 Task: Look for space in Hobart, United States from 8th August, 2023 to 15th August, 2023 for 9 adults in price range Rs.10000 to Rs.14000. Place can be shared room with 5 bedrooms having 9 beds and 5 bathrooms. Property type can be house, flat, guest house. Amenities needed are: wifi, TV, free parkinig on premises, gym, breakfast. Booking option can be shelf check-in. Required host language is English.
Action: Mouse moved to (554, 121)
Screenshot: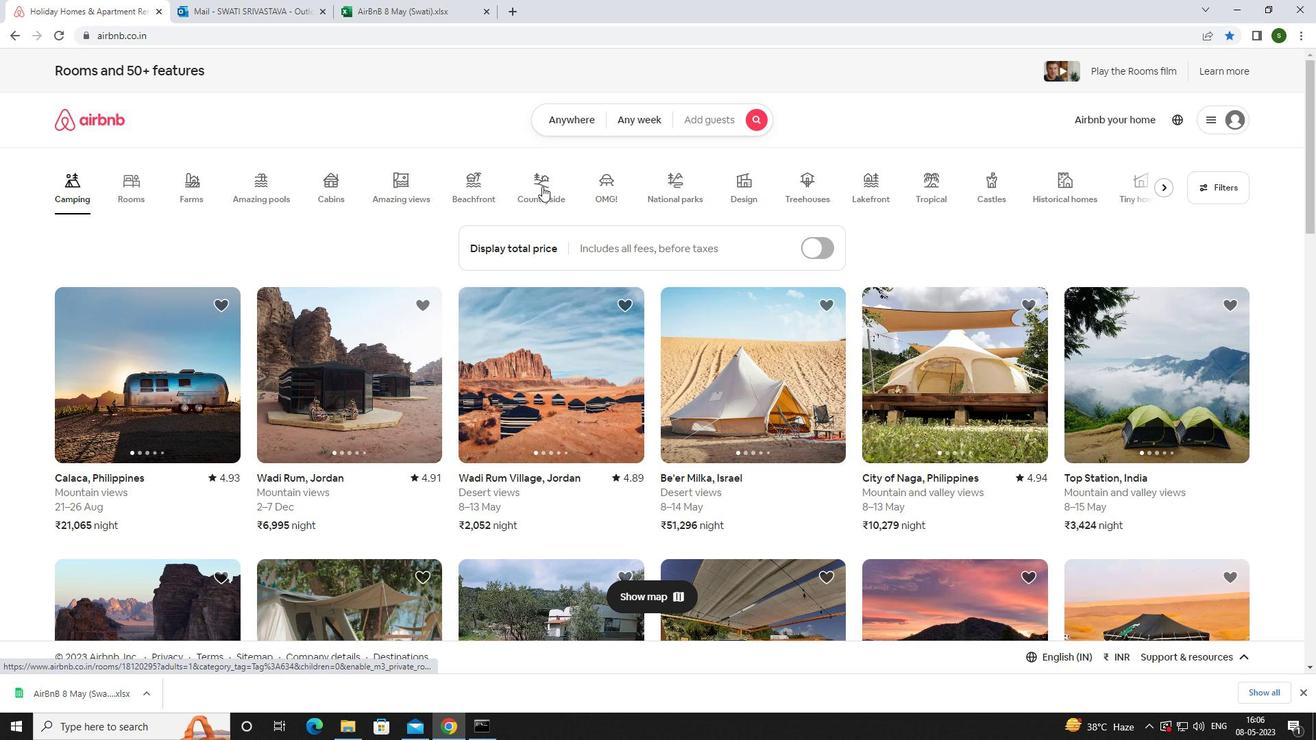 
Action: Mouse pressed left at (554, 121)
Screenshot: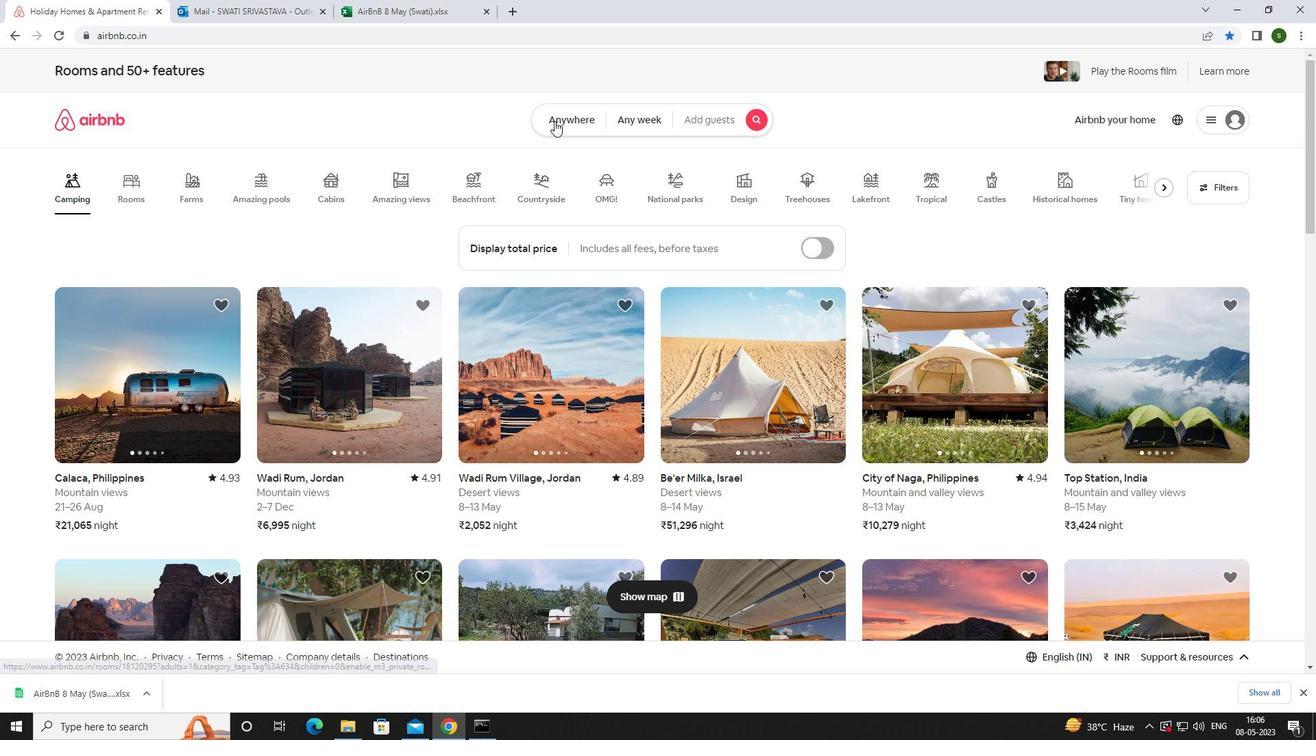 
Action: Mouse moved to (457, 173)
Screenshot: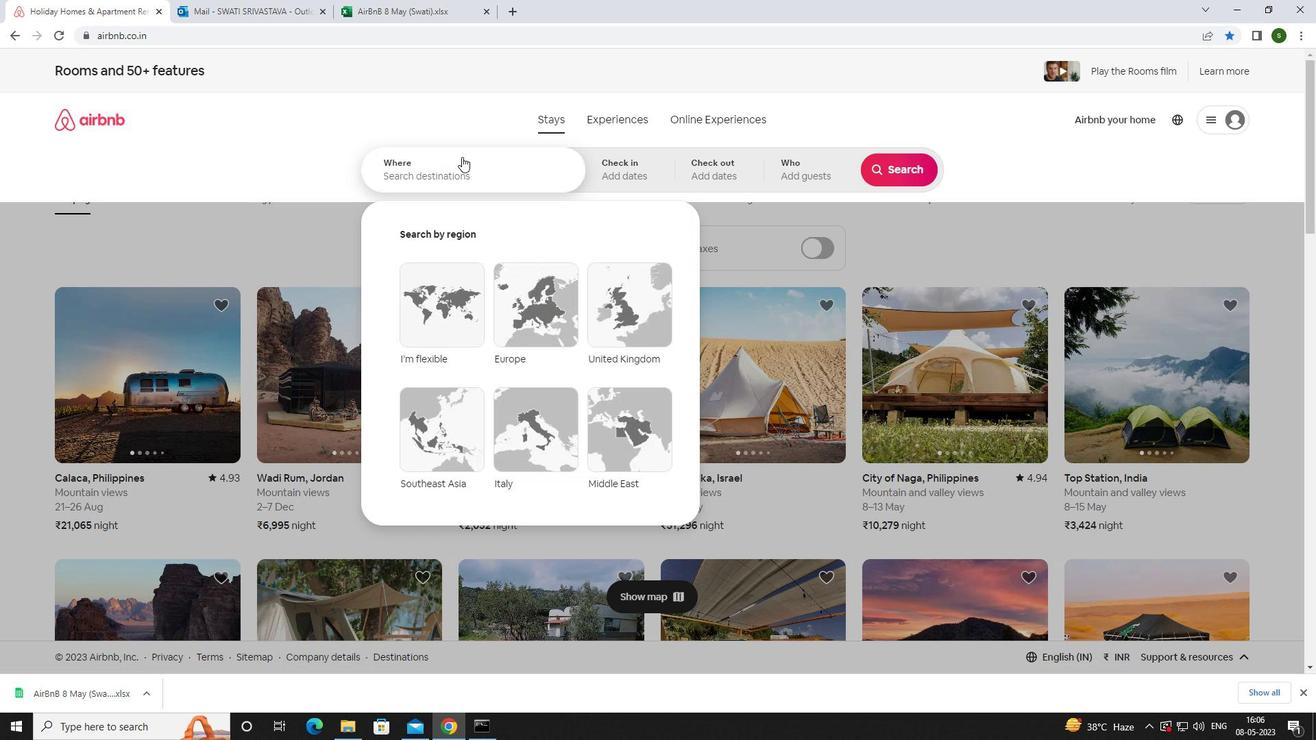 
Action: Mouse pressed left at (457, 173)
Screenshot: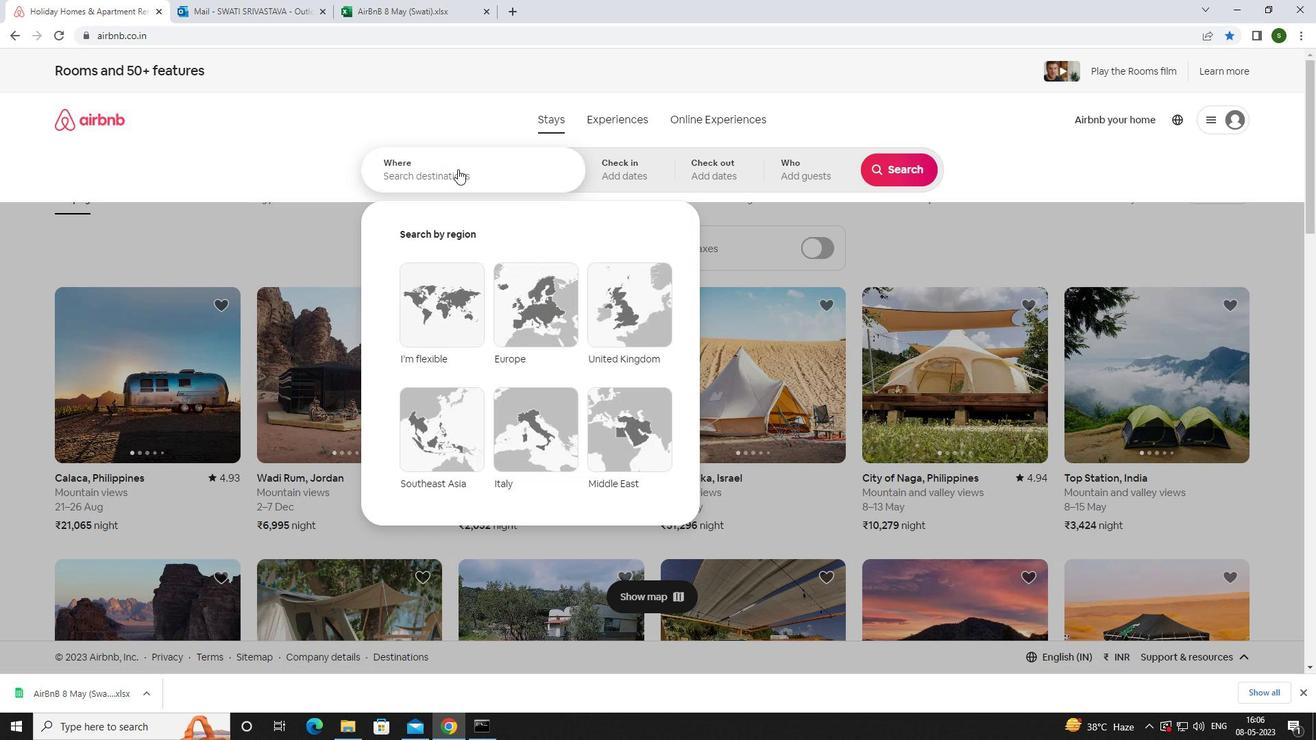 
Action: Mouse moved to (458, 173)
Screenshot: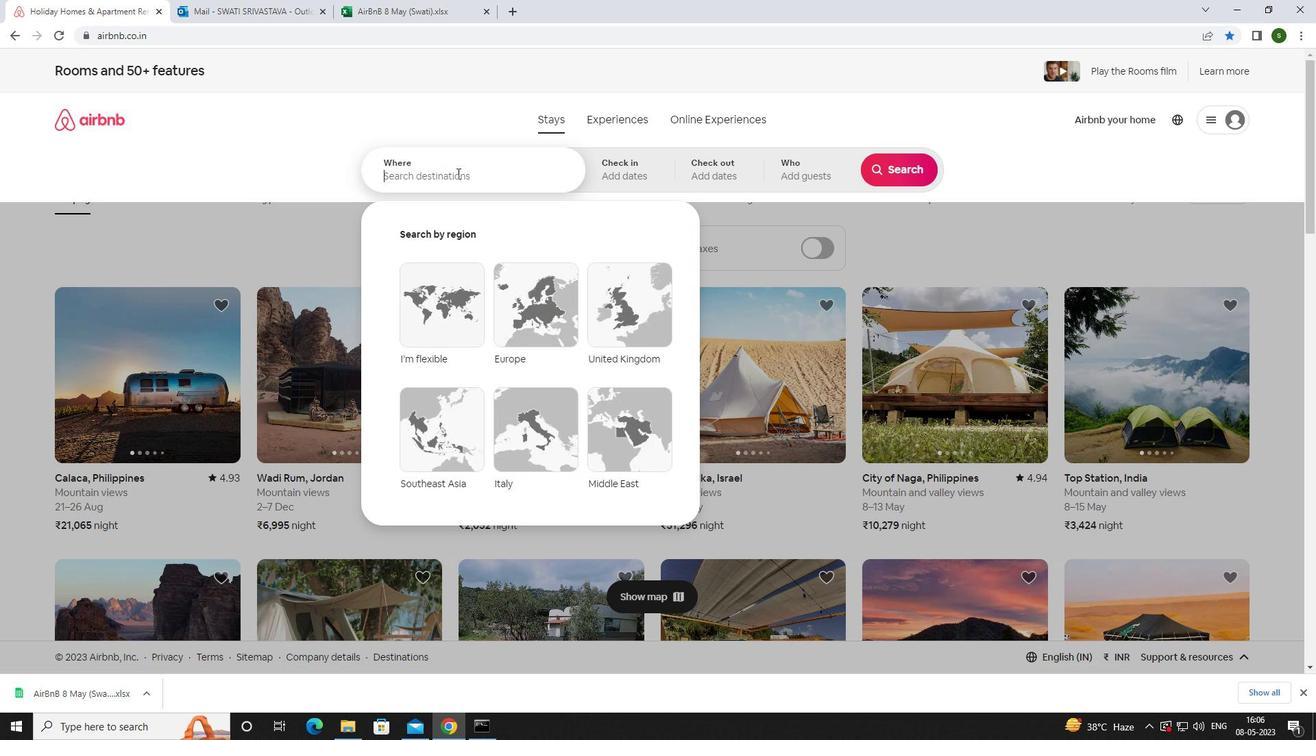 
Action: Key pressed <Key.caps_lock>h<Key.caps_lock>obart,<Key.space><Key.caps_lock>u<Key.caps_lock>nited<Key.space><Key.caps_lock>s<Key.caps_lock>tates<Key.enter>
Screenshot: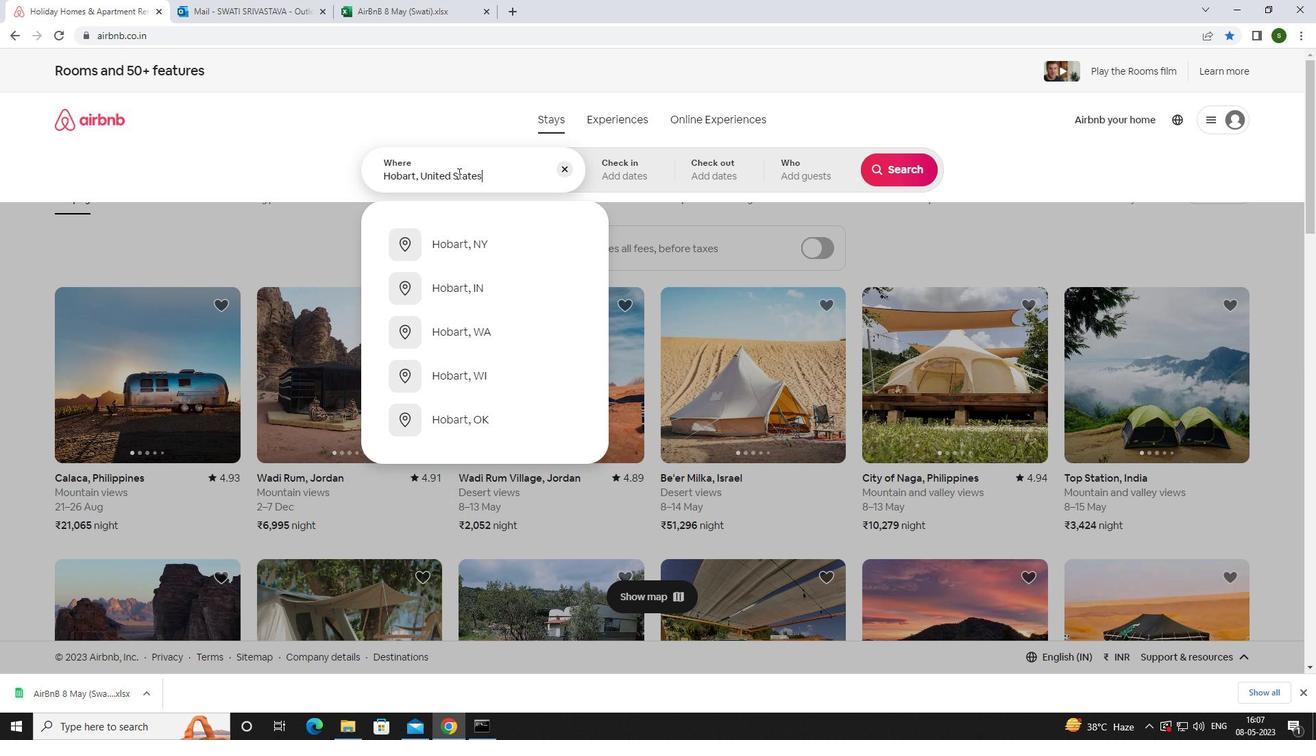 
Action: Mouse moved to (901, 279)
Screenshot: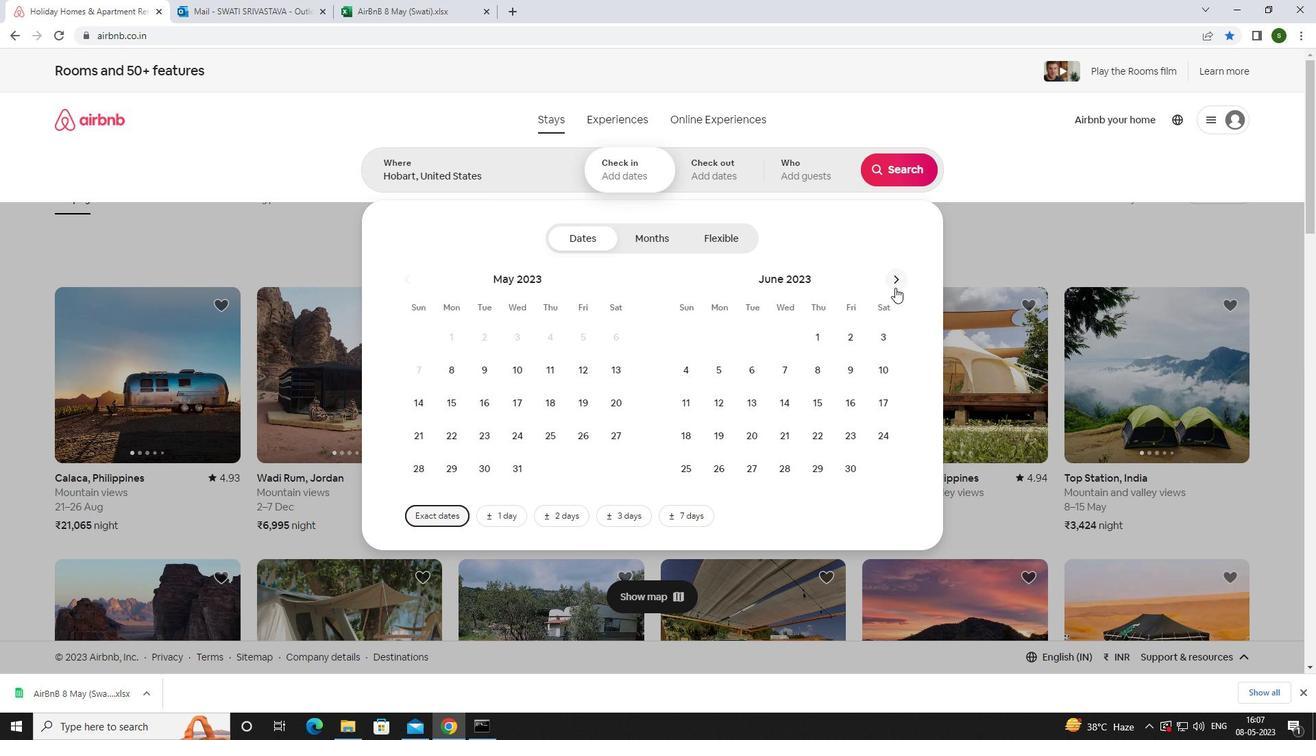 
Action: Mouse pressed left at (901, 279)
Screenshot: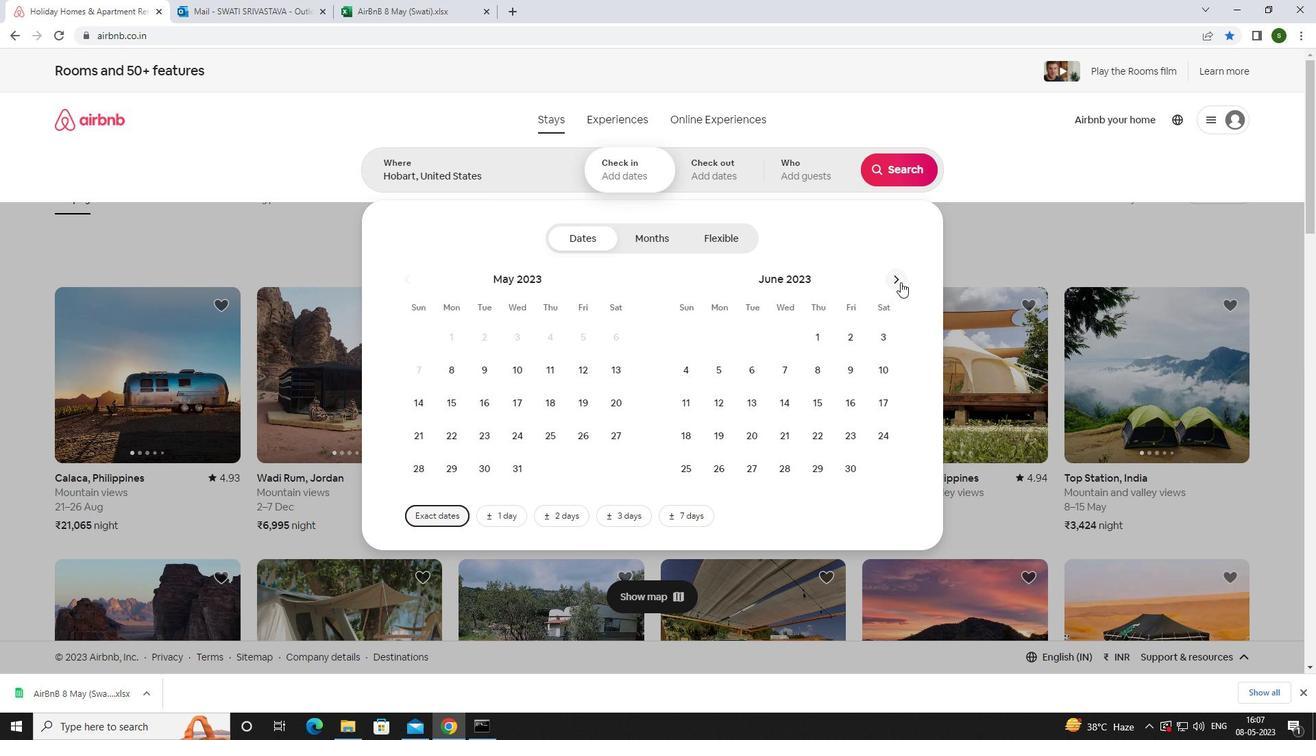 
Action: Mouse pressed left at (901, 279)
Screenshot: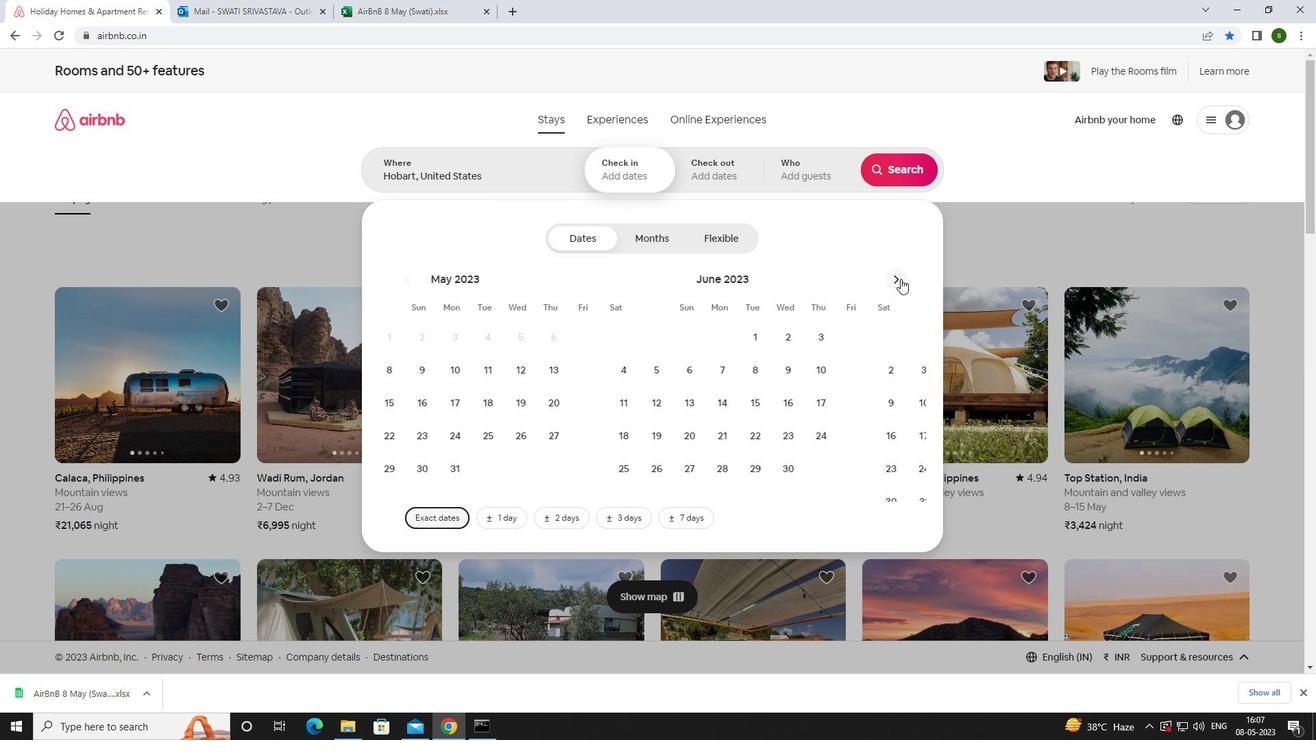 
Action: Mouse moved to (761, 369)
Screenshot: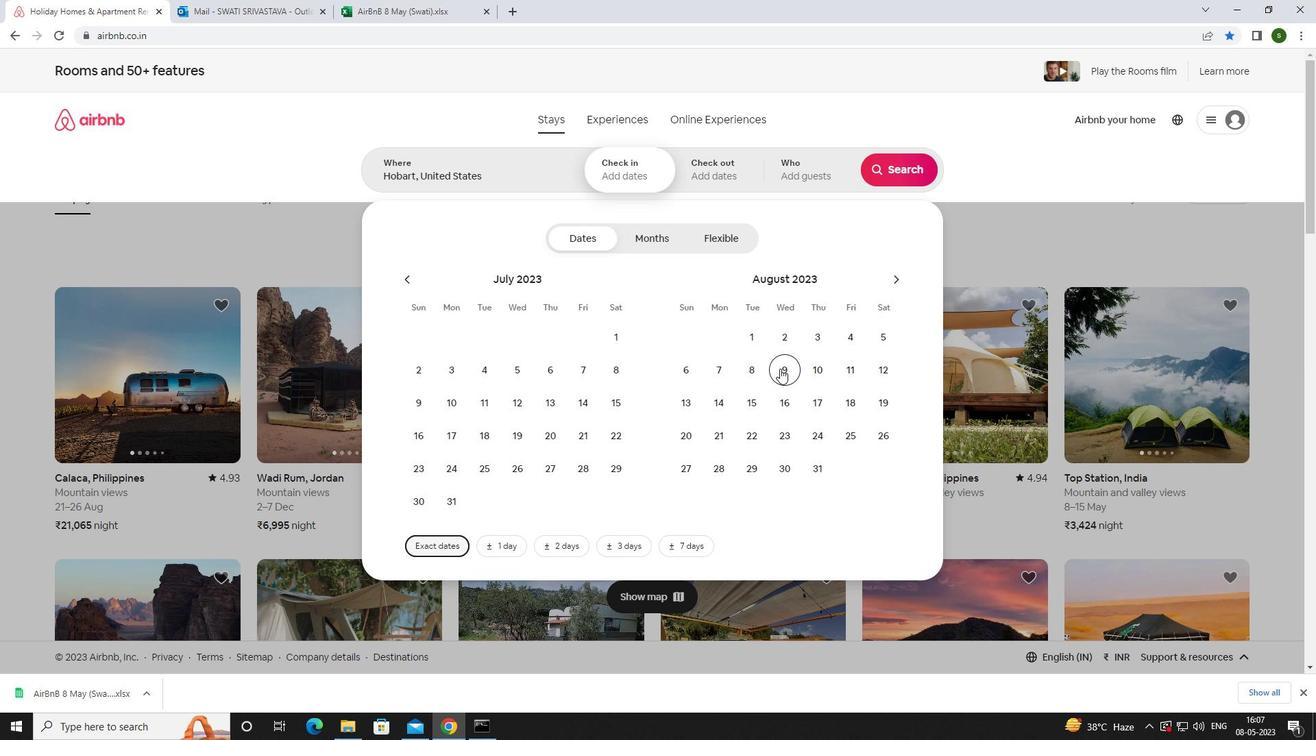 
Action: Mouse pressed left at (761, 369)
Screenshot: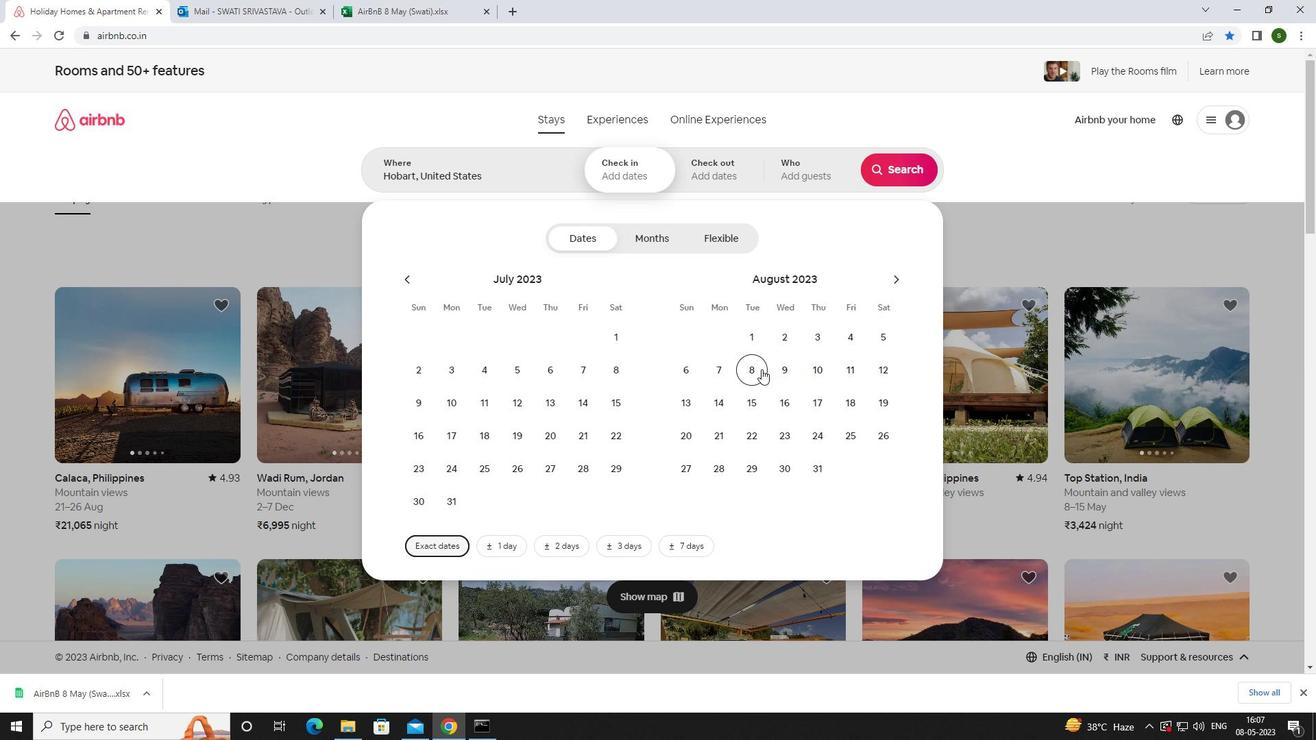 
Action: Mouse moved to (754, 394)
Screenshot: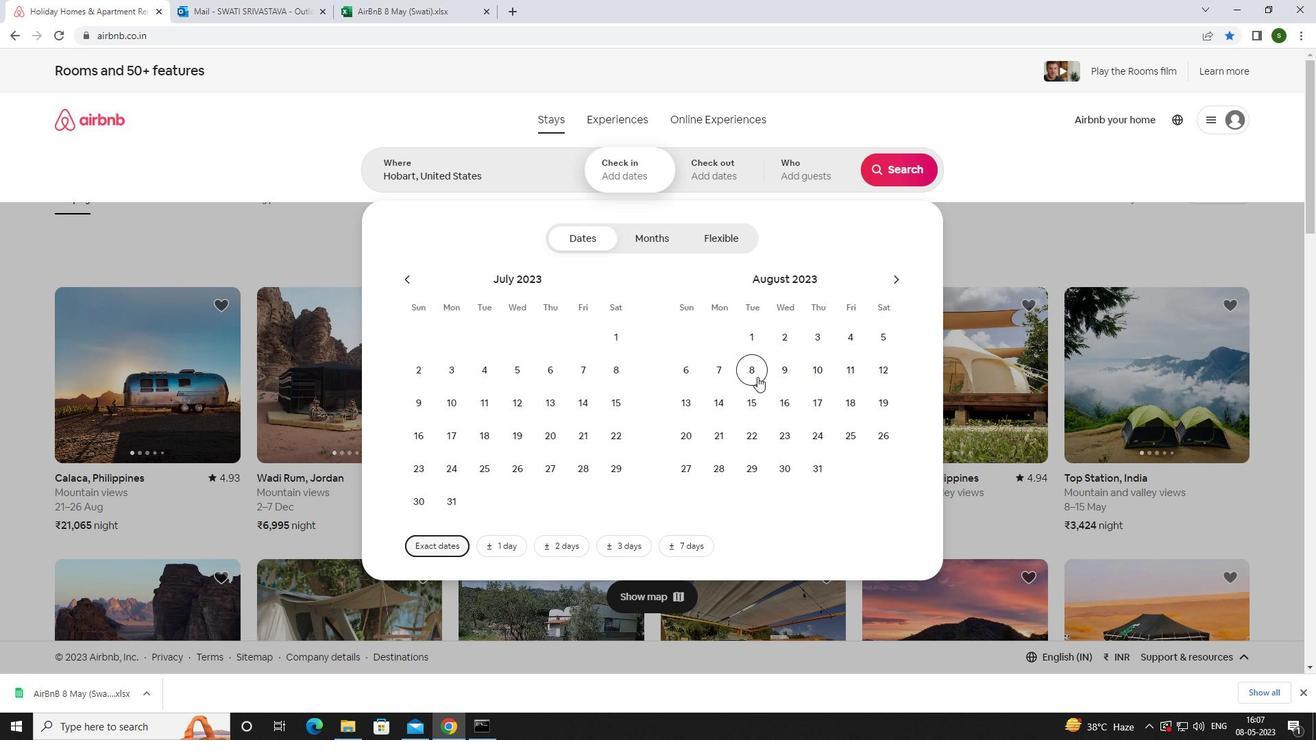 
Action: Mouse pressed left at (754, 394)
Screenshot: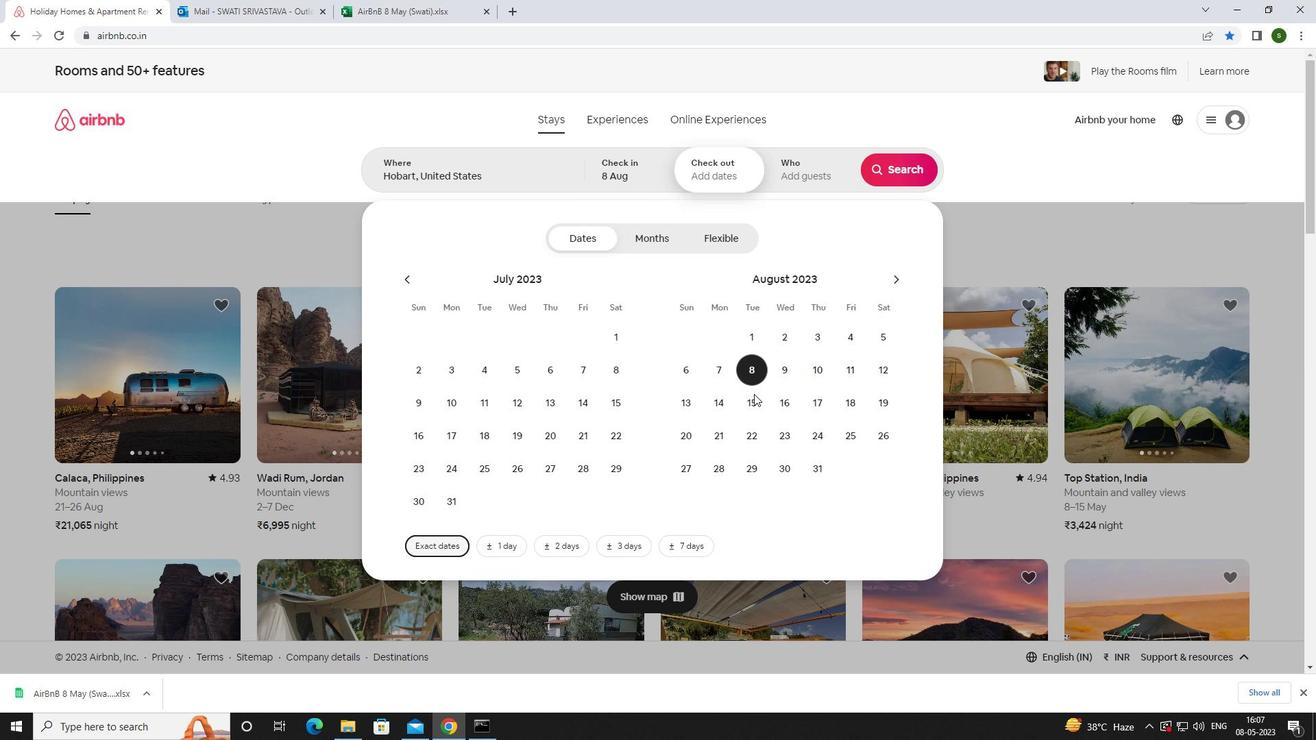 
Action: Mouse moved to (808, 172)
Screenshot: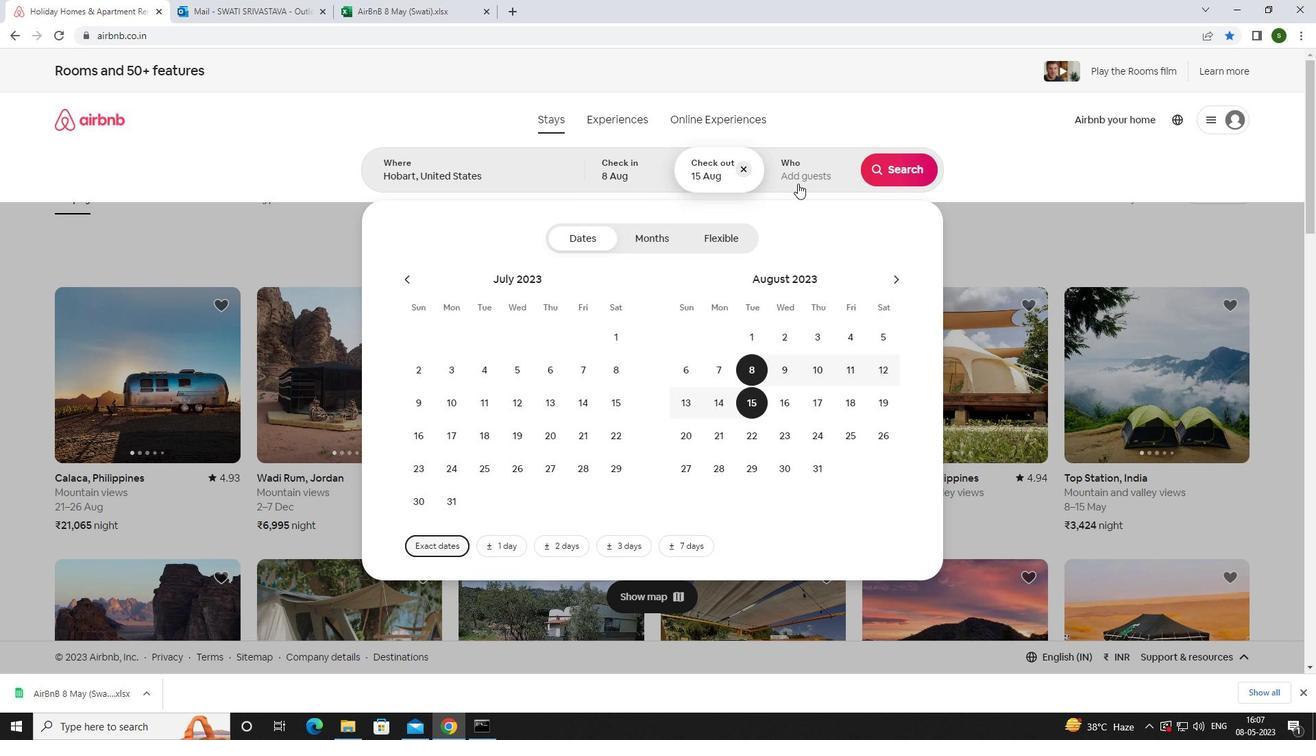 
Action: Mouse pressed left at (808, 172)
Screenshot: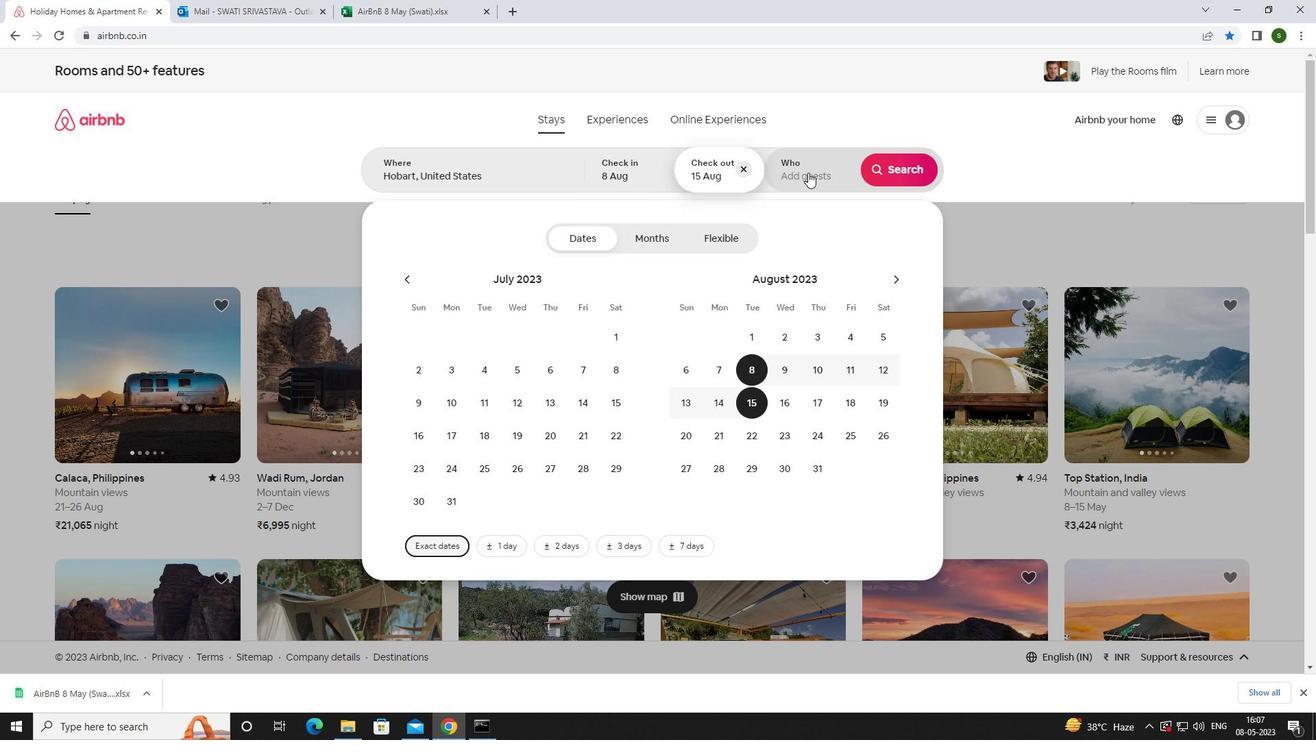 
Action: Mouse moved to (905, 239)
Screenshot: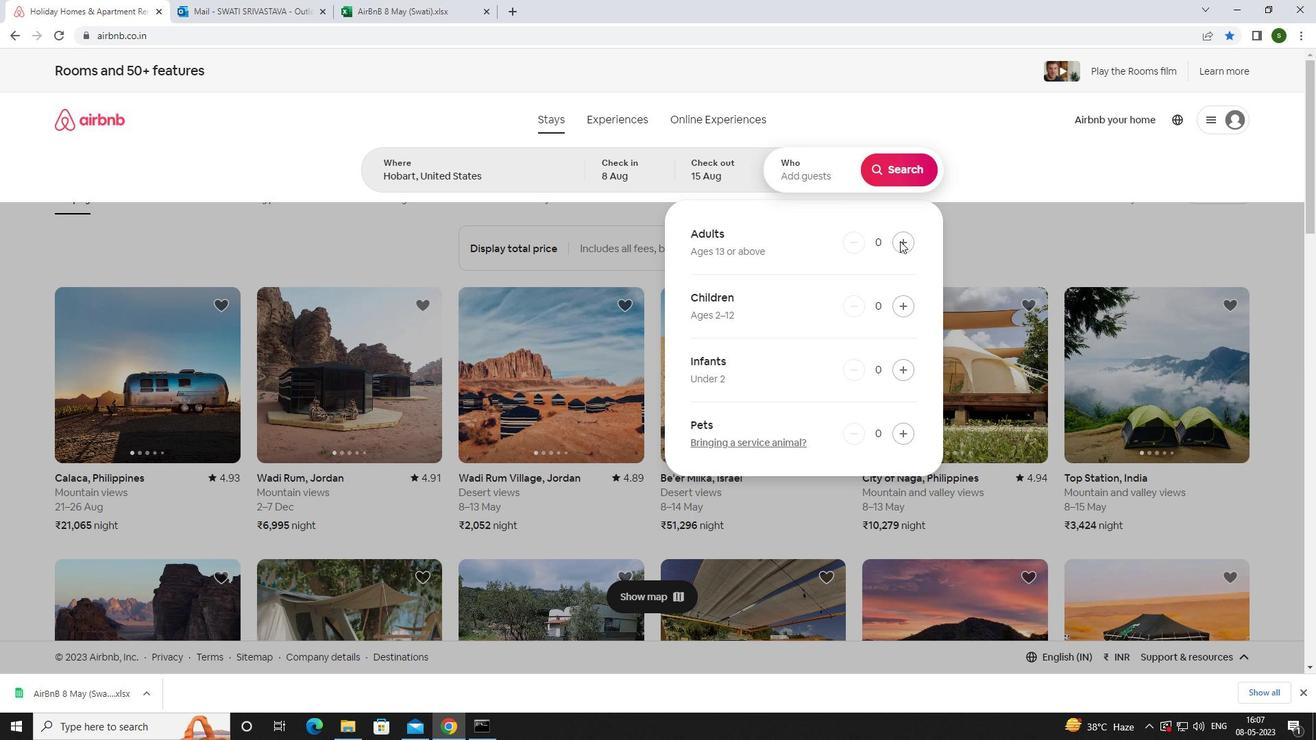 
Action: Mouse pressed left at (905, 239)
Screenshot: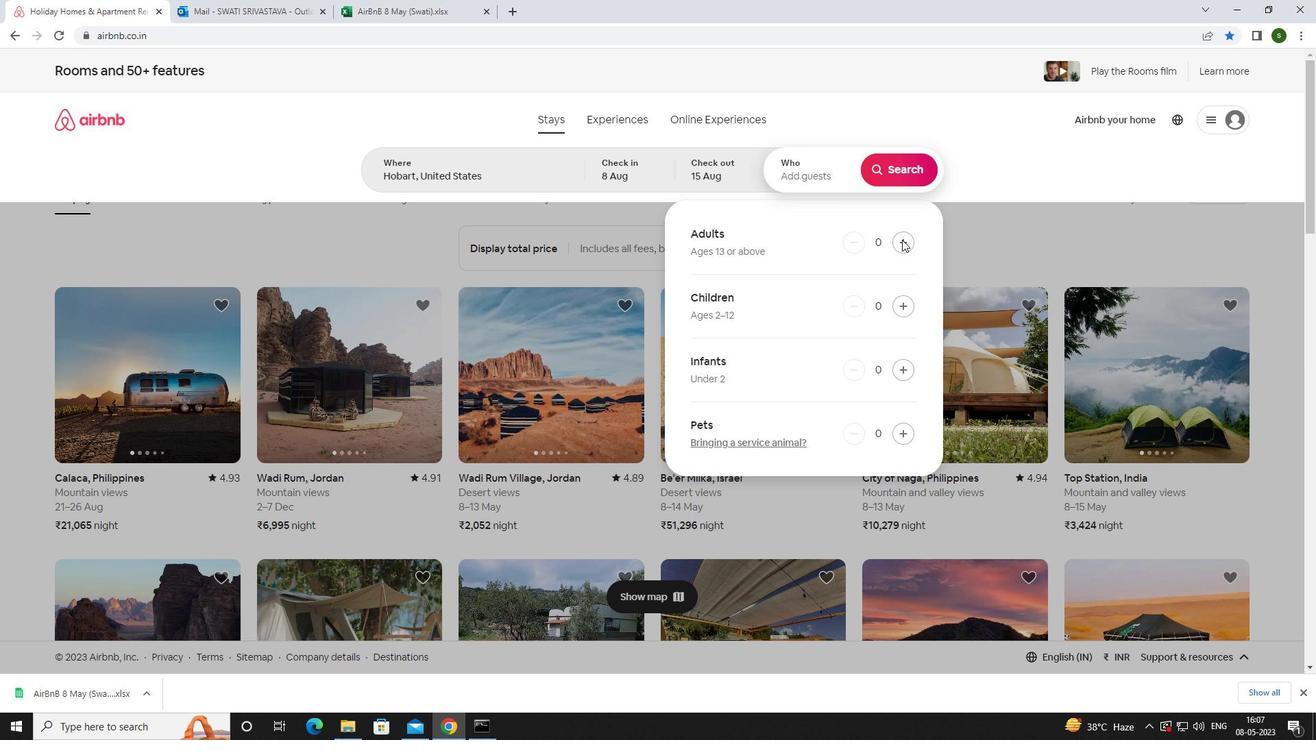 
Action: Mouse pressed left at (905, 239)
Screenshot: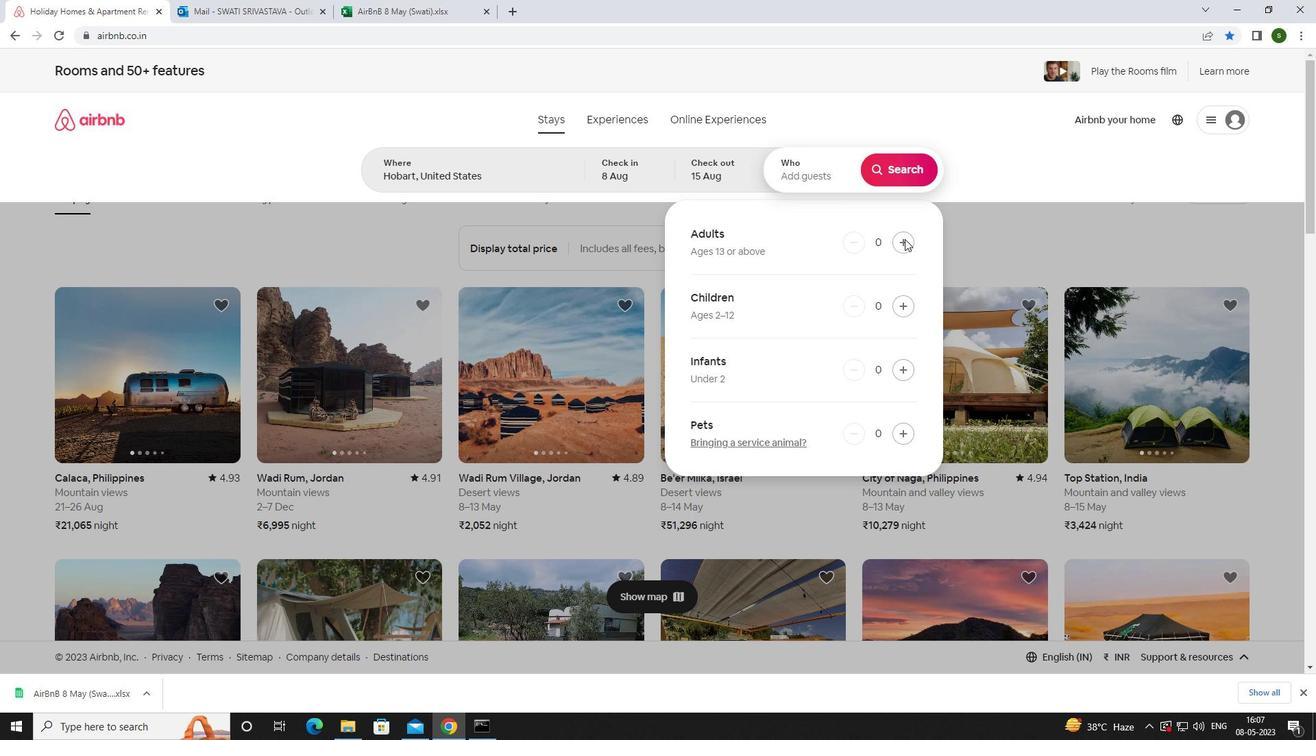 
Action: Mouse pressed left at (905, 239)
Screenshot: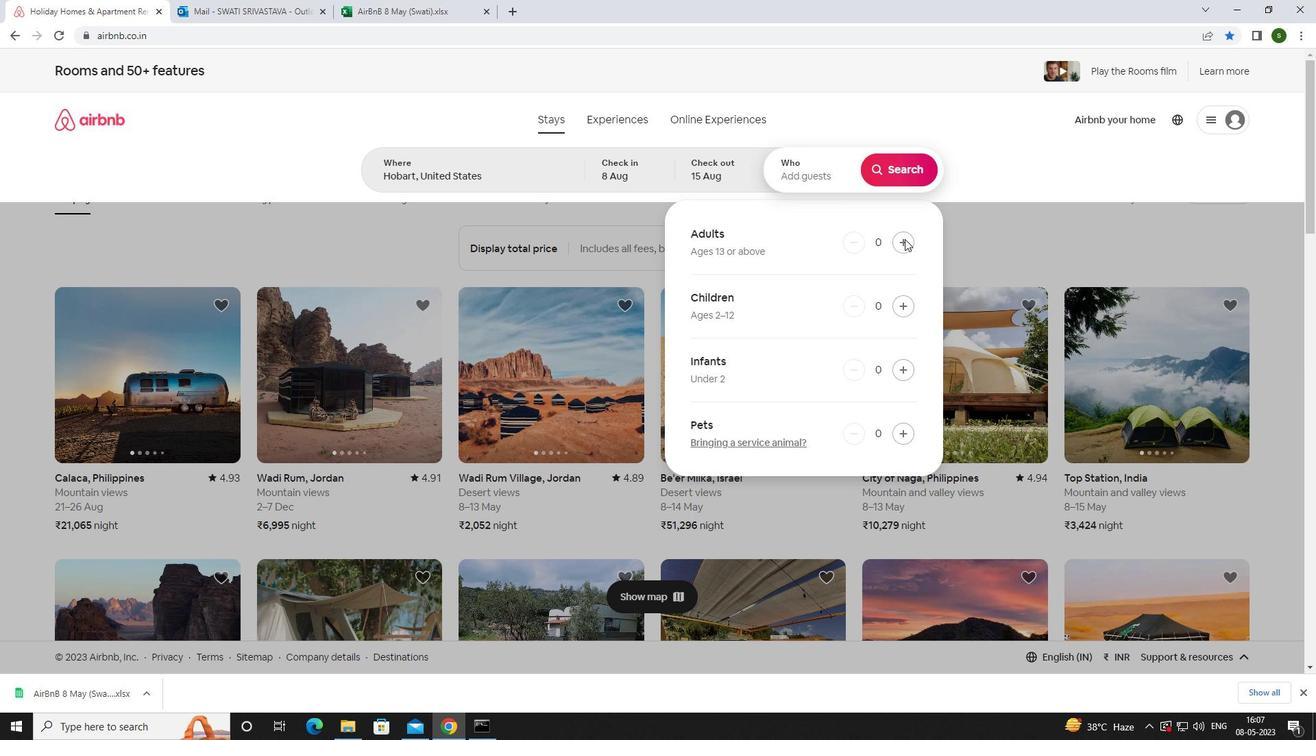 
Action: Mouse pressed left at (905, 239)
Screenshot: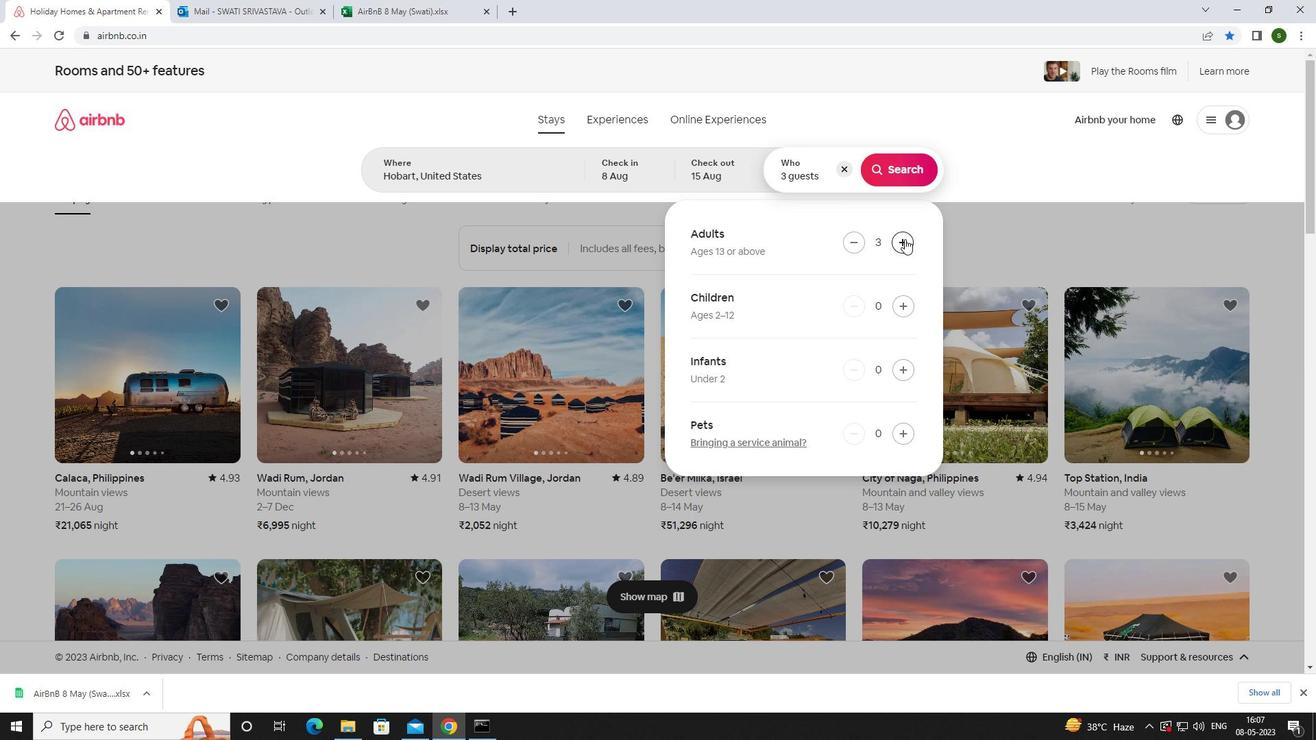 
Action: Mouse pressed left at (905, 239)
Screenshot: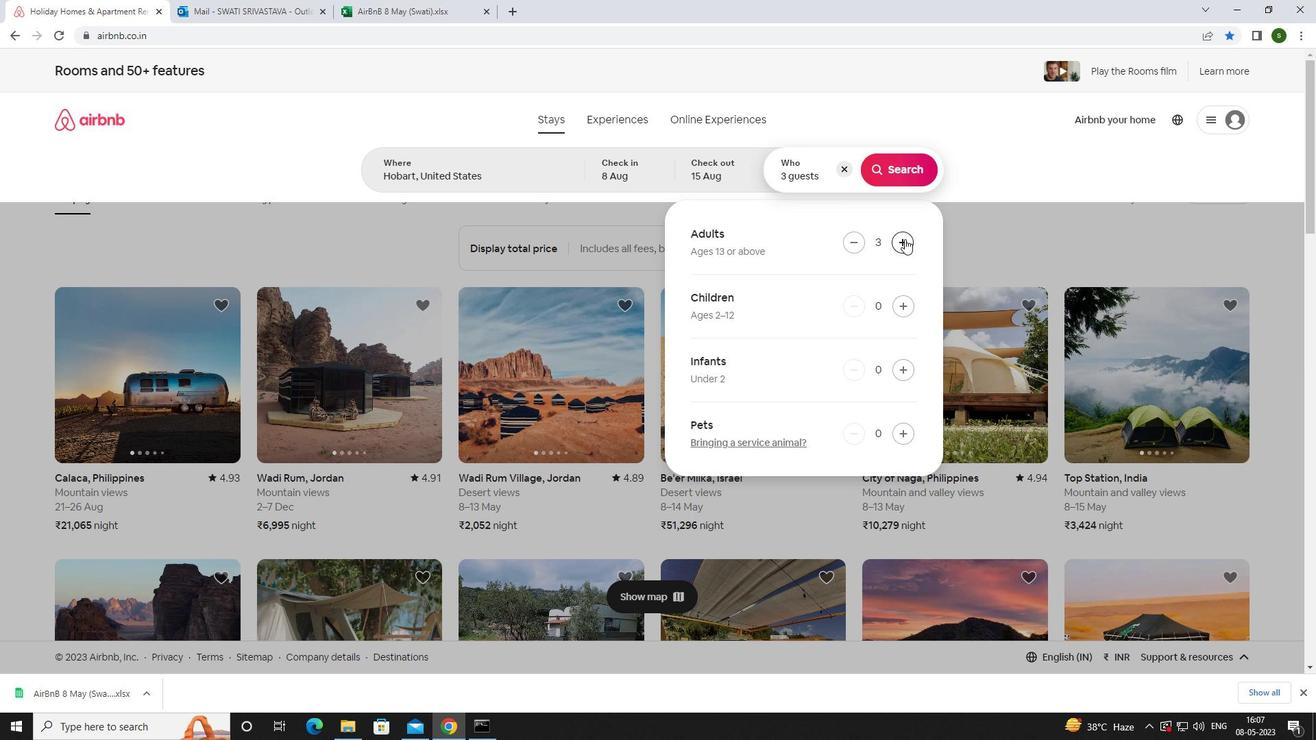 
Action: Mouse pressed left at (905, 239)
Screenshot: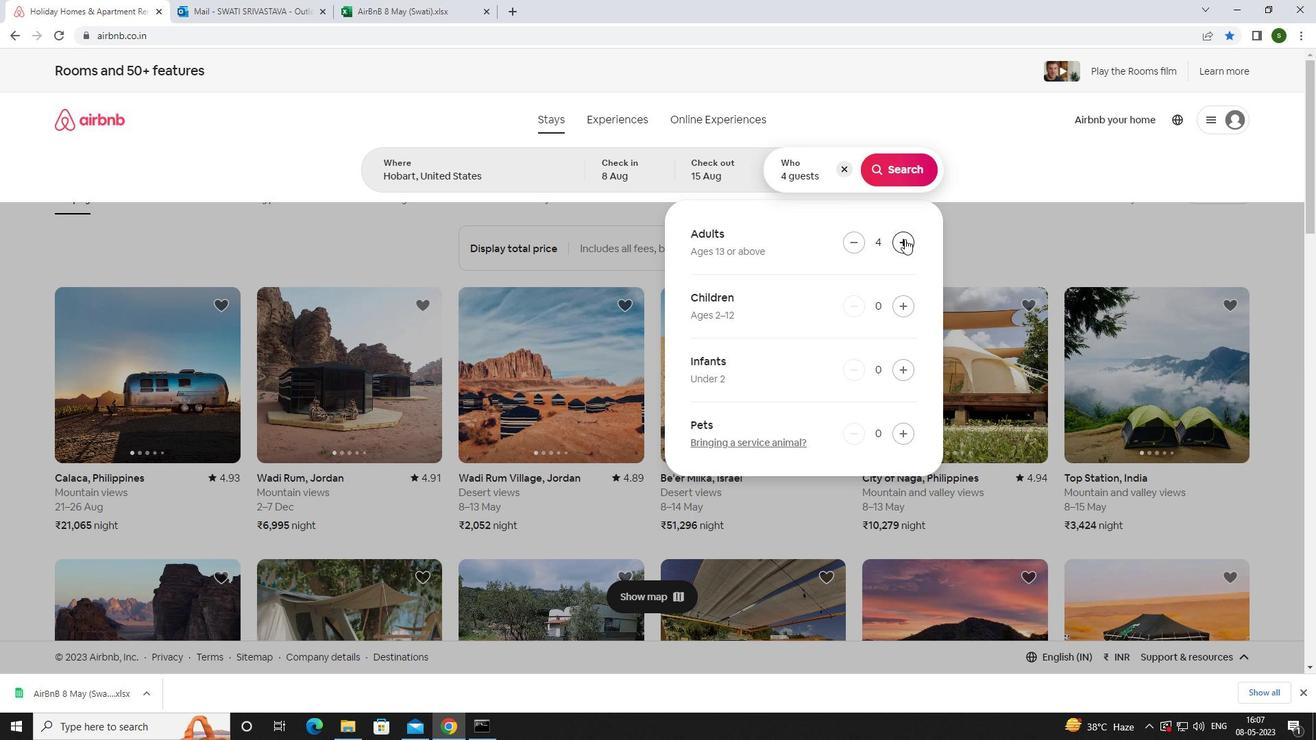 
Action: Mouse pressed left at (905, 239)
Screenshot: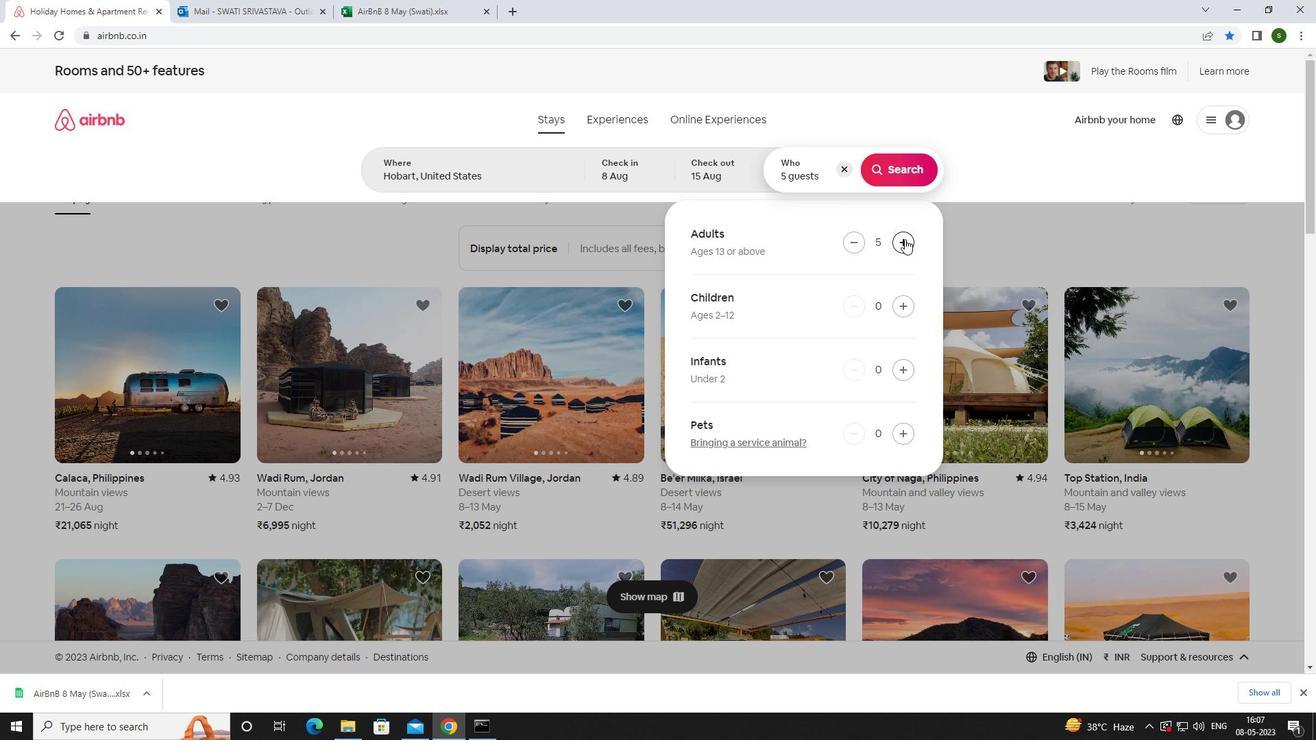 
Action: Mouse pressed left at (905, 239)
Screenshot: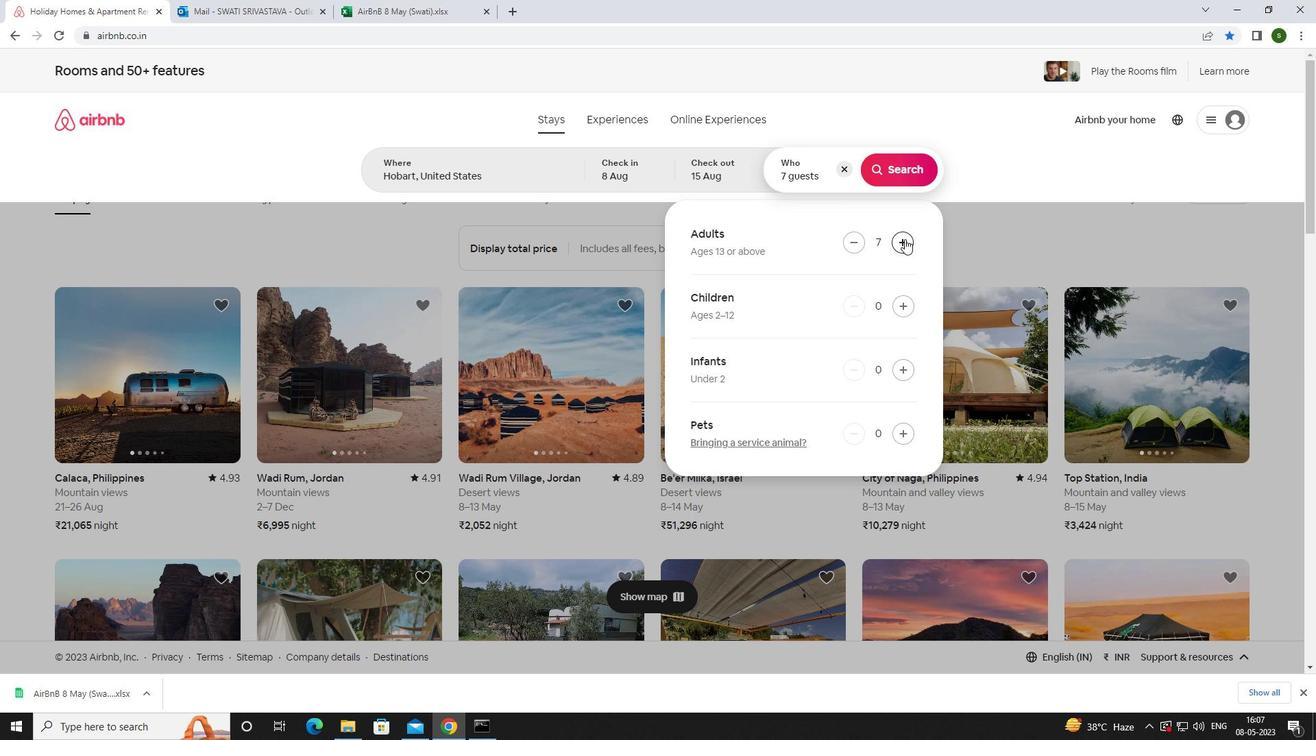 
Action: Mouse pressed left at (905, 239)
Screenshot: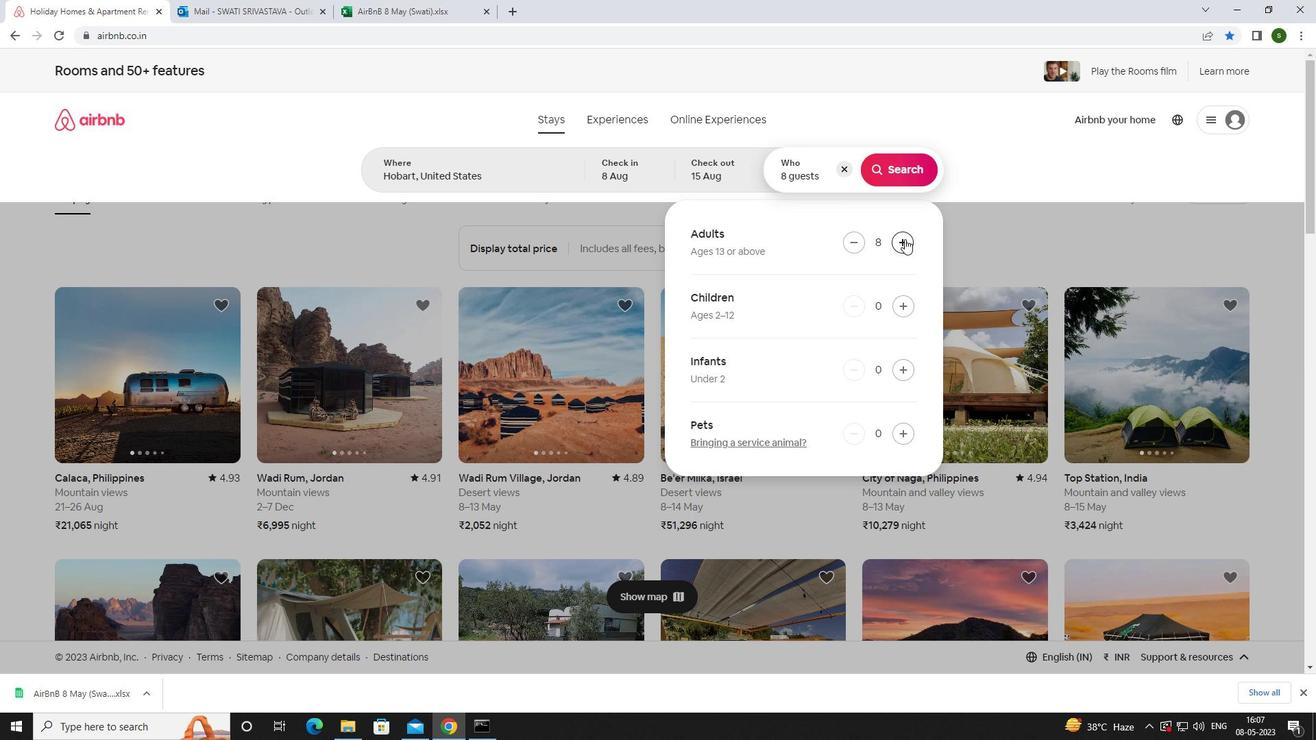 
Action: Mouse moved to (899, 174)
Screenshot: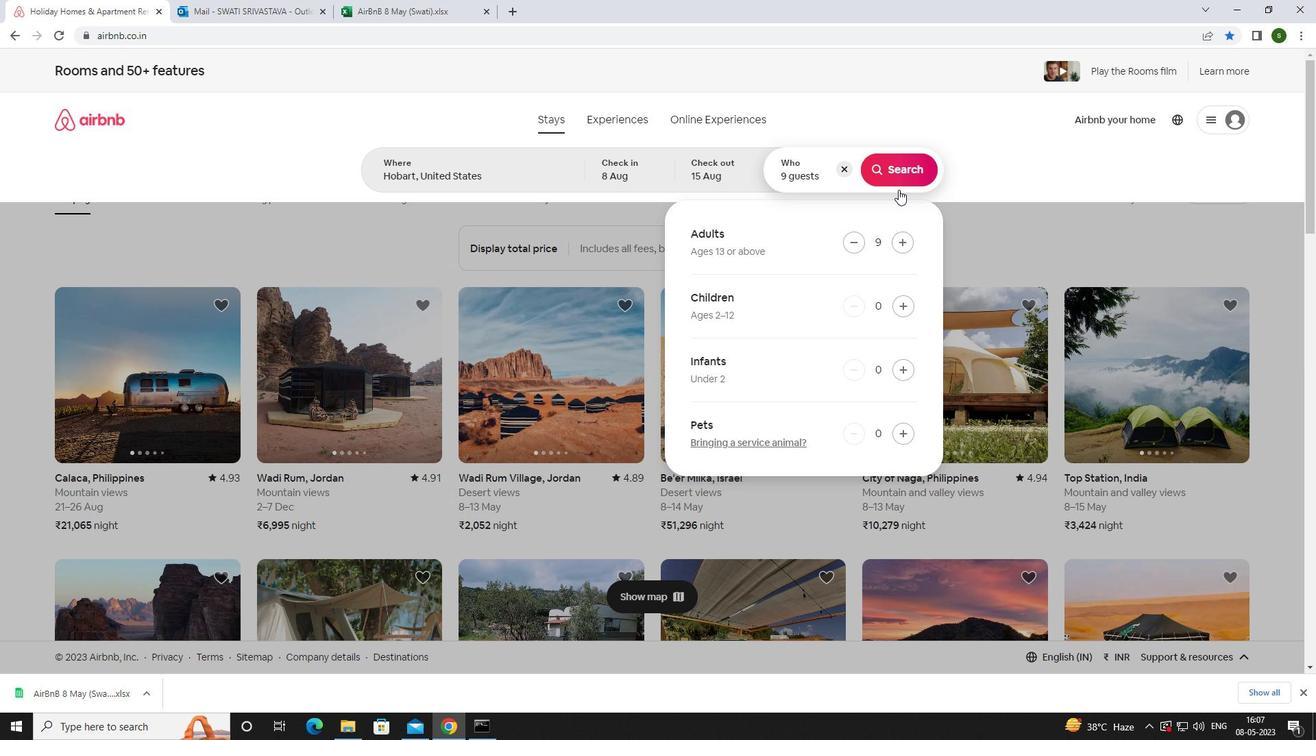 
Action: Mouse pressed left at (899, 174)
Screenshot: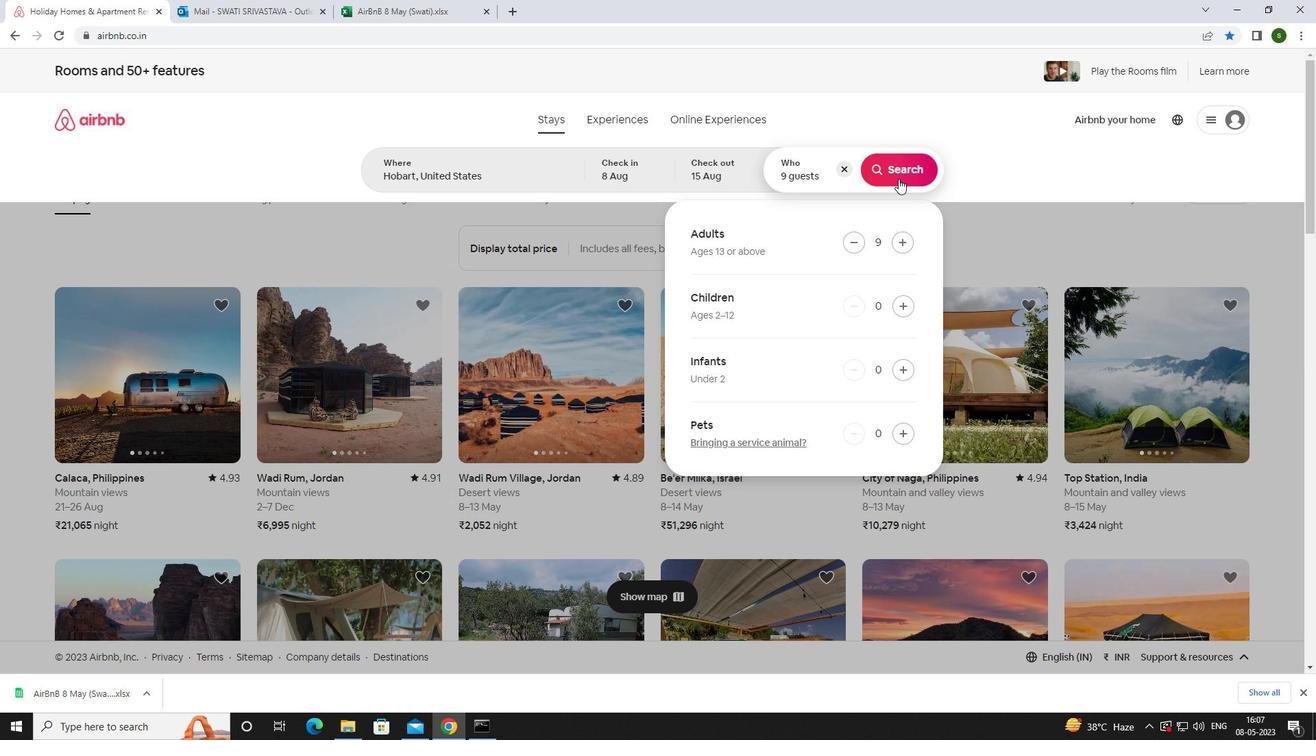 
Action: Mouse moved to (1245, 128)
Screenshot: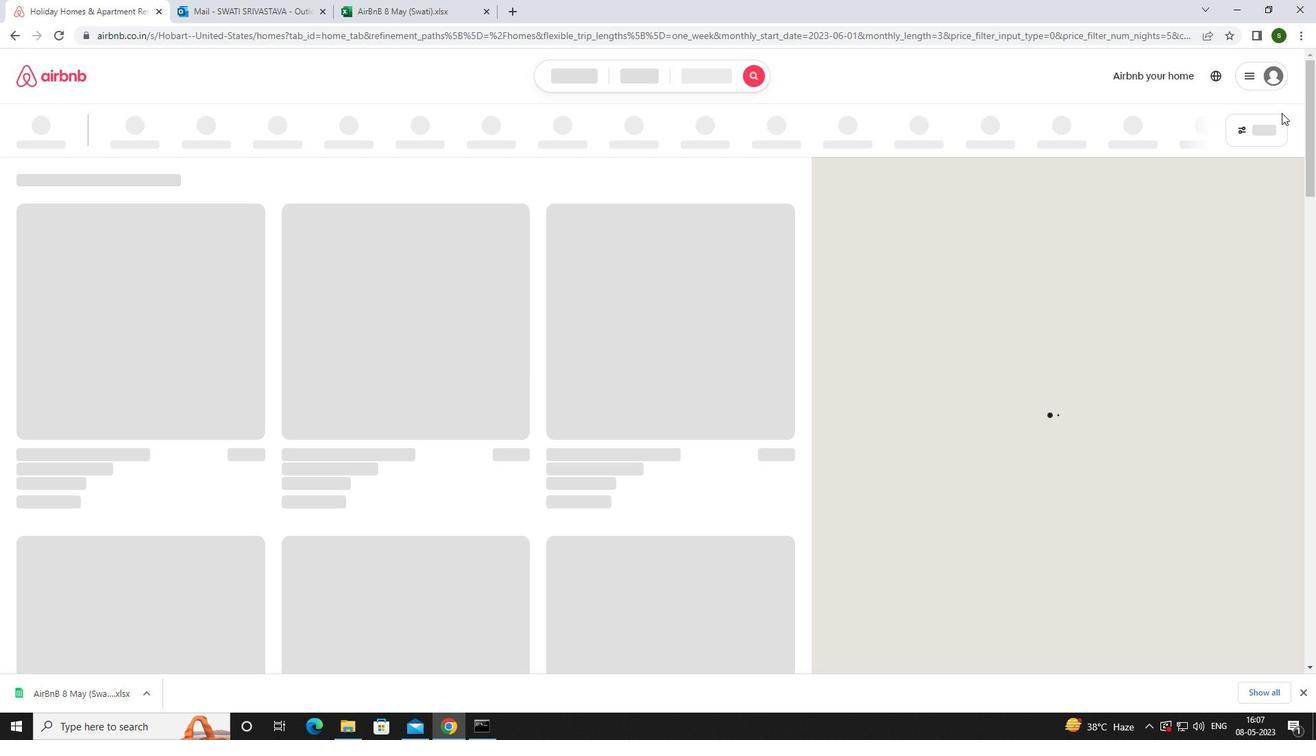 
Action: Mouse pressed left at (1245, 128)
Screenshot: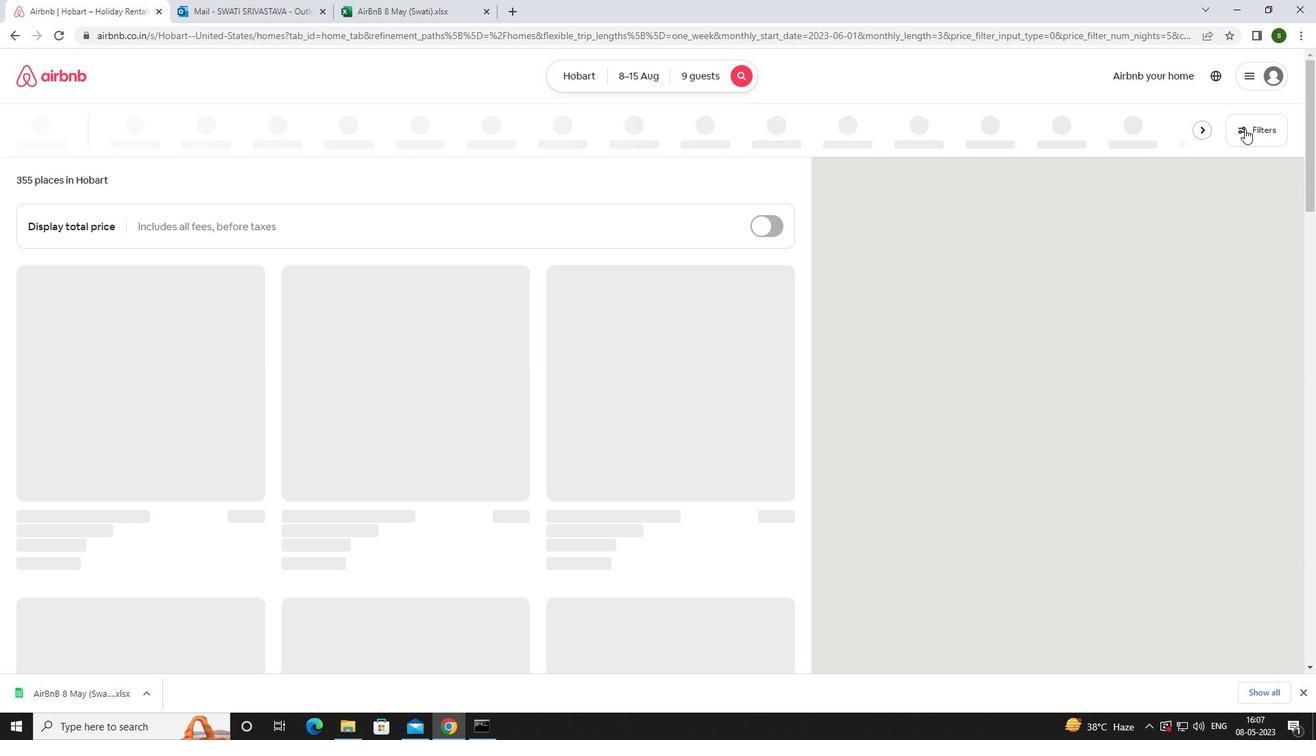 
Action: Mouse moved to (580, 473)
Screenshot: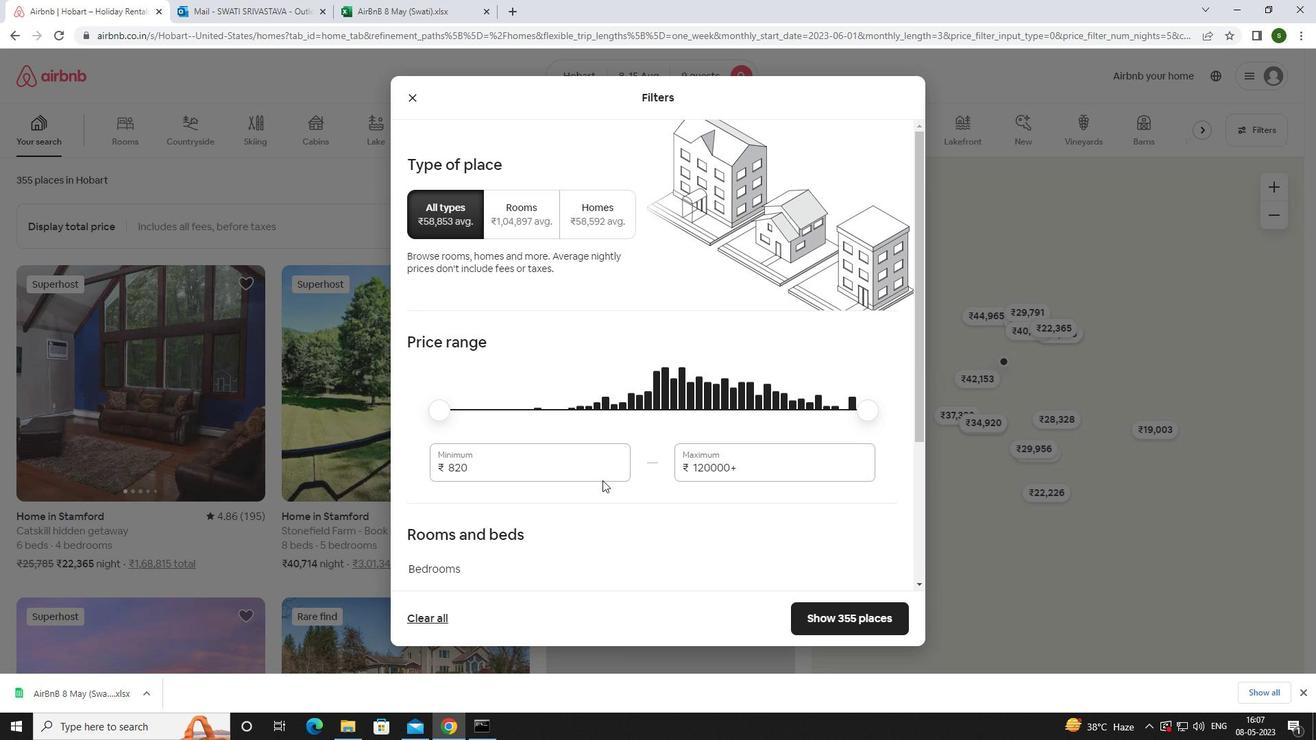 
Action: Mouse pressed left at (580, 473)
Screenshot: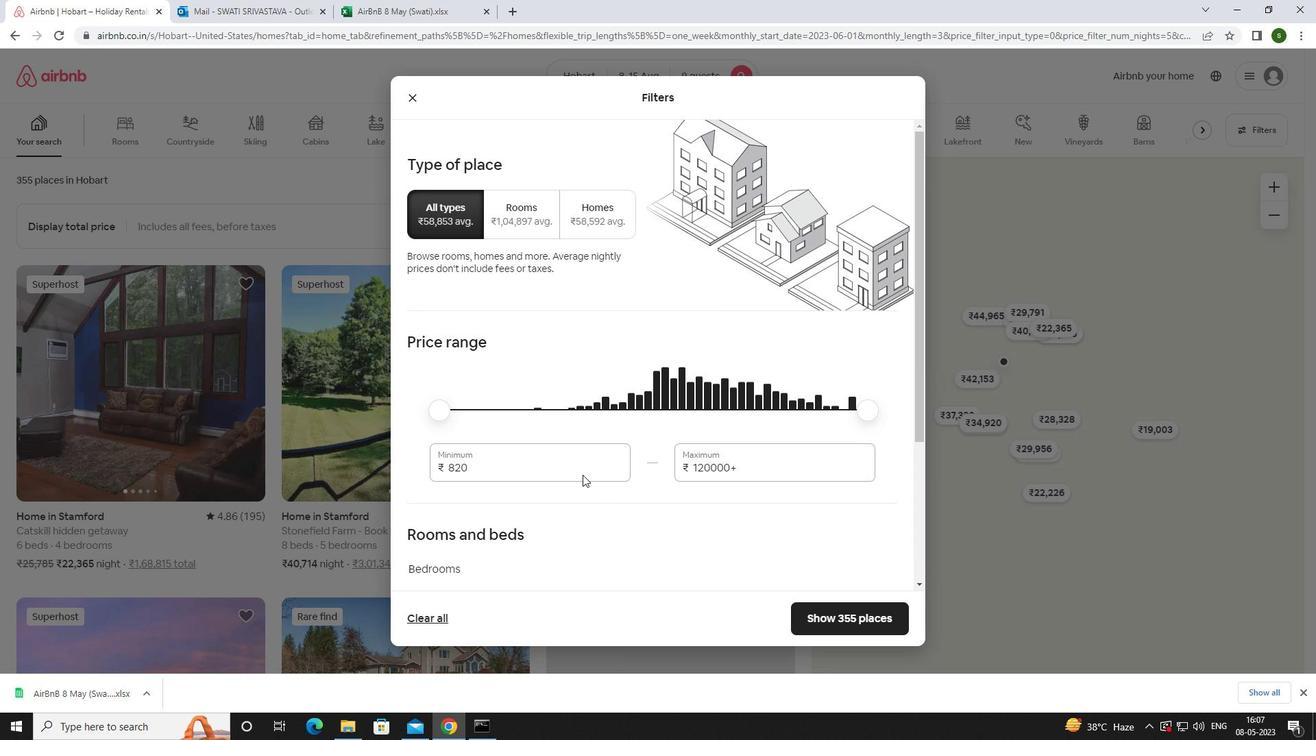 
Action: Key pressed <Key.backspace><Key.backspace><Key.backspace><Key.backspace>10000
Screenshot: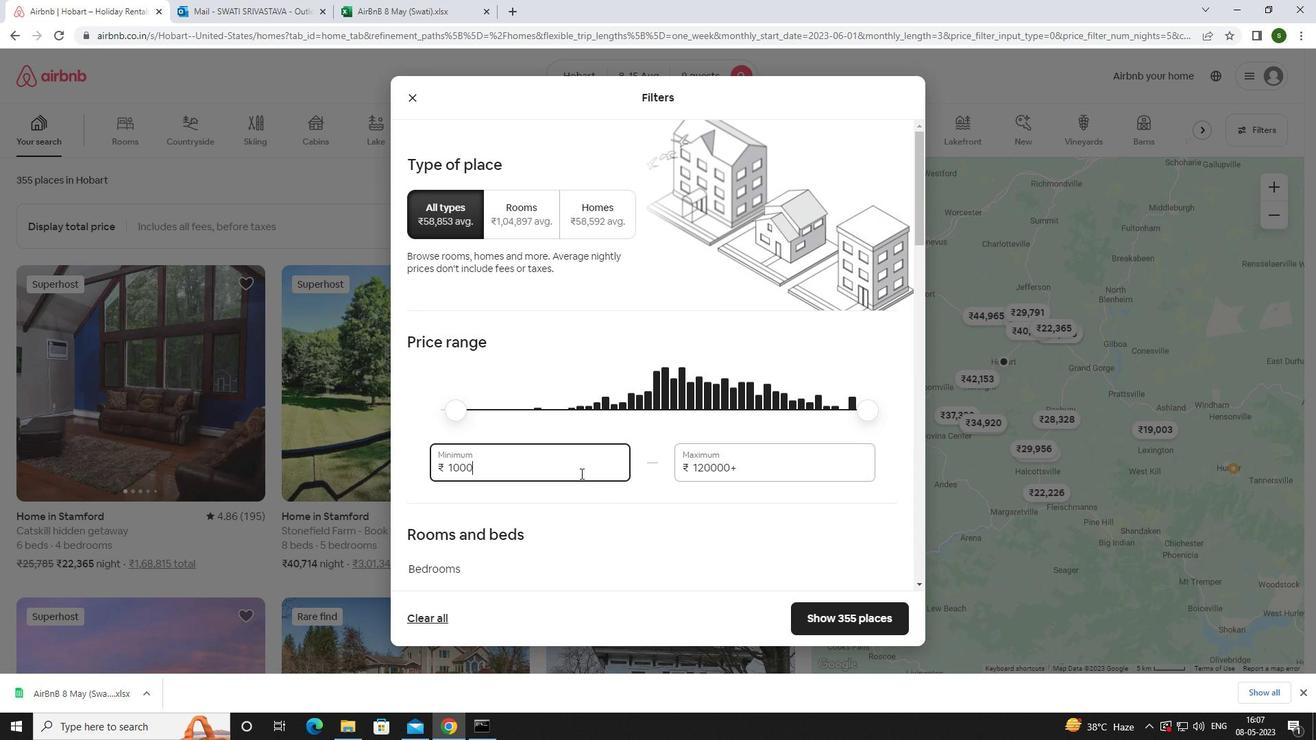 
Action: Mouse moved to (743, 465)
Screenshot: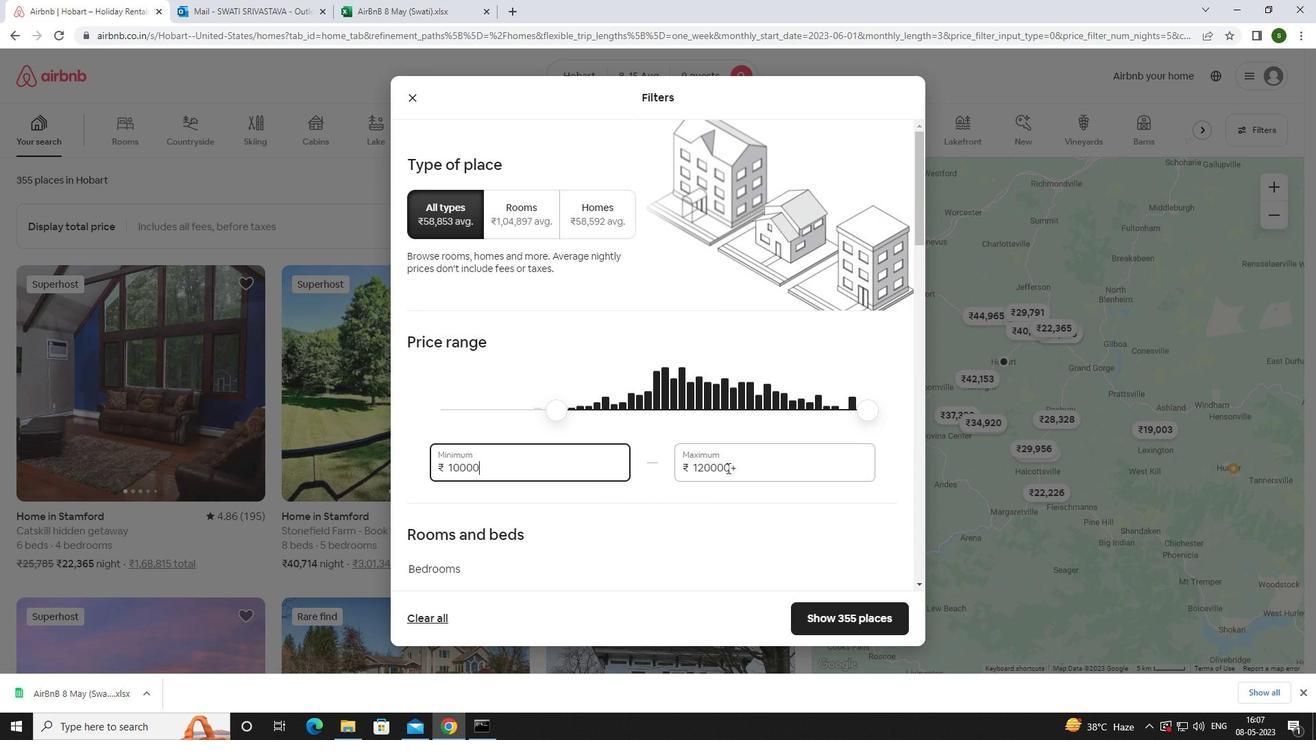 
Action: Mouse pressed left at (743, 465)
Screenshot: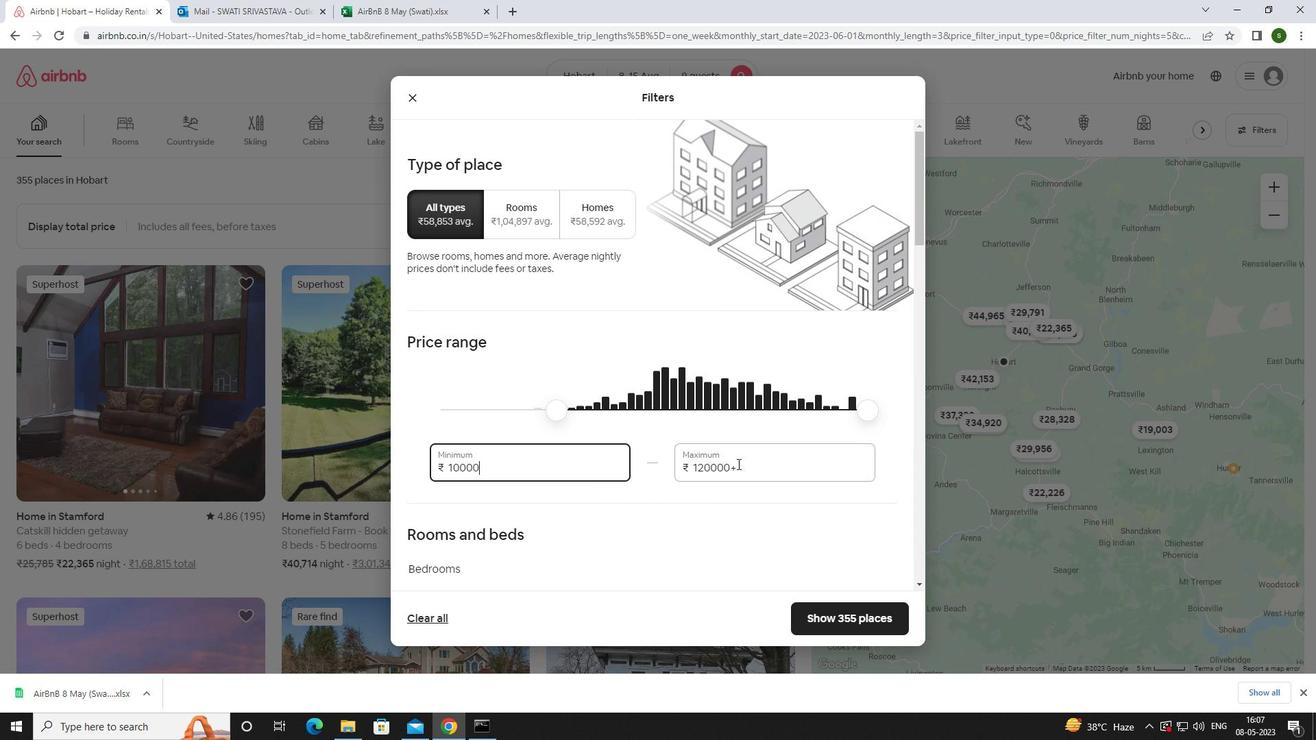 
Action: Key pressed <Key.backspace><Key.backspace><Key.backspace><Key.backspace><Key.backspace><Key.backspace><Key.backspace><Key.backspace><Key.backspace><Key.backspace><Key.backspace><Key.backspace><Key.backspace>14000
Screenshot: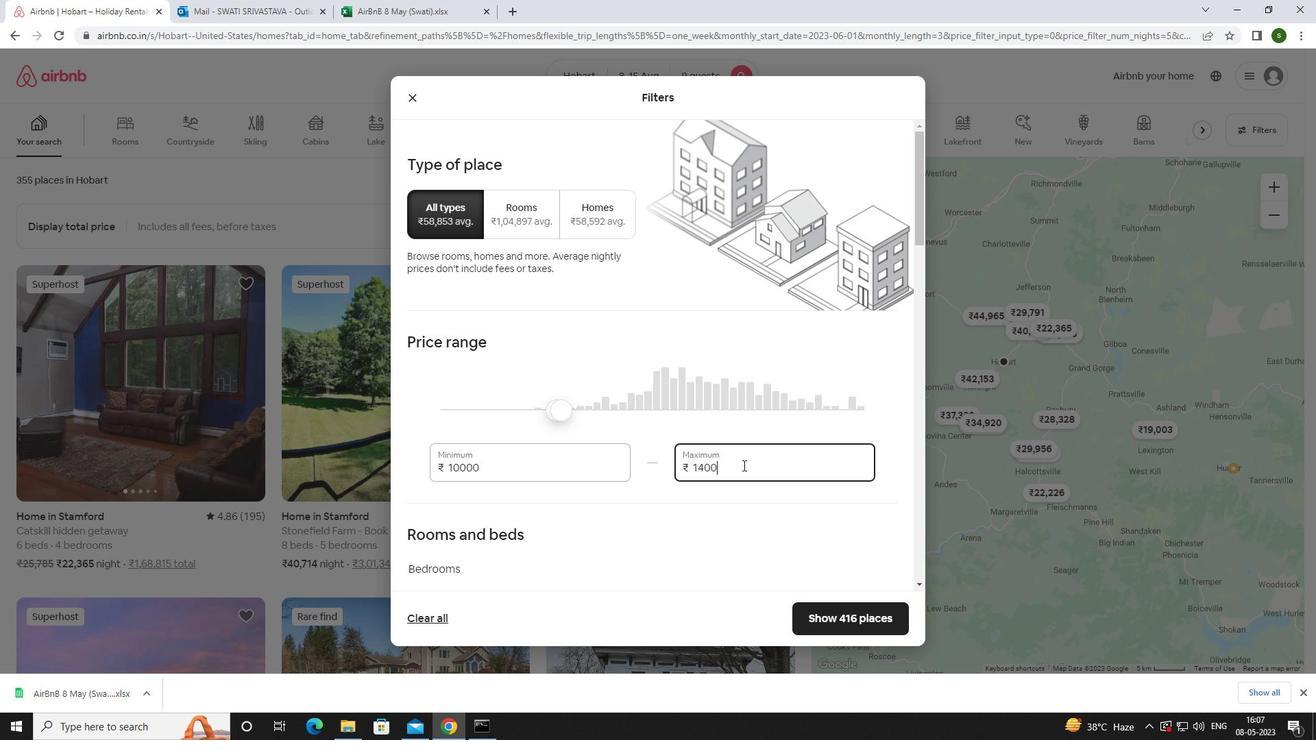 
Action: Mouse moved to (663, 432)
Screenshot: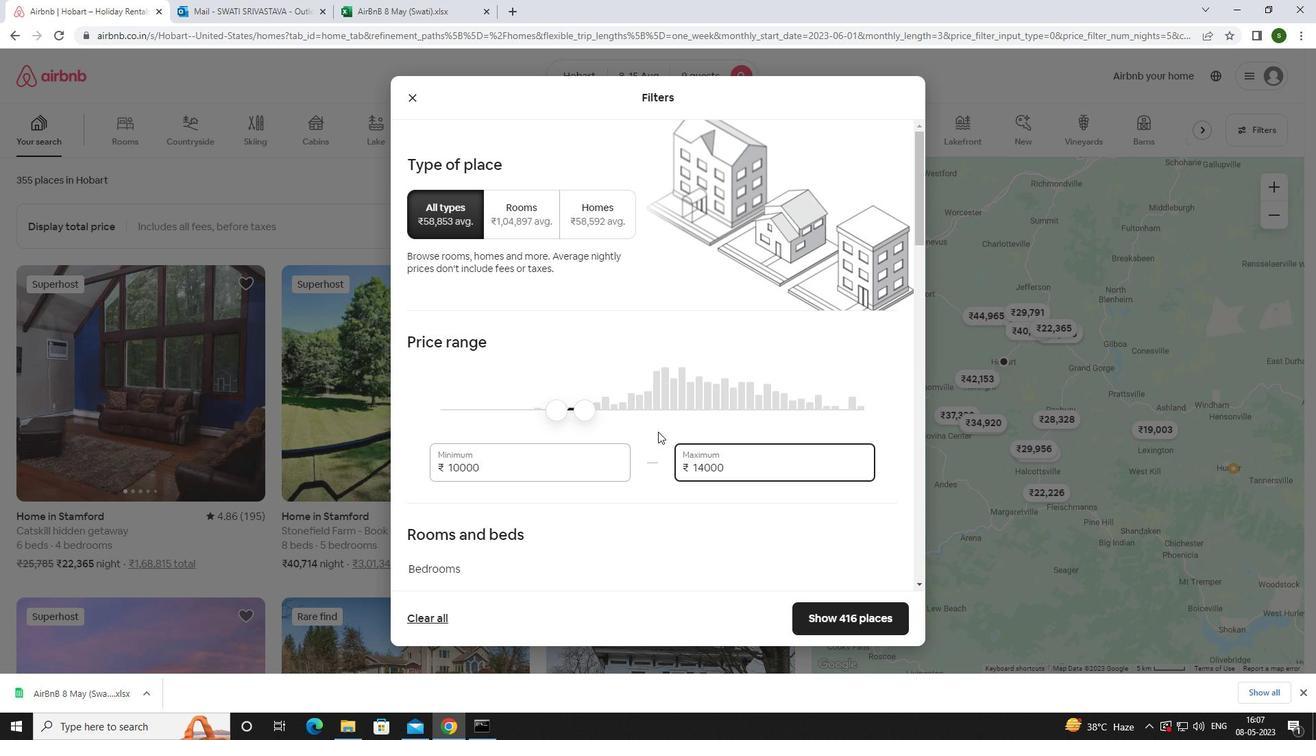 
Action: Mouse scrolled (663, 432) with delta (0, 0)
Screenshot: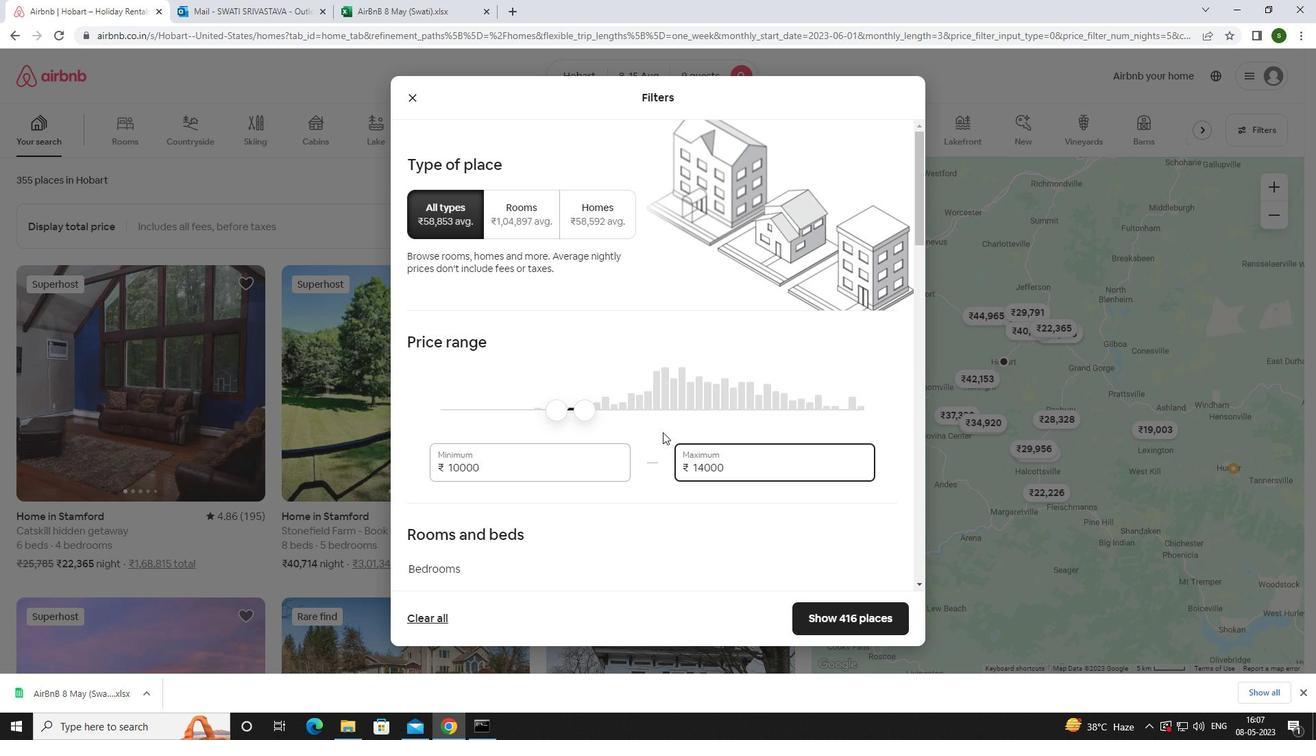 
Action: Mouse scrolled (663, 432) with delta (0, 0)
Screenshot: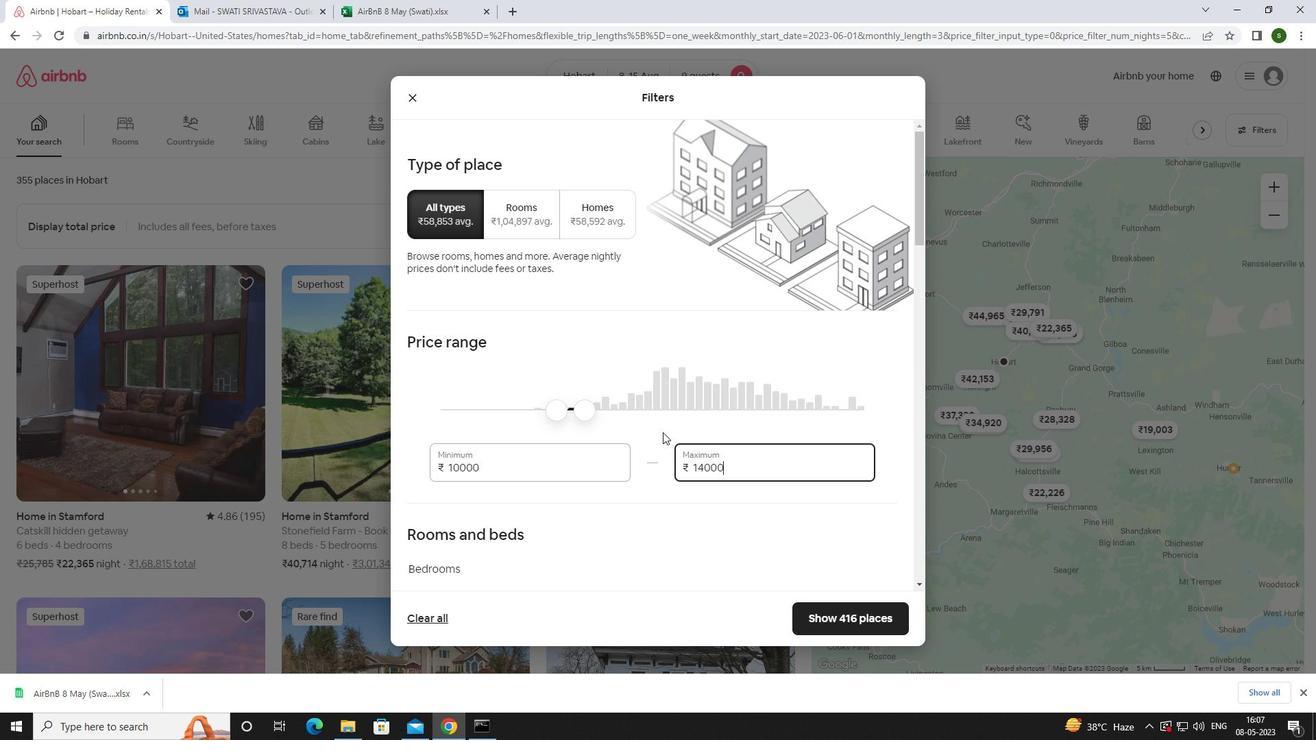 
Action: Mouse scrolled (663, 432) with delta (0, 0)
Screenshot: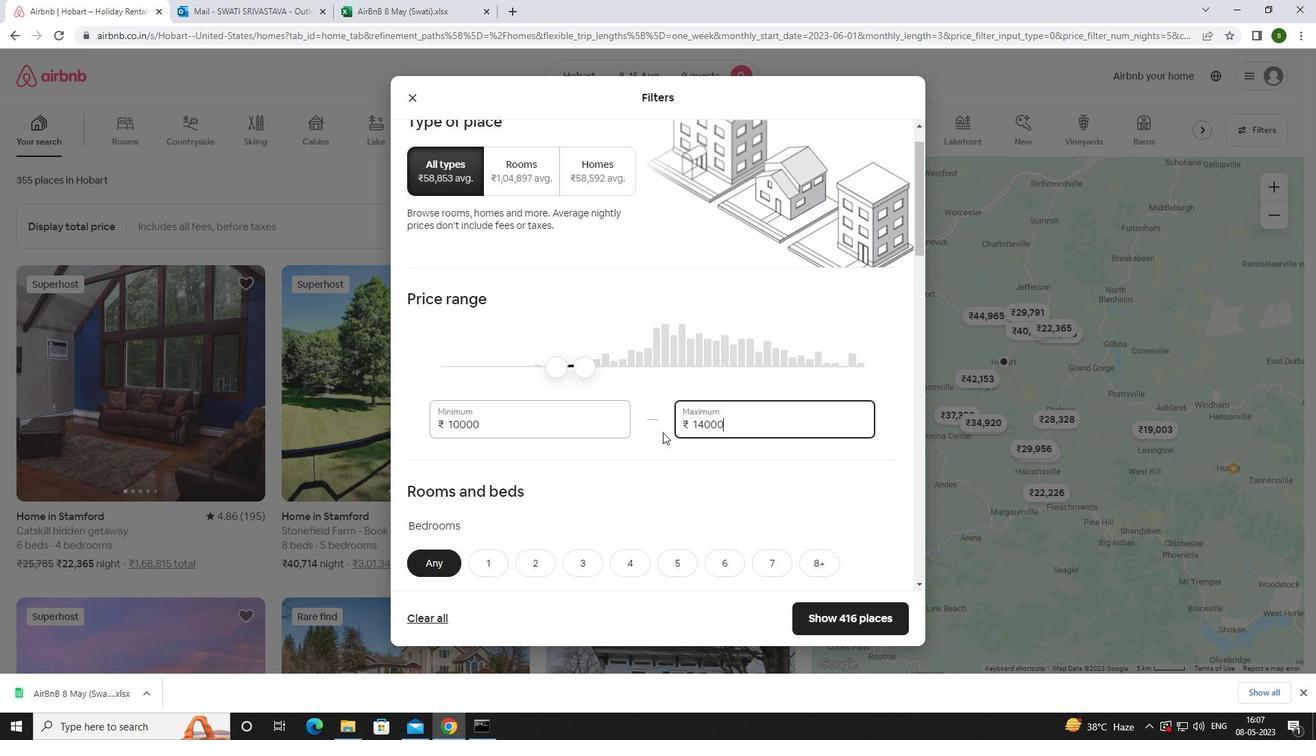 
Action: Mouse scrolled (663, 432) with delta (0, 0)
Screenshot: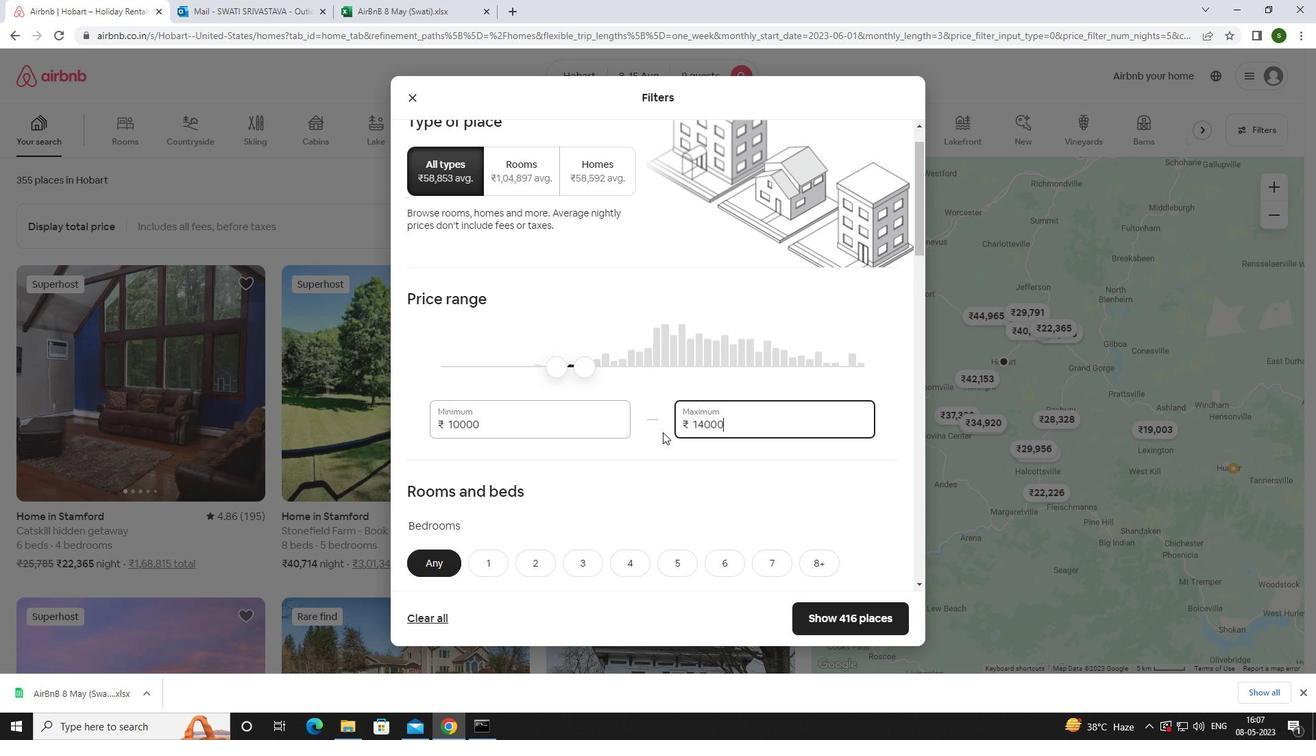 
Action: Mouse scrolled (663, 432) with delta (0, 0)
Screenshot: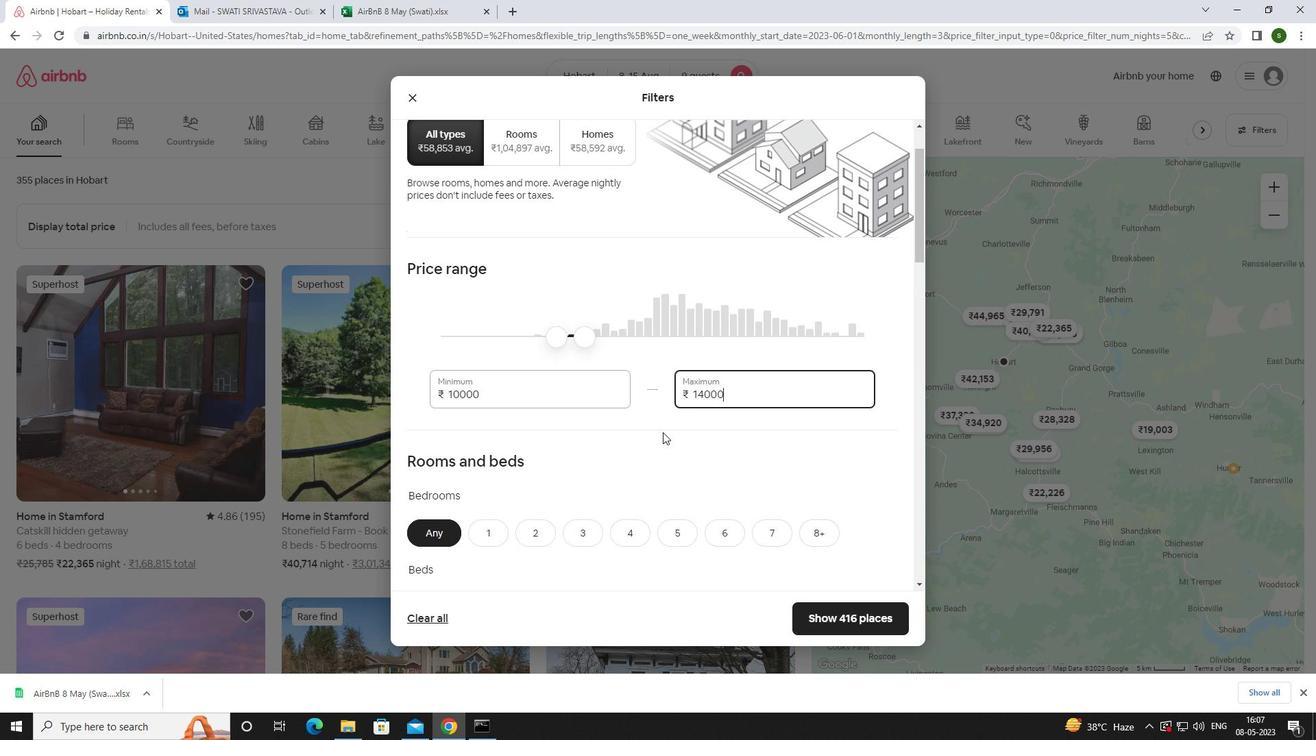 
Action: Mouse moved to (674, 271)
Screenshot: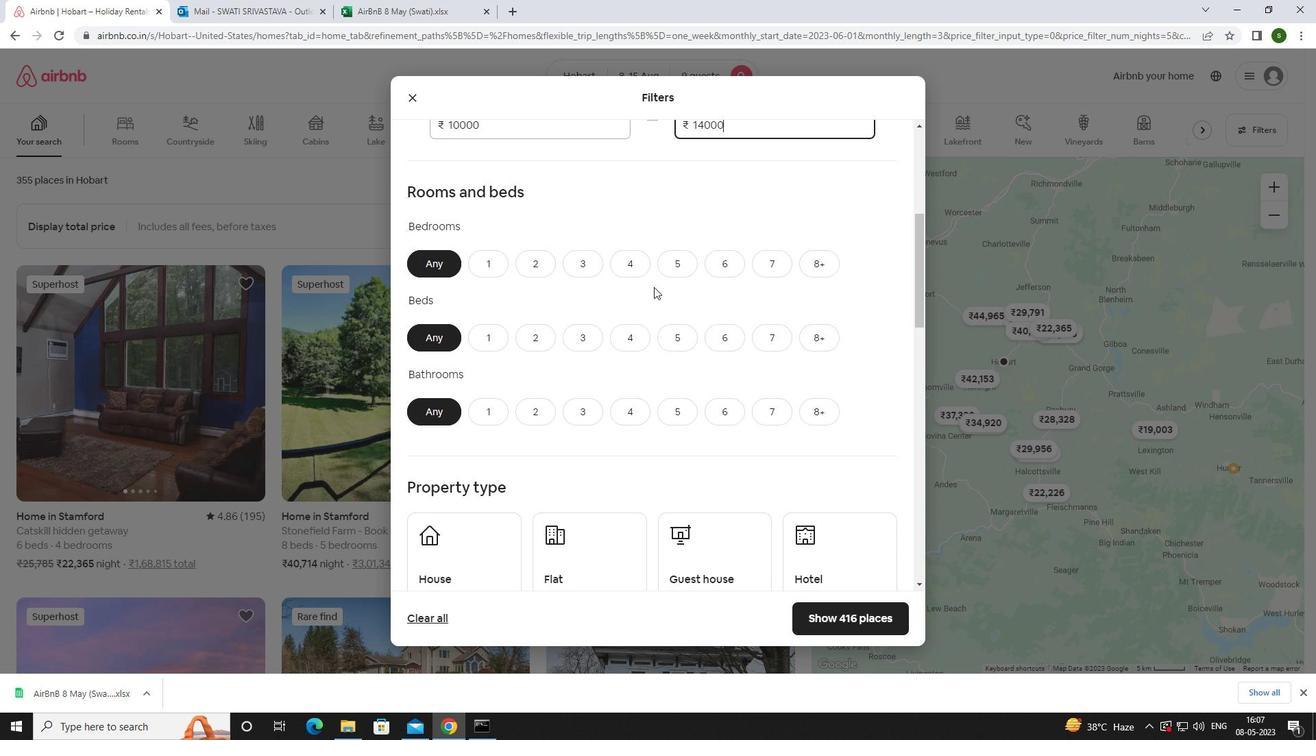 
Action: Mouse pressed left at (674, 271)
Screenshot: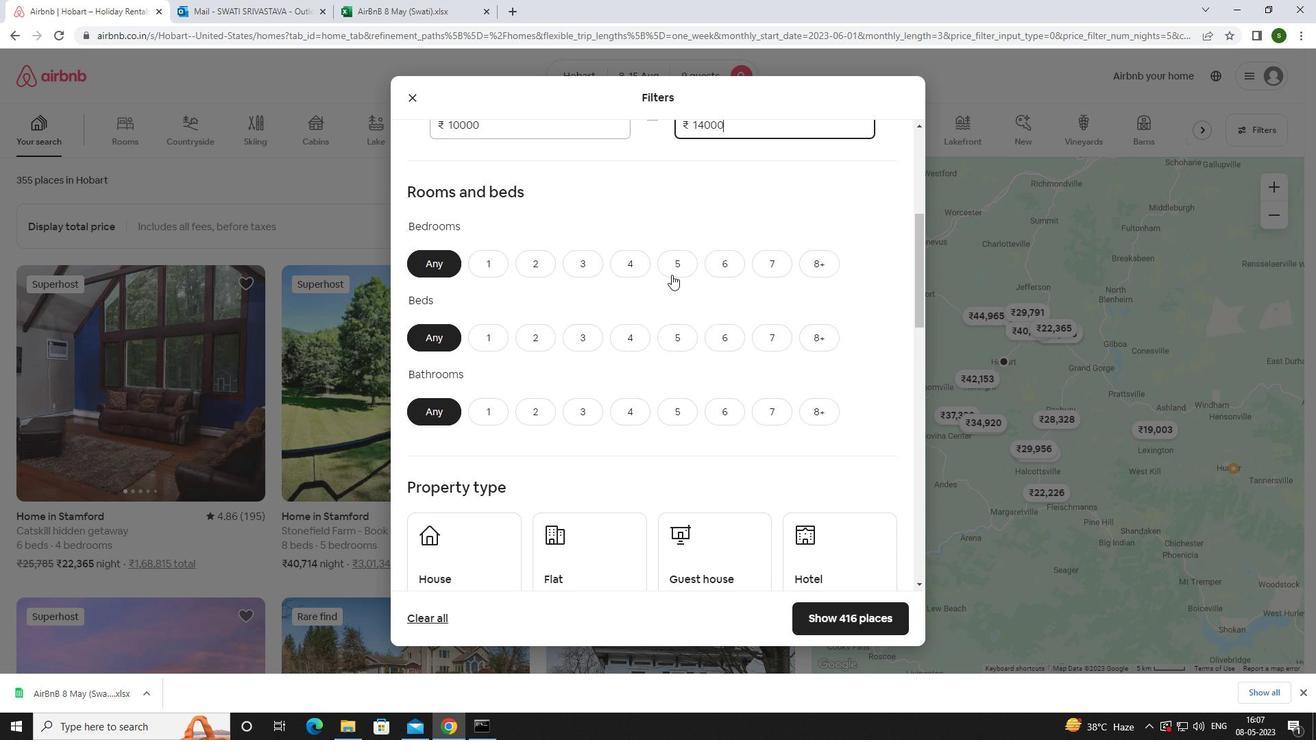 
Action: Mouse moved to (825, 337)
Screenshot: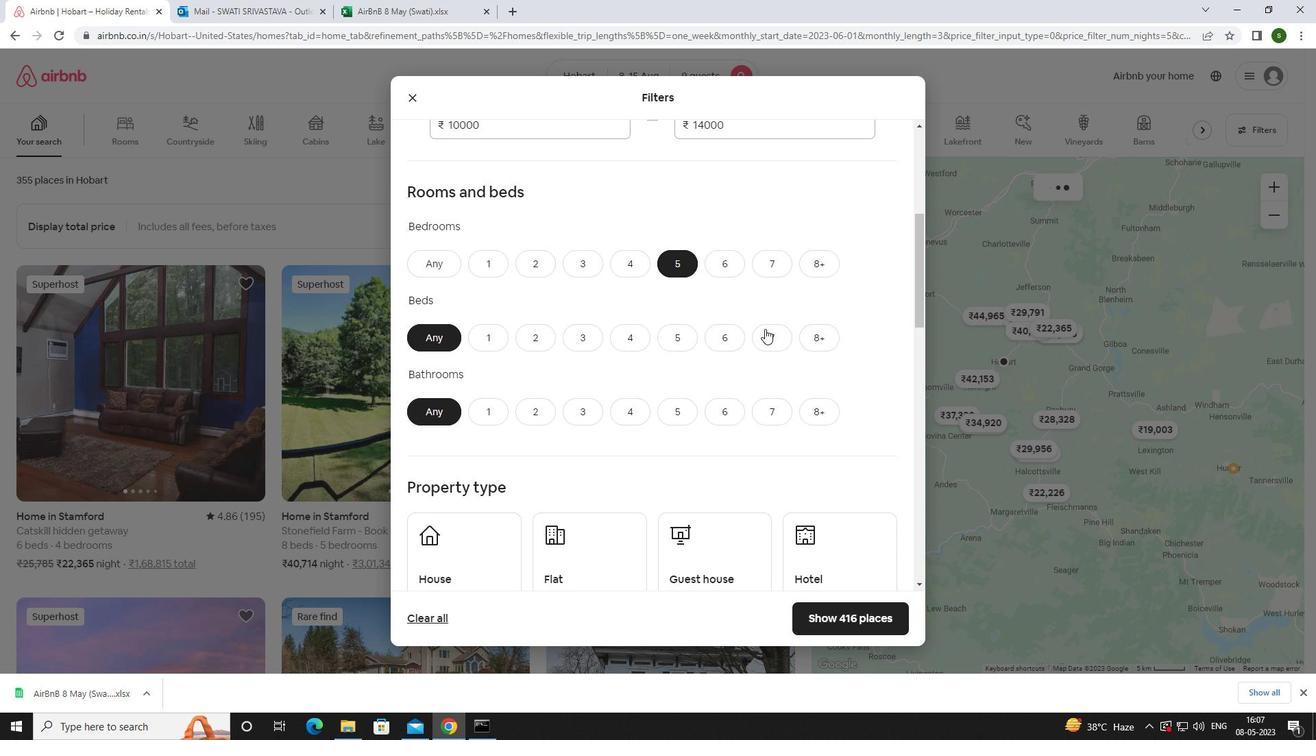 
Action: Mouse pressed left at (825, 337)
Screenshot: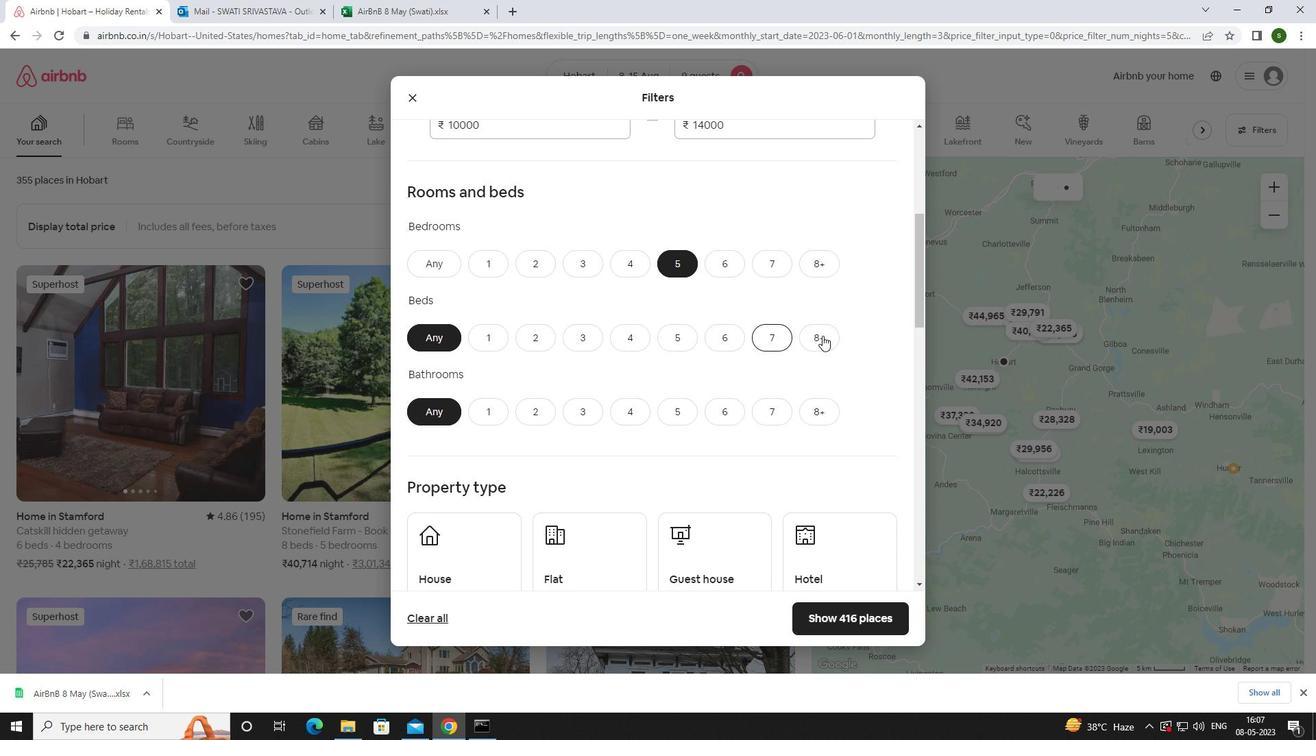 
Action: Mouse moved to (676, 414)
Screenshot: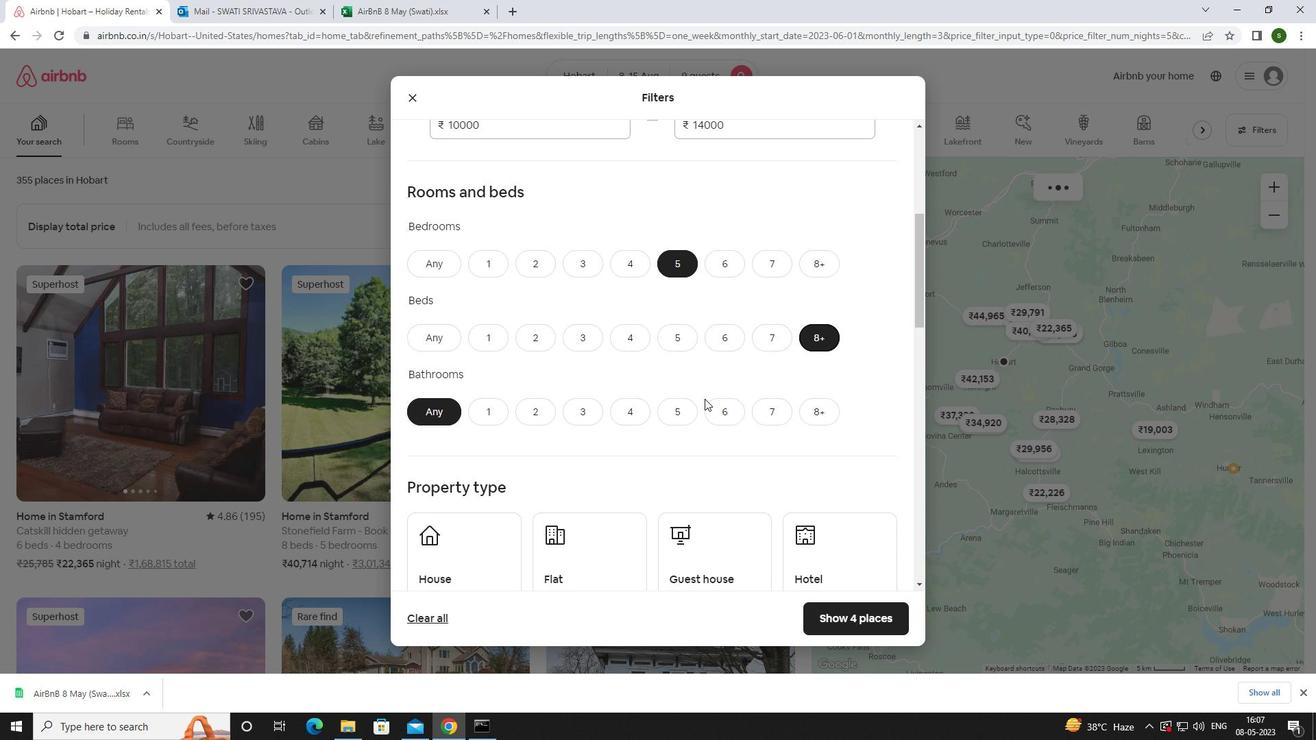 
Action: Mouse pressed left at (676, 414)
Screenshot: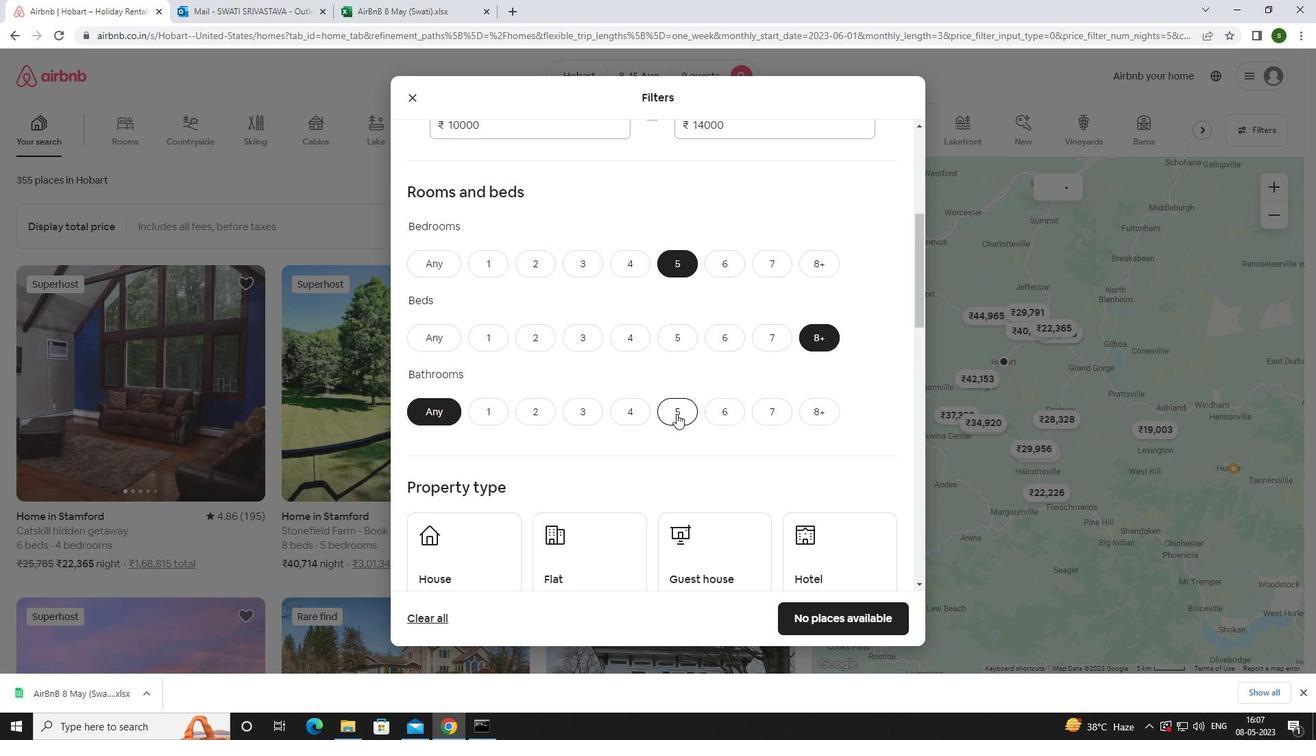 
Action: Mouse scrolled (676, 413) with delta (0, 0)
Screenshot: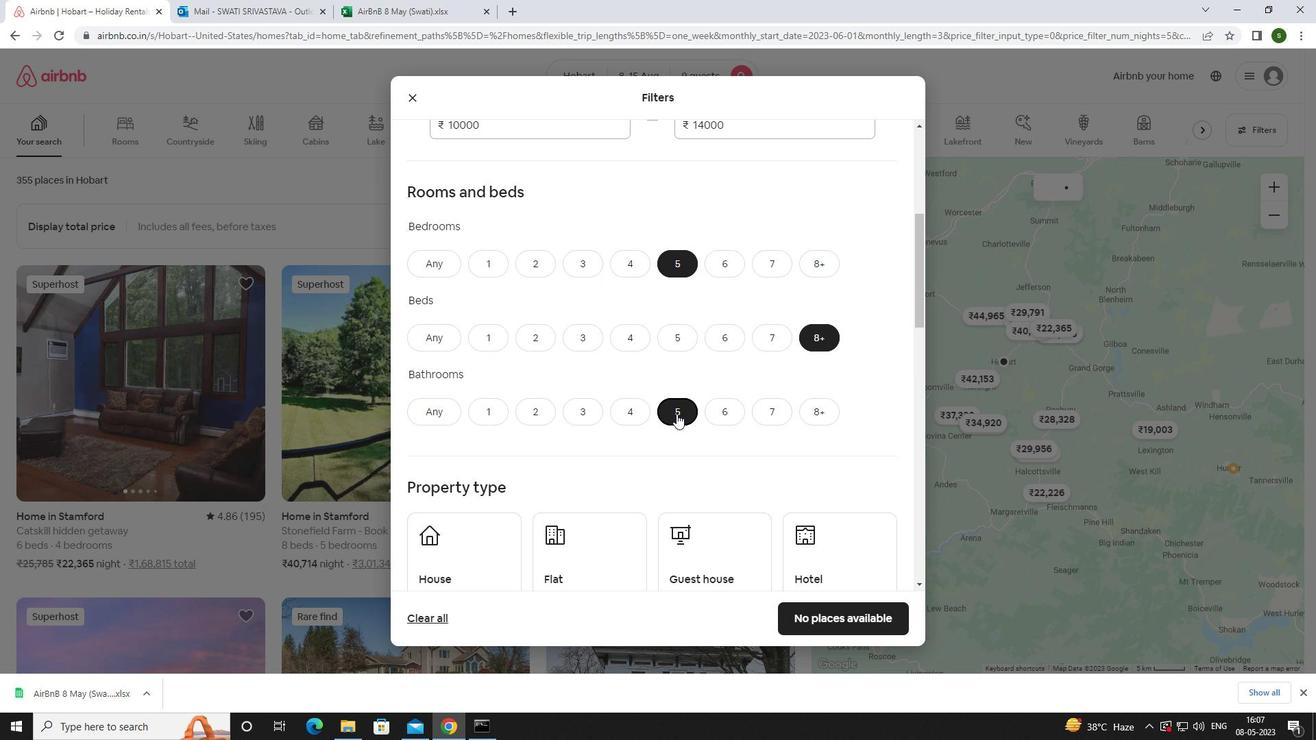 
Action: Mouse scrolled (676, 413) with delta (0, 0)
Screenshot: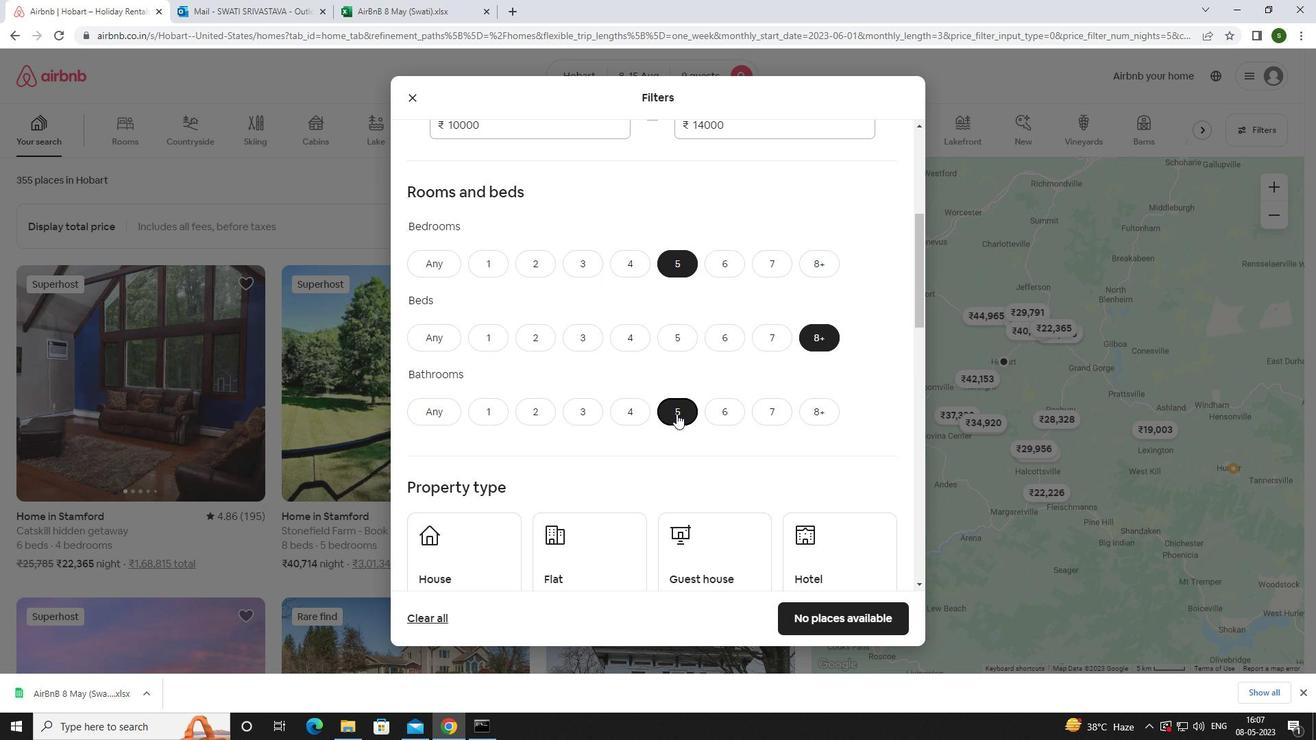 
Action: Mouse moved to (452, 414)
Screenshot: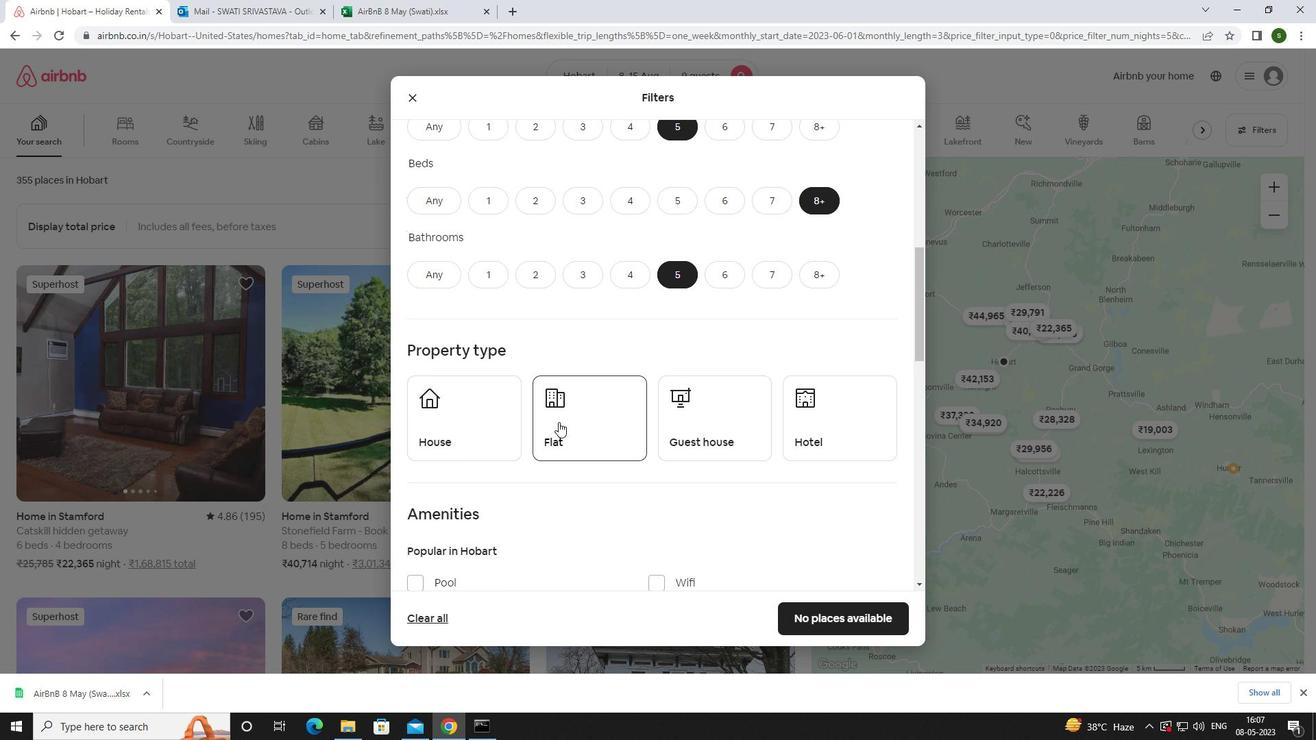 
Action: Mouse pressed left at (452, 414)
Screenshot: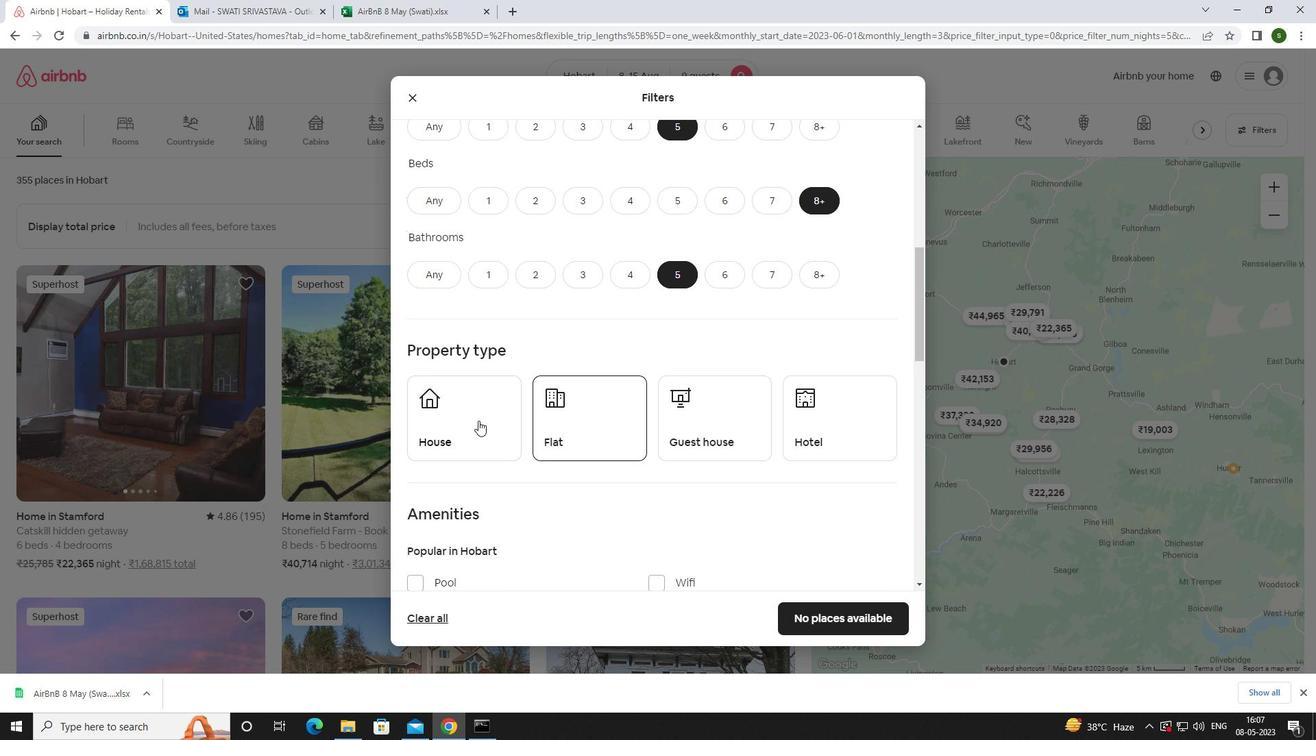 
Action: Mouse moved to (578, 410)
Screenshot: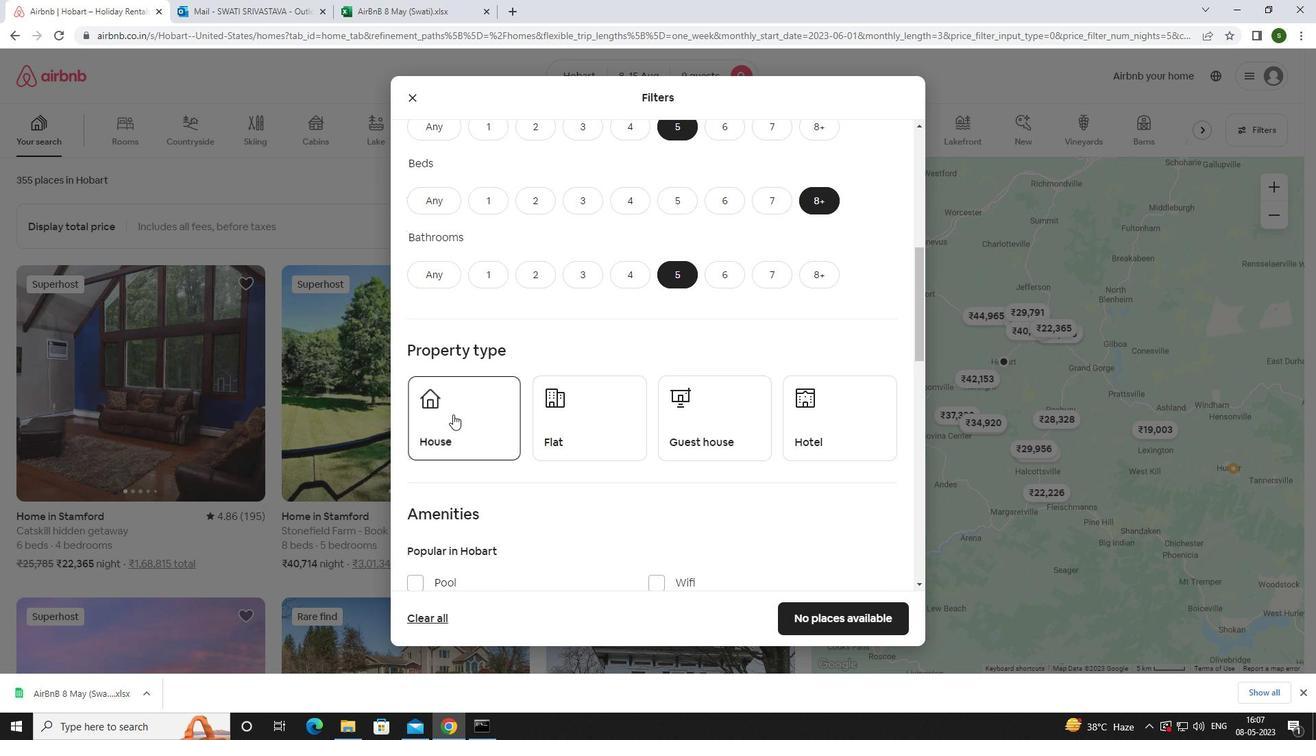 
Action: Mouse pressed left at (578, 410)
Screenshot: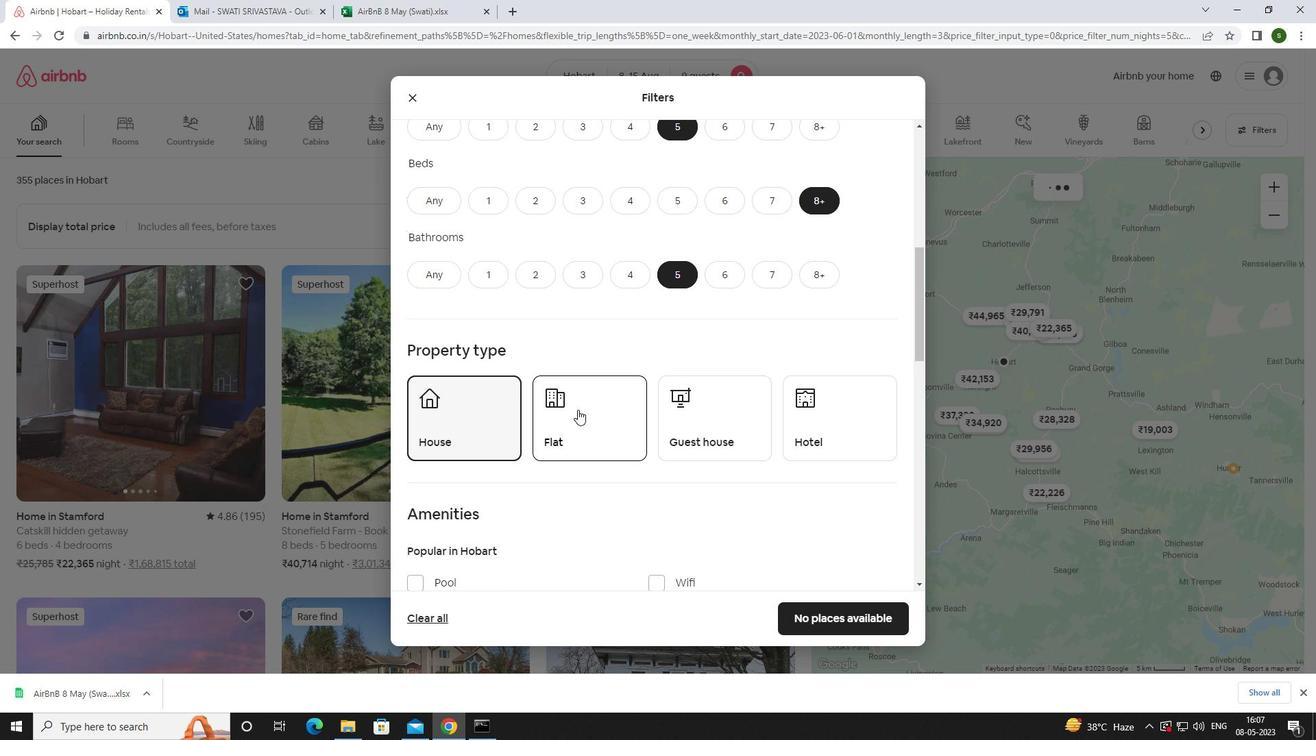 
Action: Mouse moved to (687, 428)
Screenshot: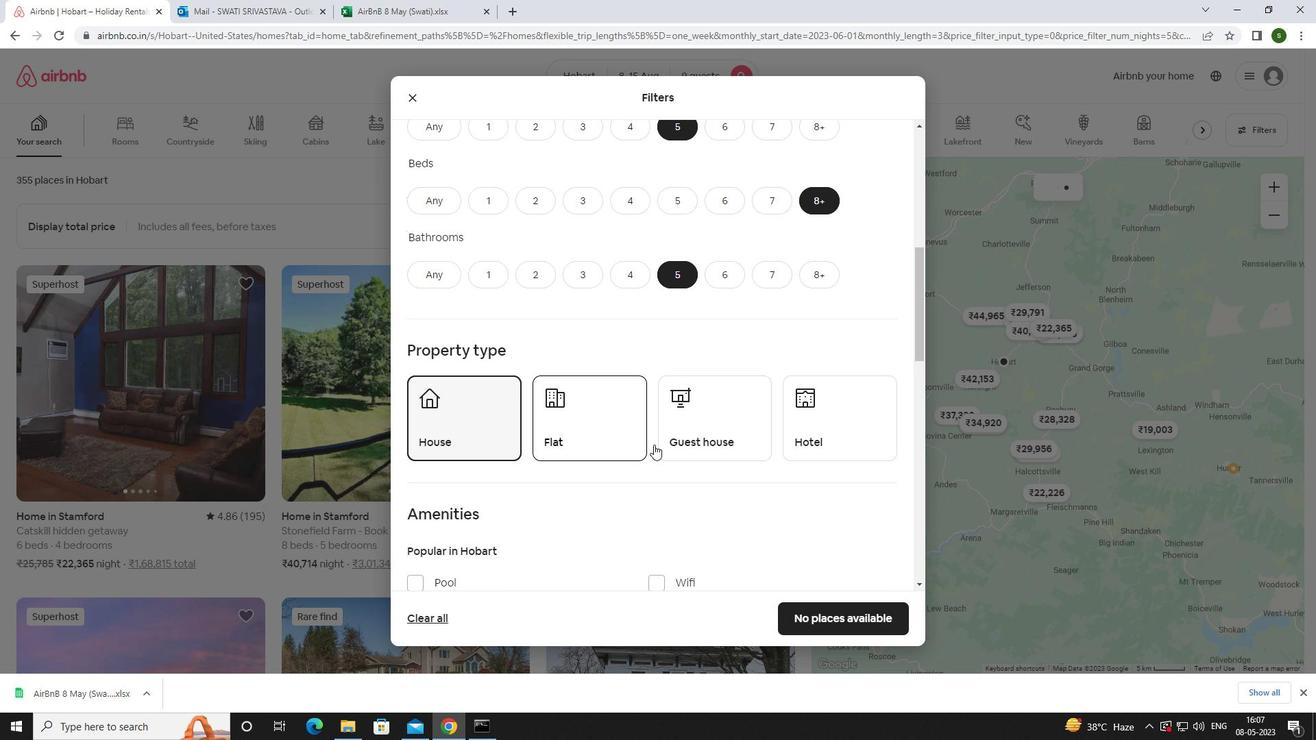 
Action: Mouse pressed left at (687, 428)
Screenshot: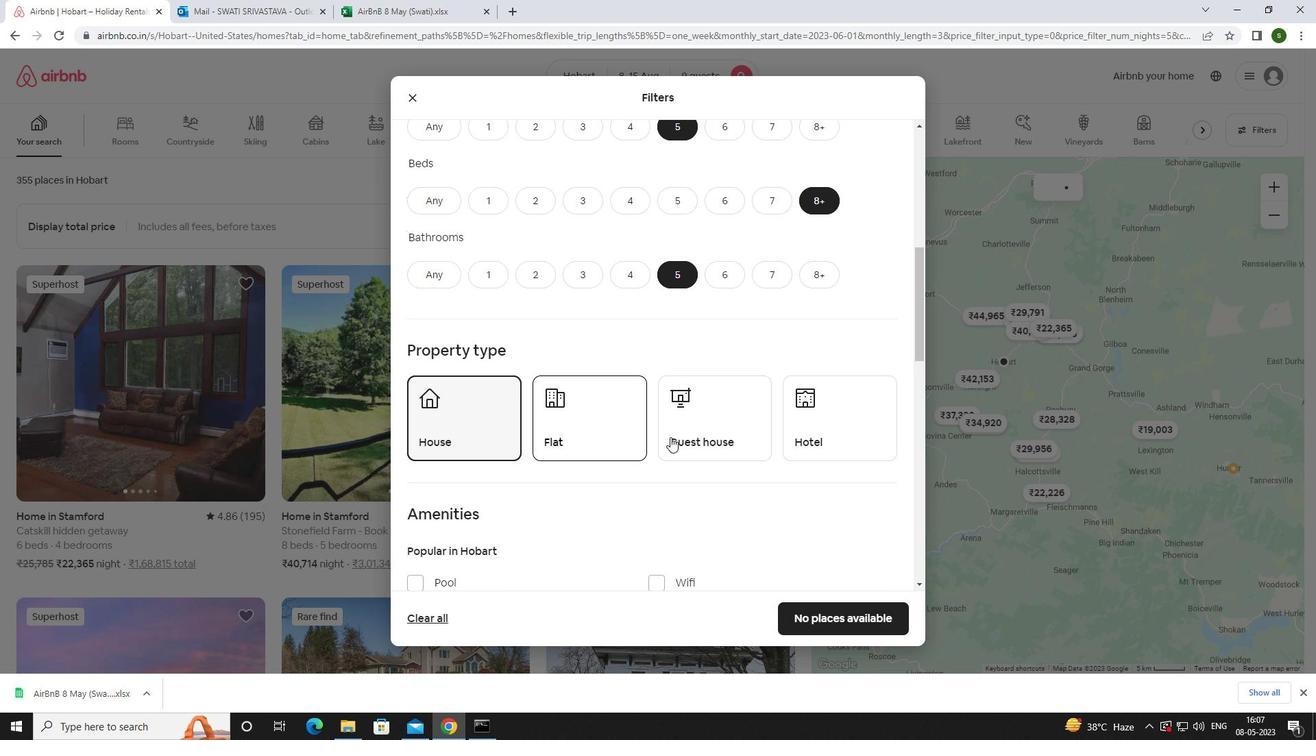 
Action: Mouse moved to (687, 428)
Screenshot: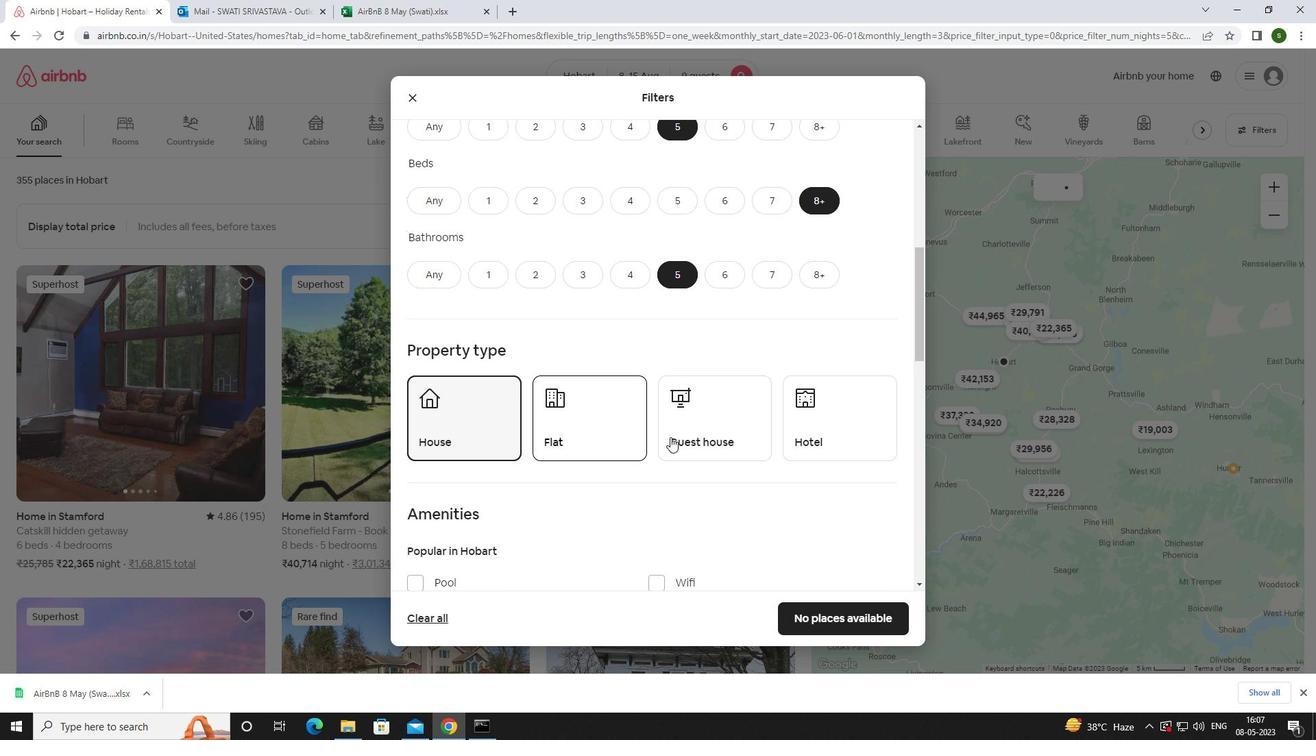 
Action: Mouse scrolled (687, 427) with delta (0, 0)
Screenshot: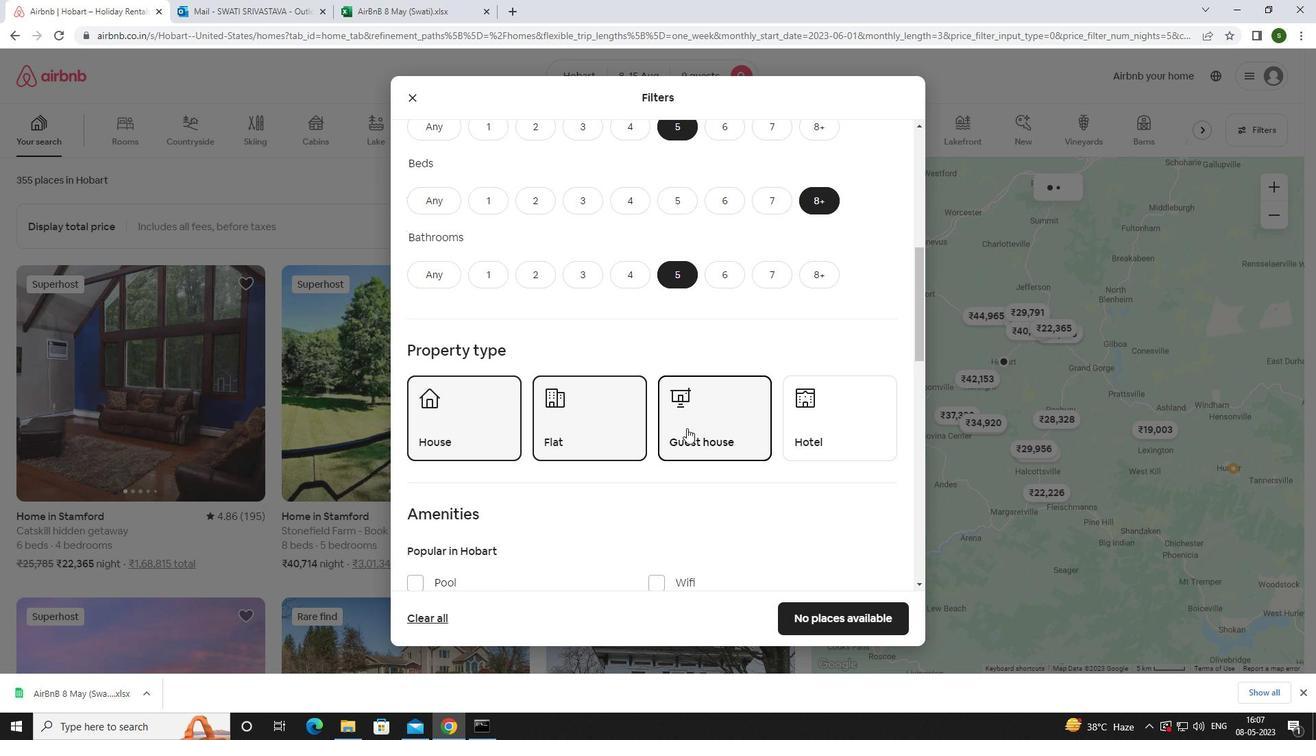 
Action: Mouse scrolled (687, 427) with delta (0, 0)
Screenshot: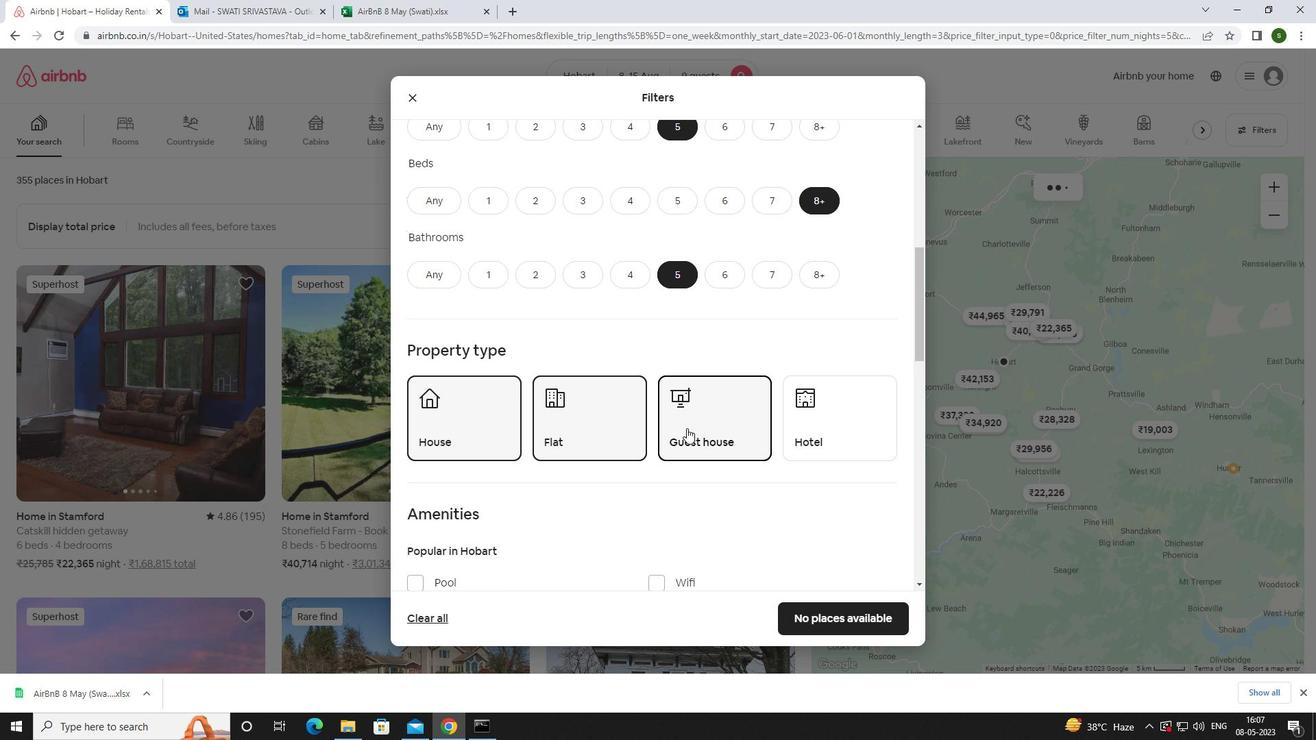 
Action: Mouse scrolled (687, 427) with delta (0, 0)
Screenshot: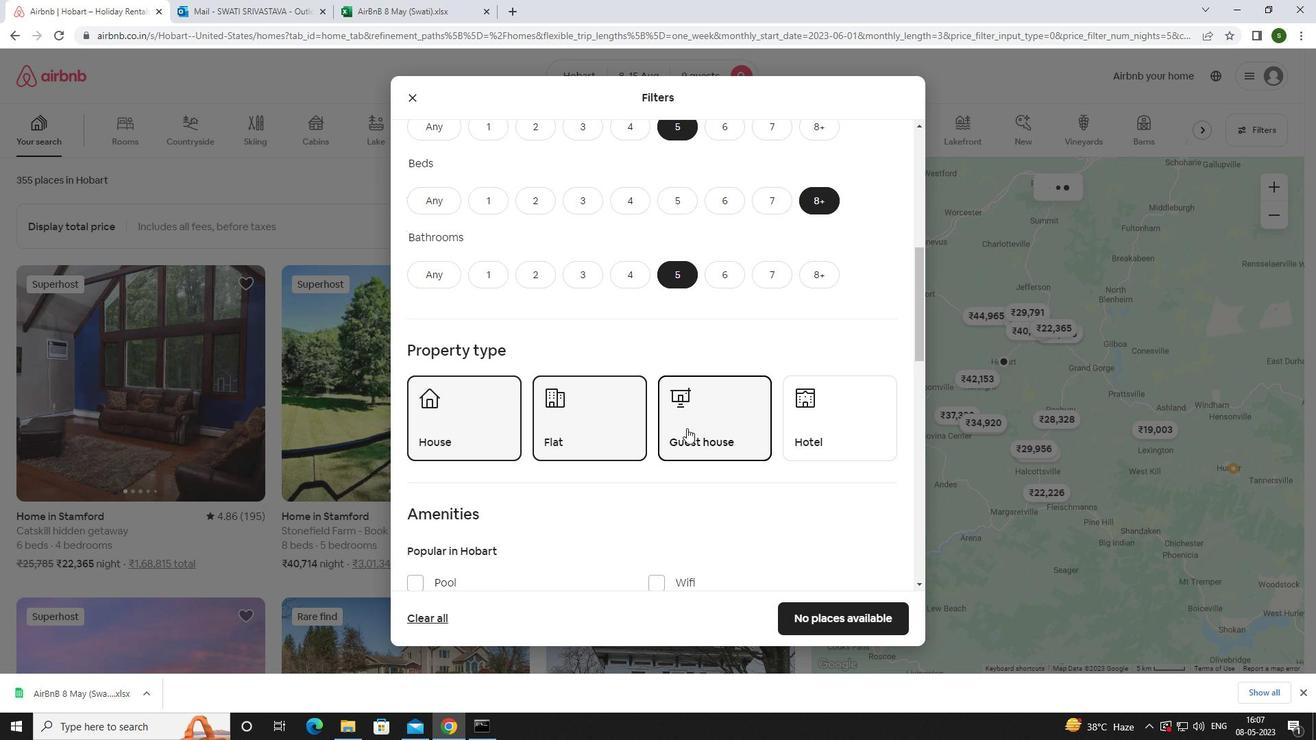 
Action: Mouse moved to (661, 377)
Screenshot: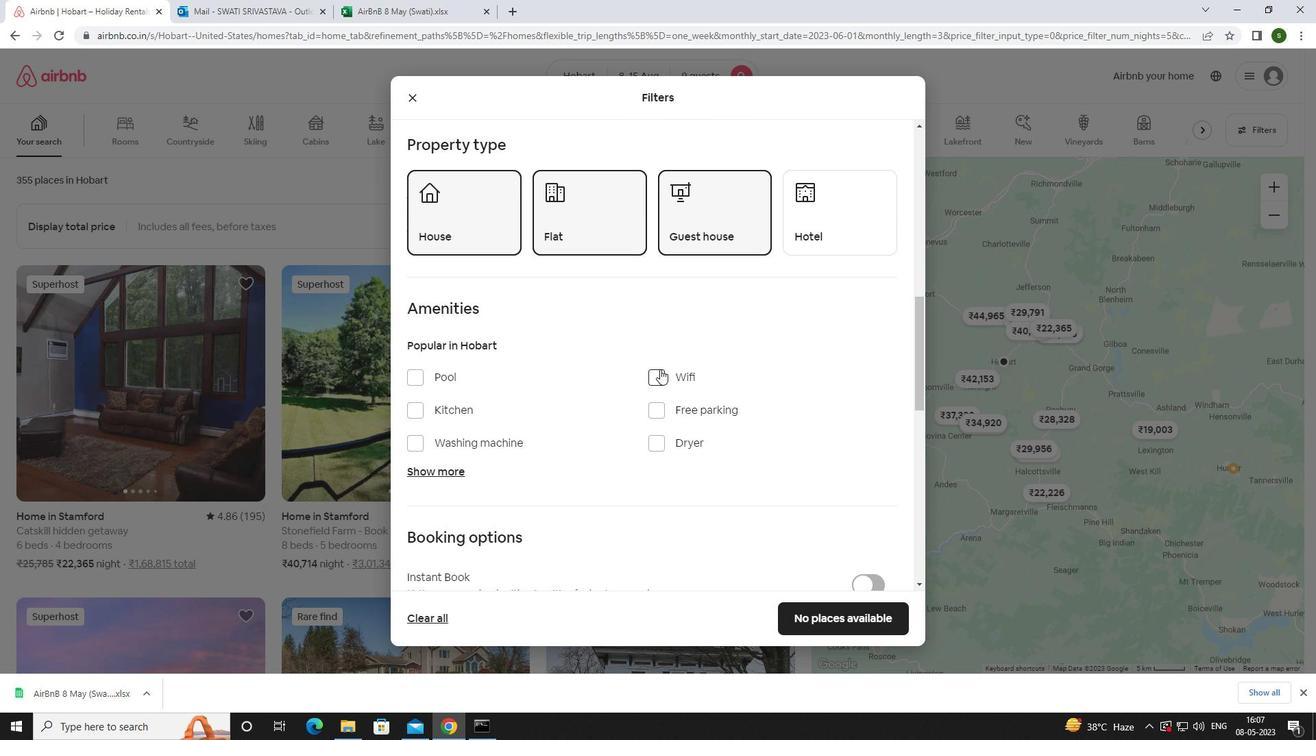 
Action: Mouse pressed left at (661, 377)
Screenshot: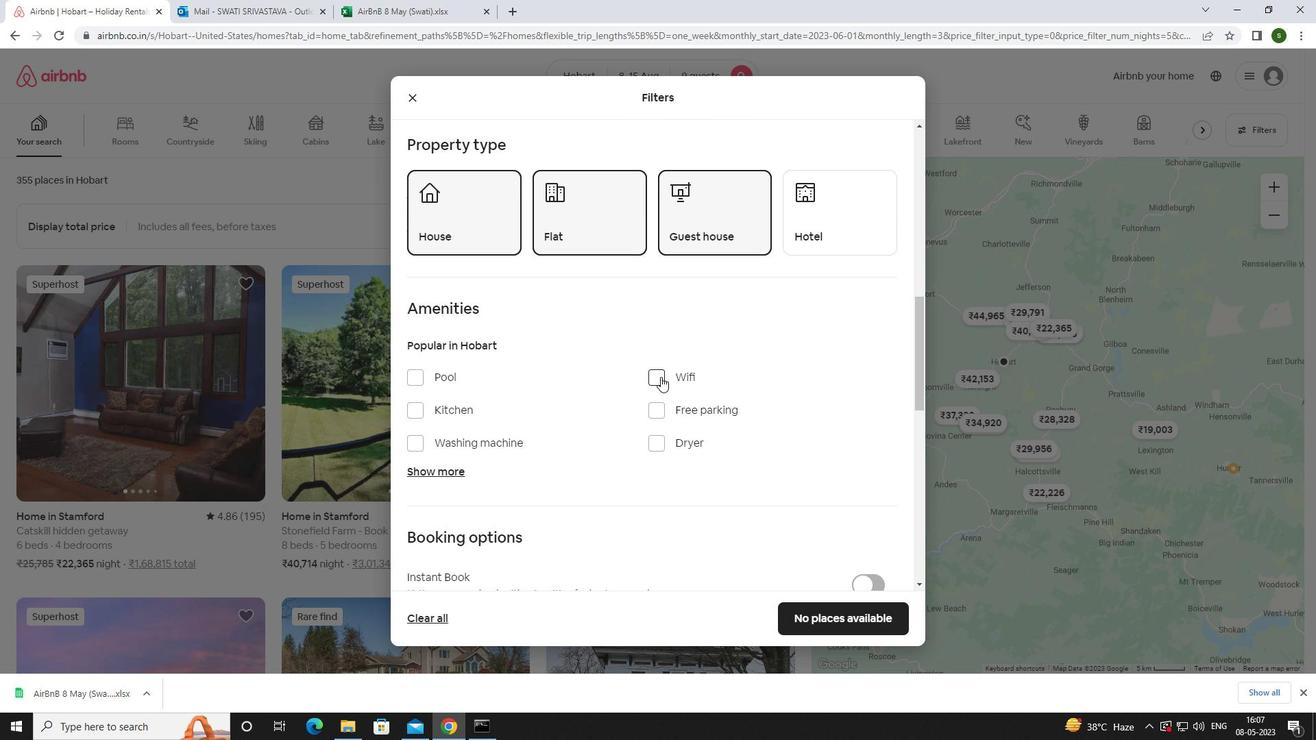 
Action: Mouse moved to (655, 411)
Screenshot: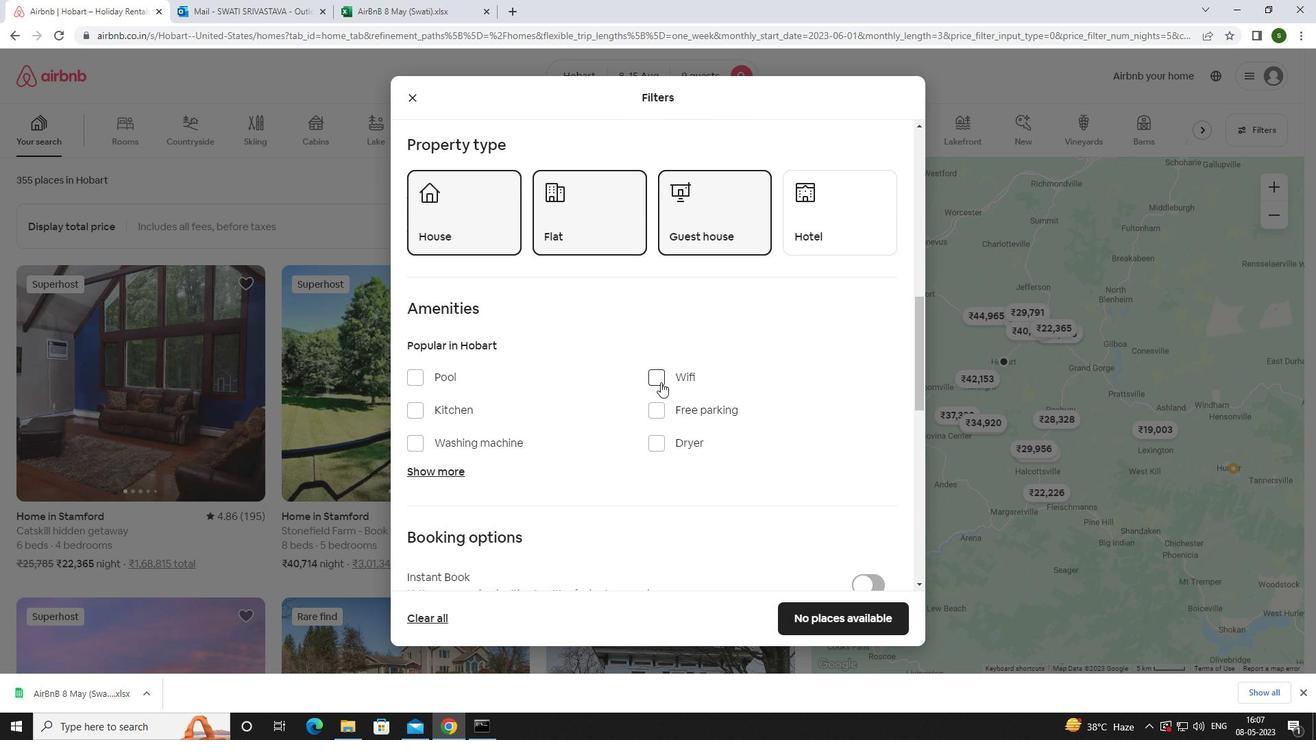 
Action: Mouse pressed left at (655, 411)
Screenshot: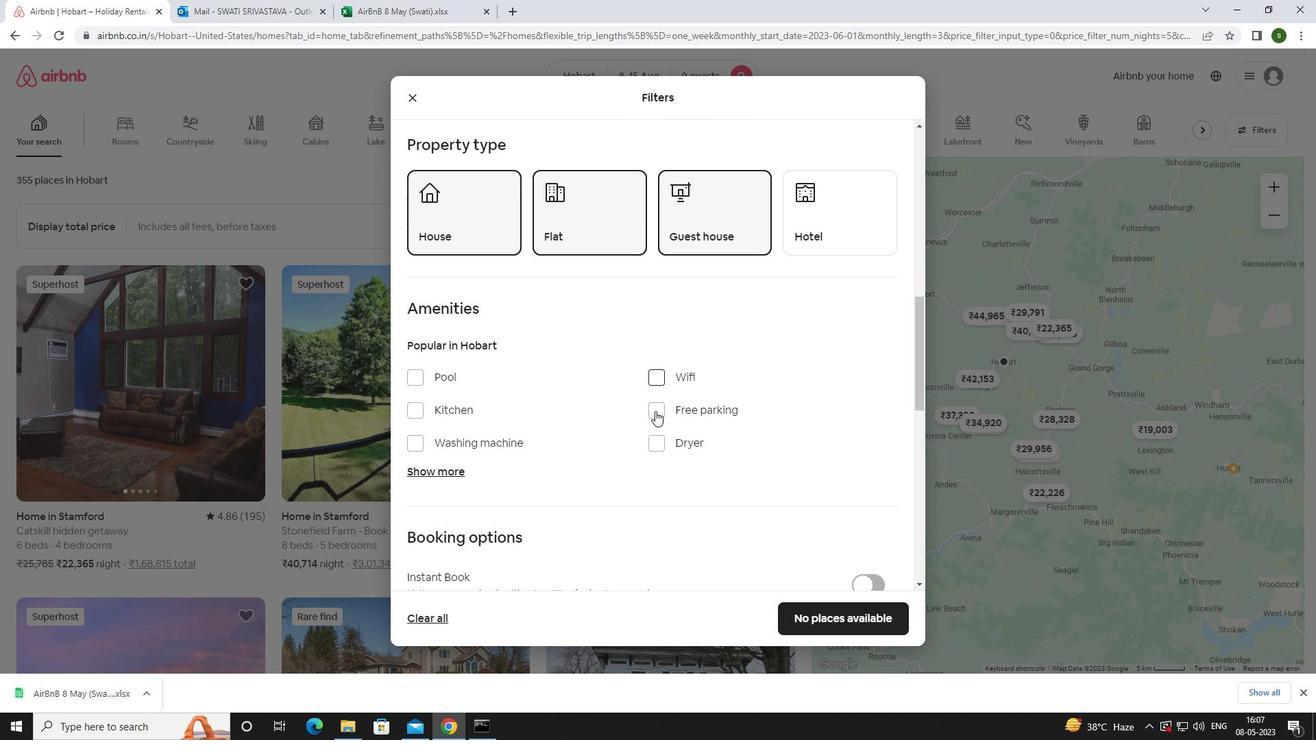 
Action: Mouse moved to (453, 469)
Screenshot: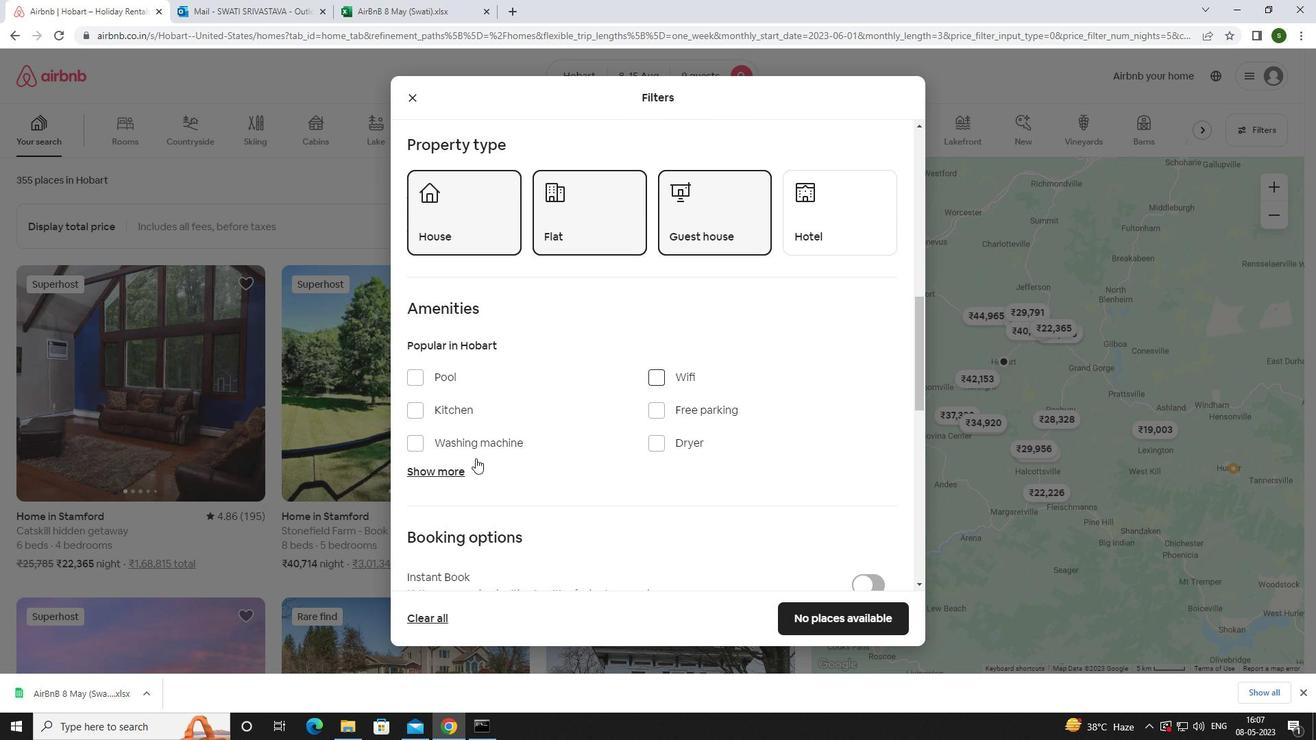 
Action: Mouse pressed left at (453, 469)
Screenshot: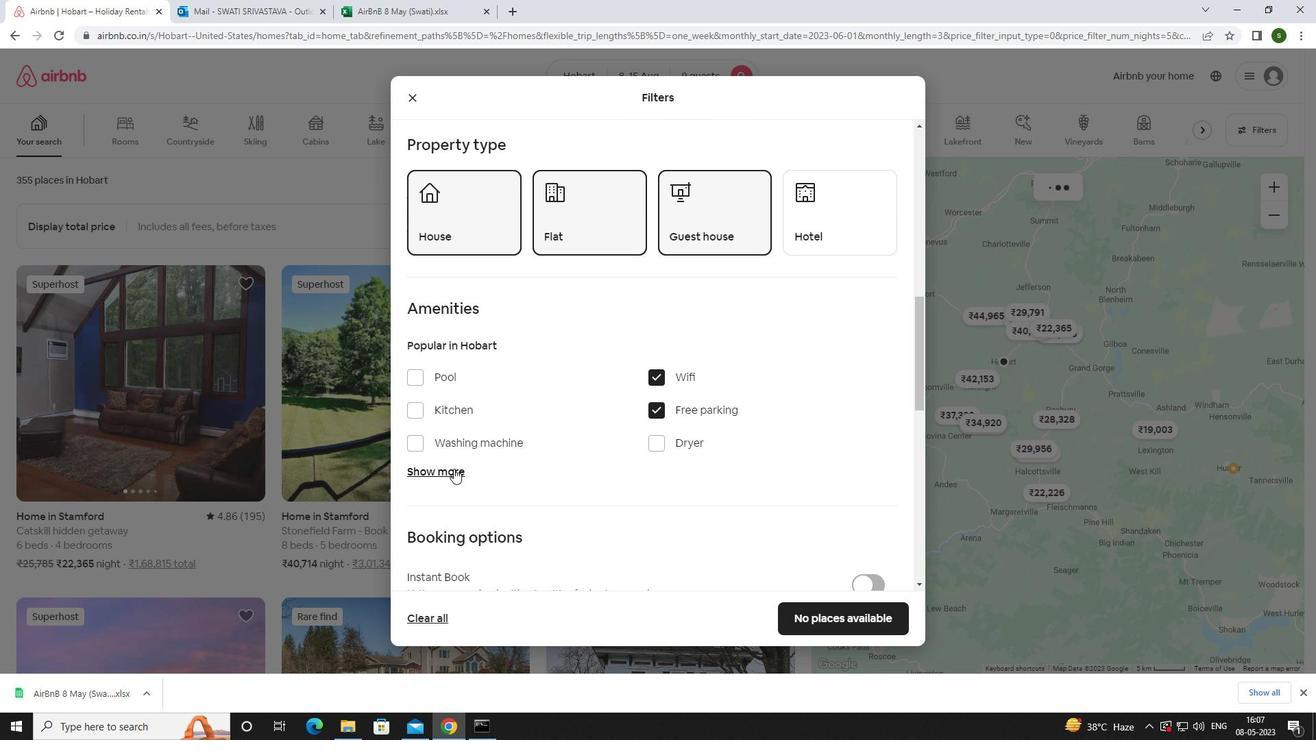 
Action: Mouse moved to (511, 460)
Screenshot: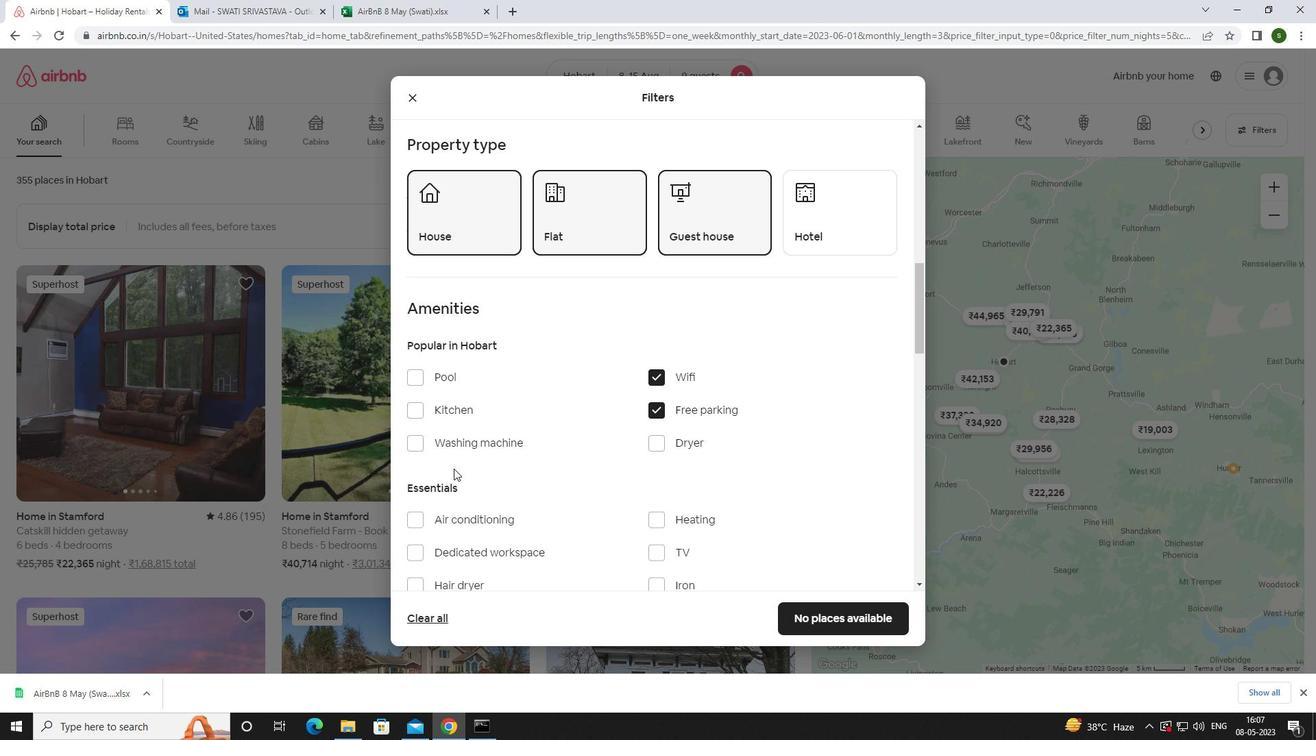 
Action: Mouse scrolled (511, 459) with delta (0, 0)
Screenshot: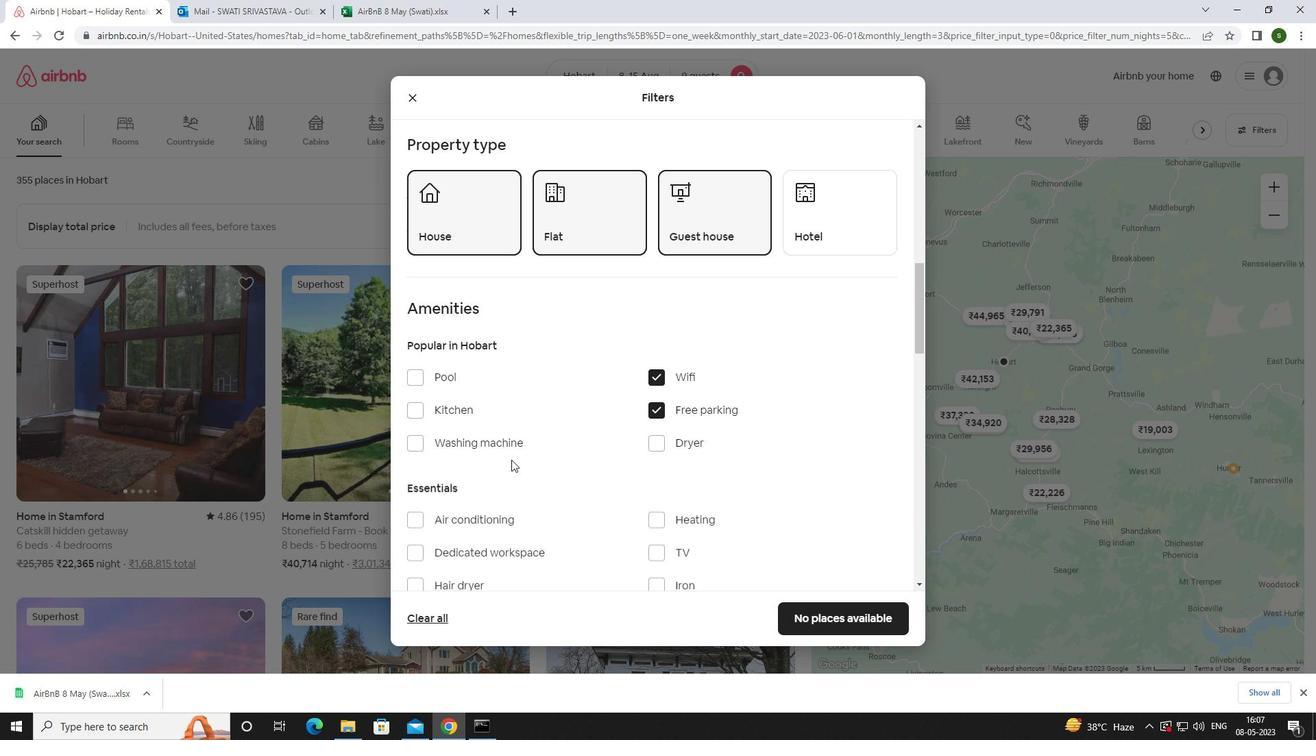 
Action: Mouse scrolled (511, 459) with delta (0, 0)
Screenshot: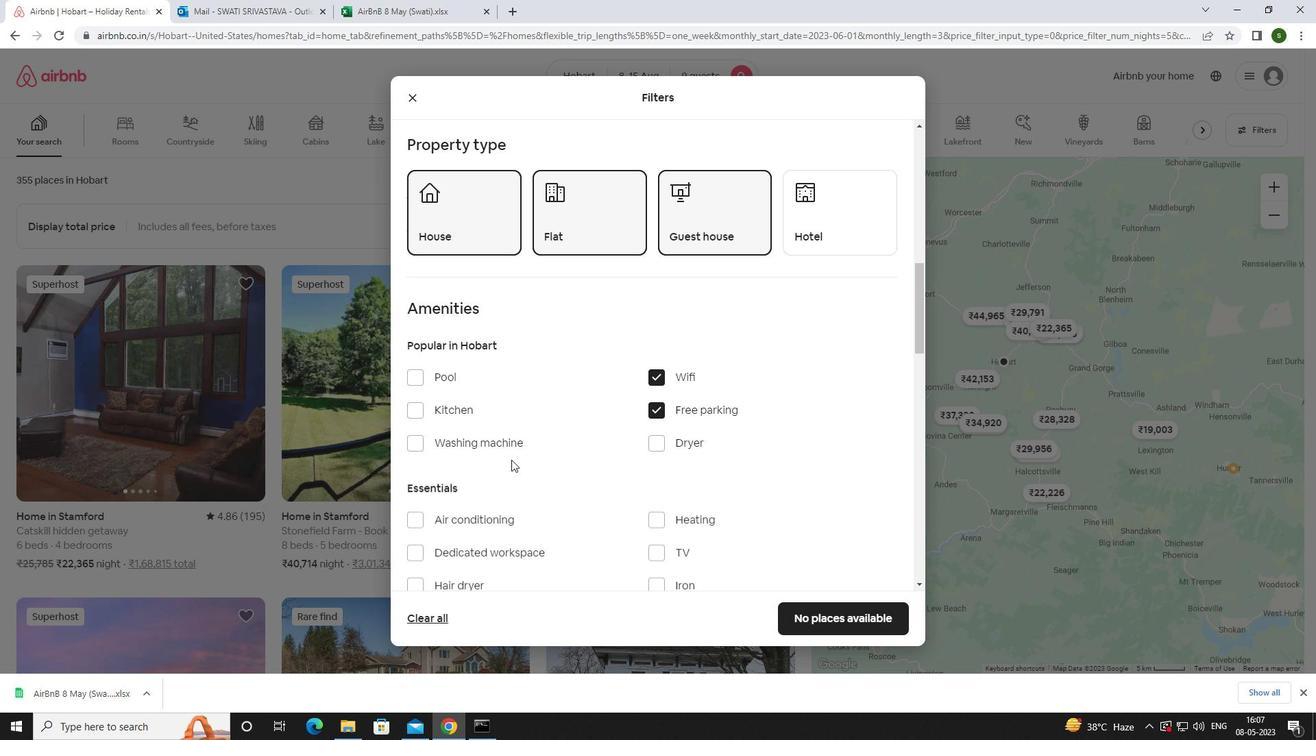 
Action: Mouse scrolled (511, 459) with delta (0, 0)
Screenshot: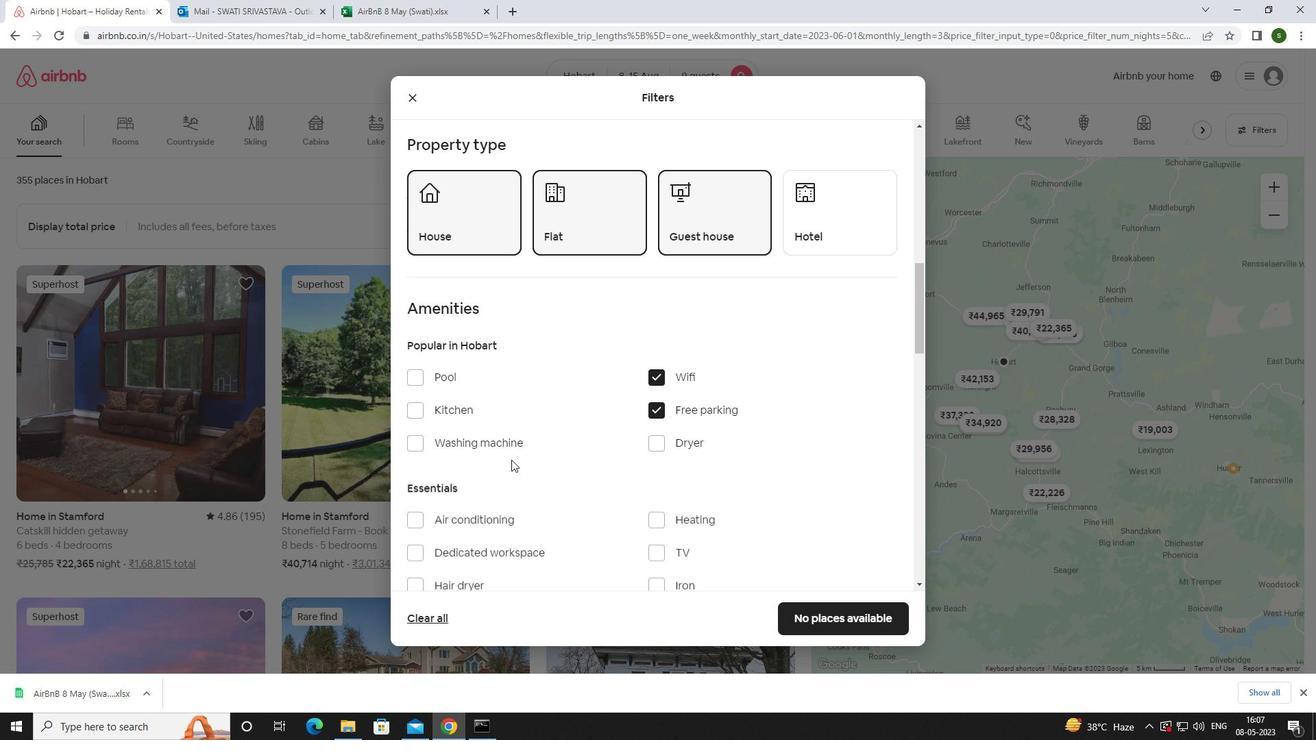 
Action: Mouse moved to (655, 343)
Screenshot: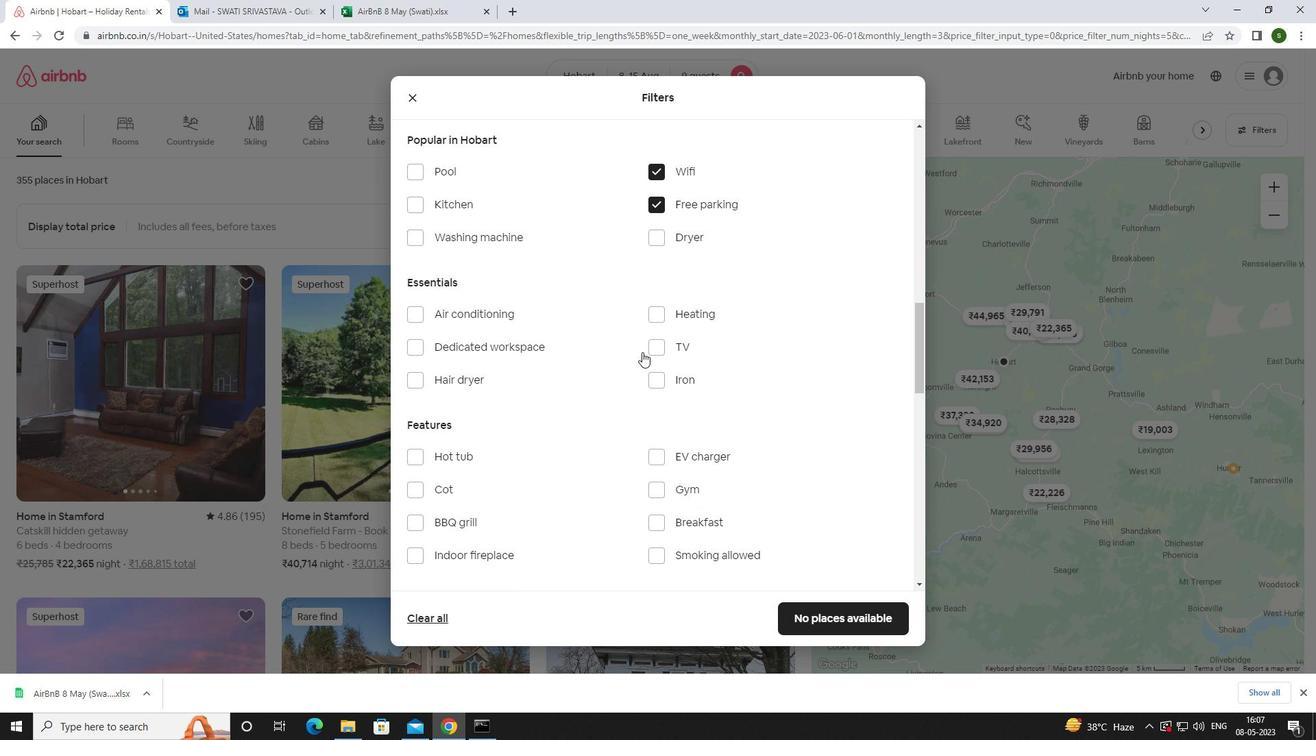 
Action: Mouse pressed left at (655, 343)
Screenshot: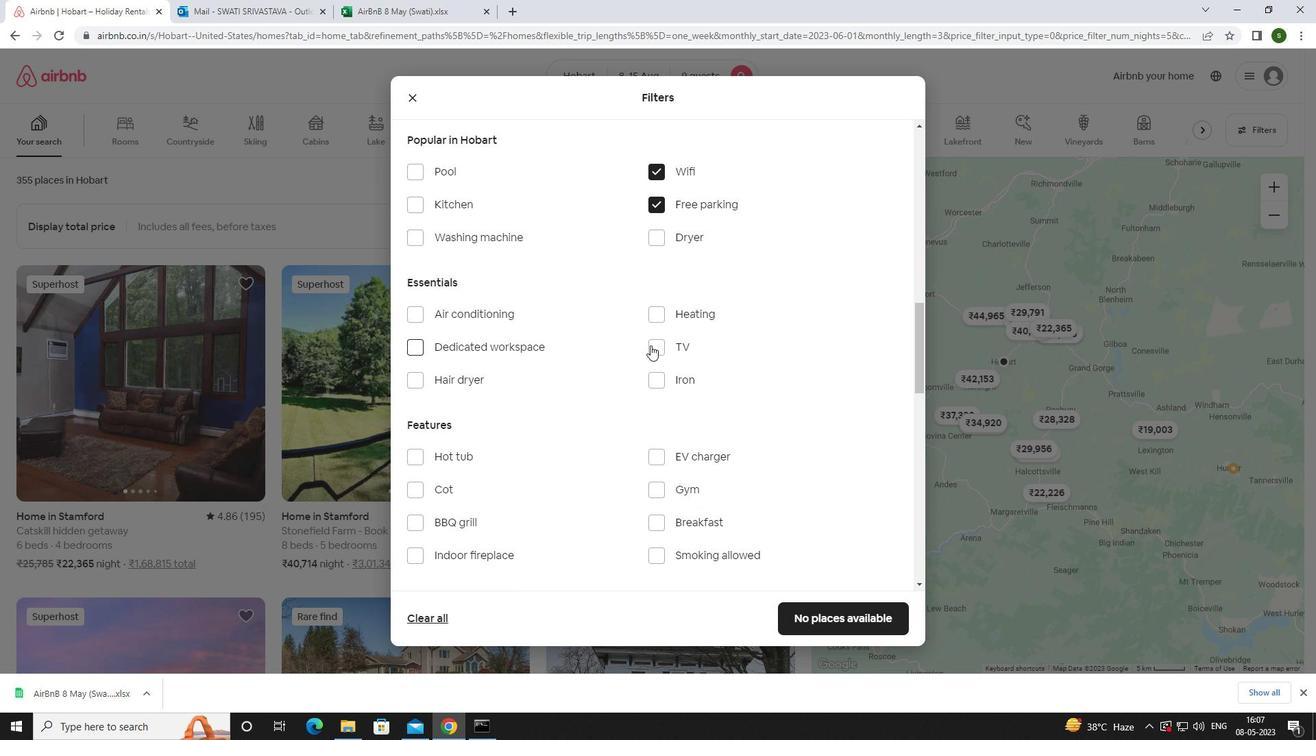 
Action: Mouse moved to (592, 365)
Screenshot: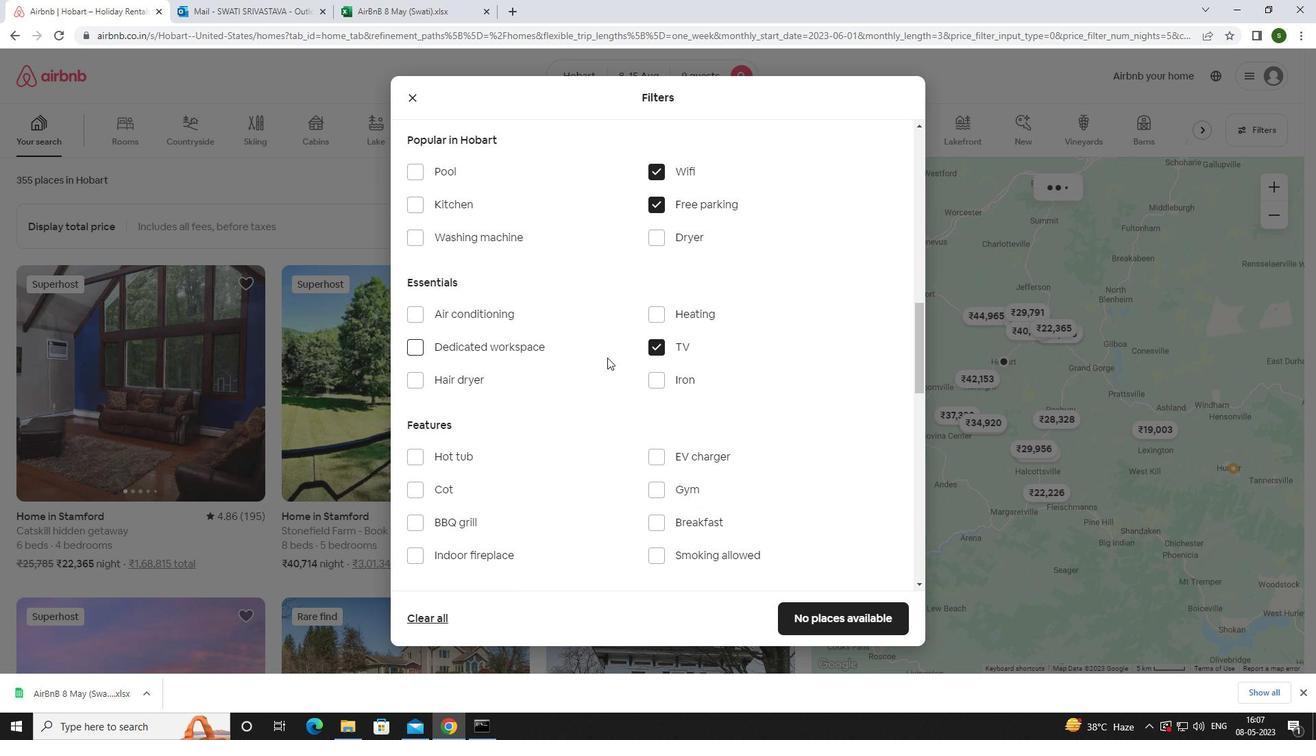 
Action: Mouse scrolled (592, 364) with delta (0, 0)
Screenshot: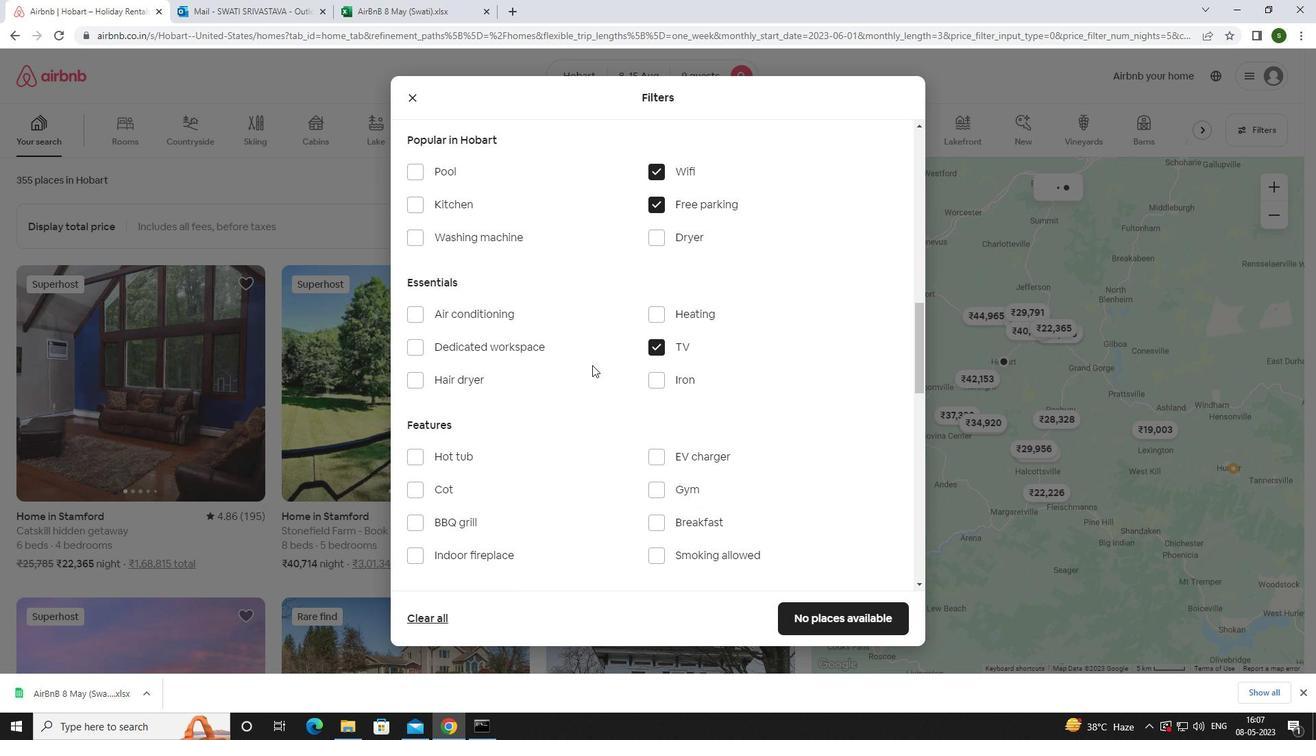 
Action: Mouse scrolled (592, 364) with delta (0, 0)
Screenshot: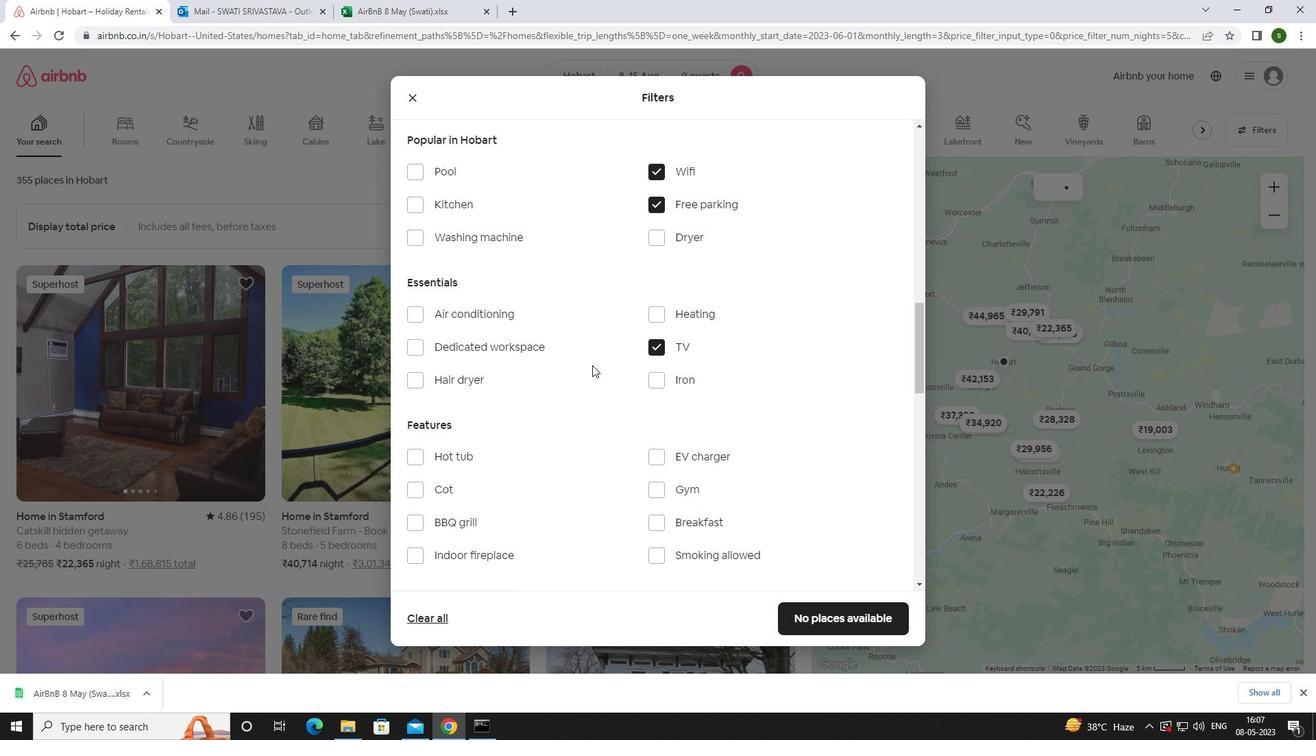 
Action: Mouse moved to (660, 352)
Screenshot: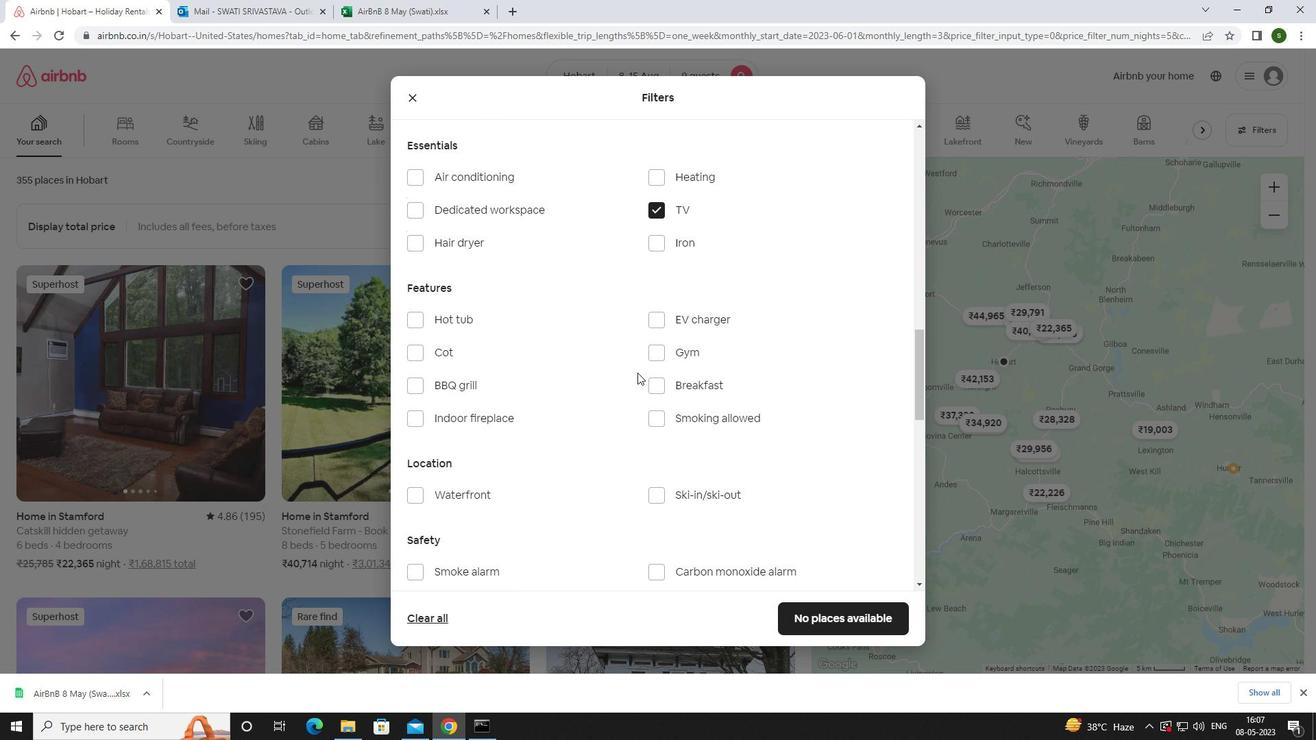 
Action: Mouse pressed left at (660, 352)
Screenshot: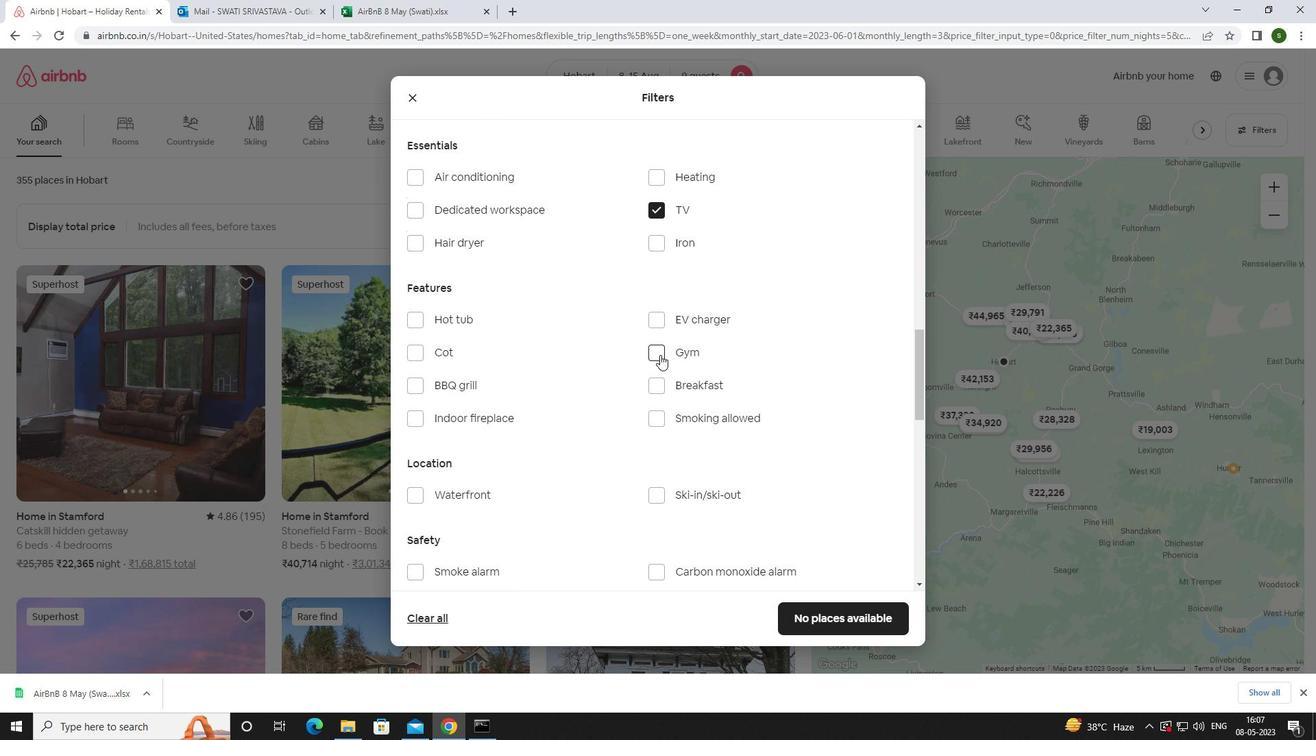 
Action: Mouse moved to (661, 384)
Screenshot: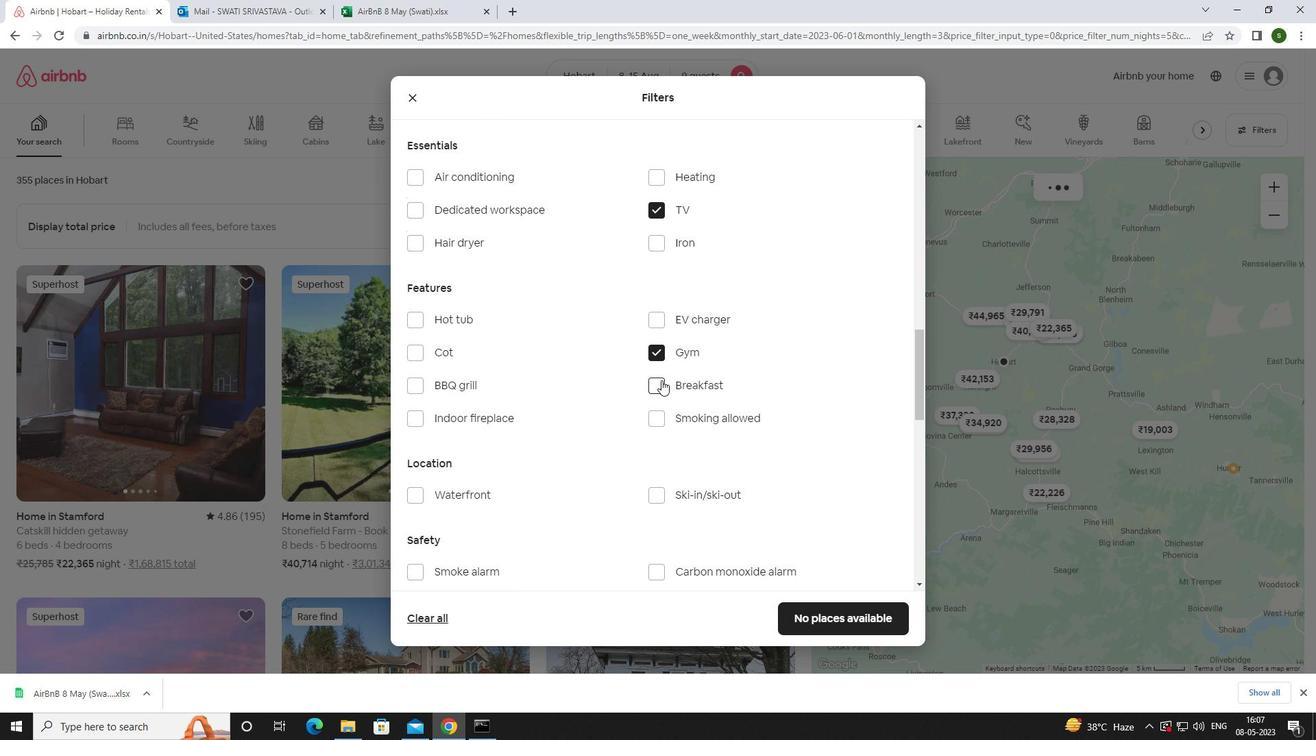 
Action: Mouse pressed left at (661, 384)
Screenshot: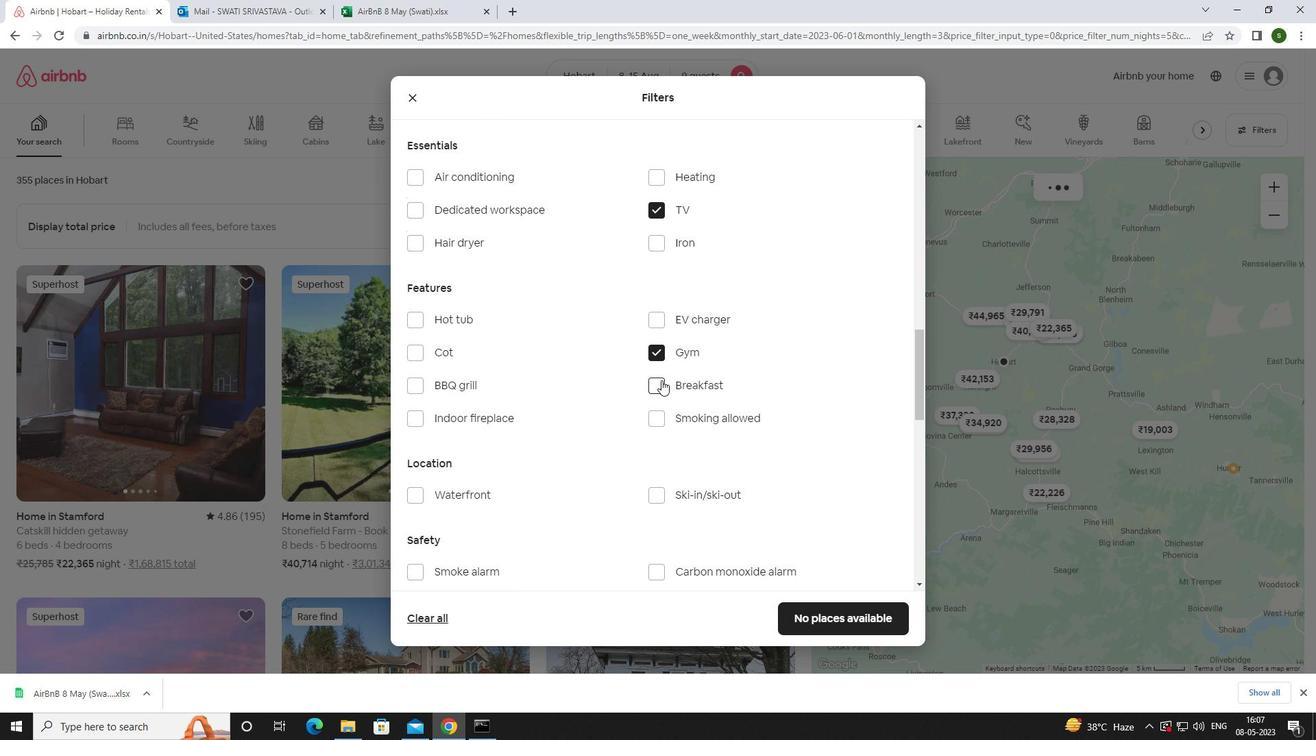 
Action: Mouse moved to (628, 389)
Screenshot: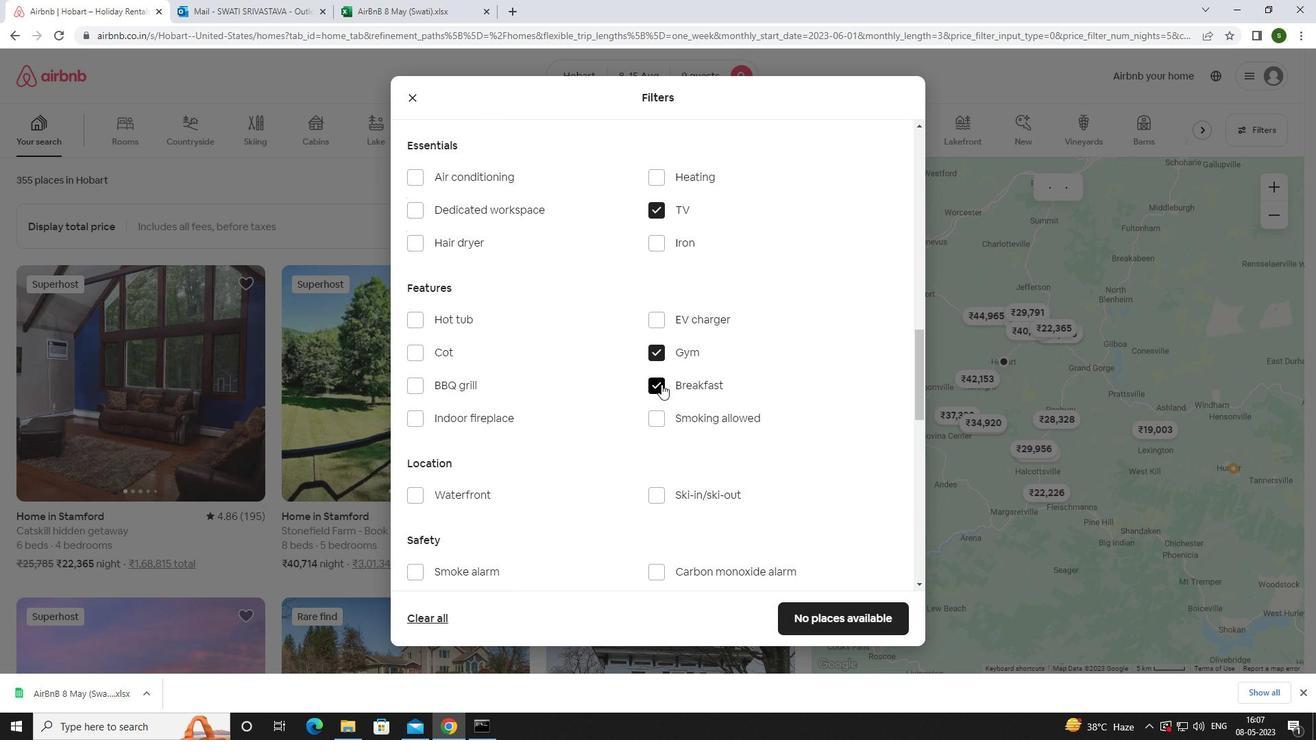 
Action: Mouse scrolled (628, 388) with delta (0, 0)
Screenshot: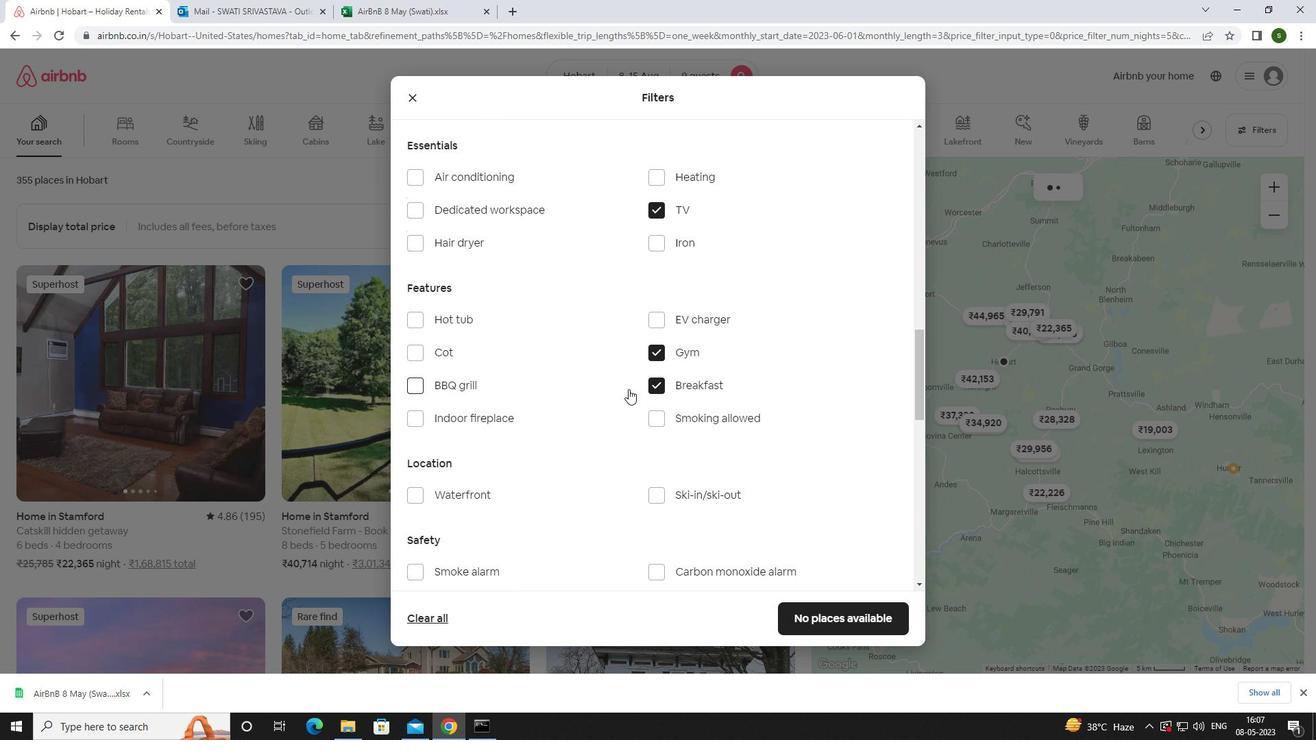 
Action: Mouse scrolled (628, 388) with delta (0, 0)
Screenshot: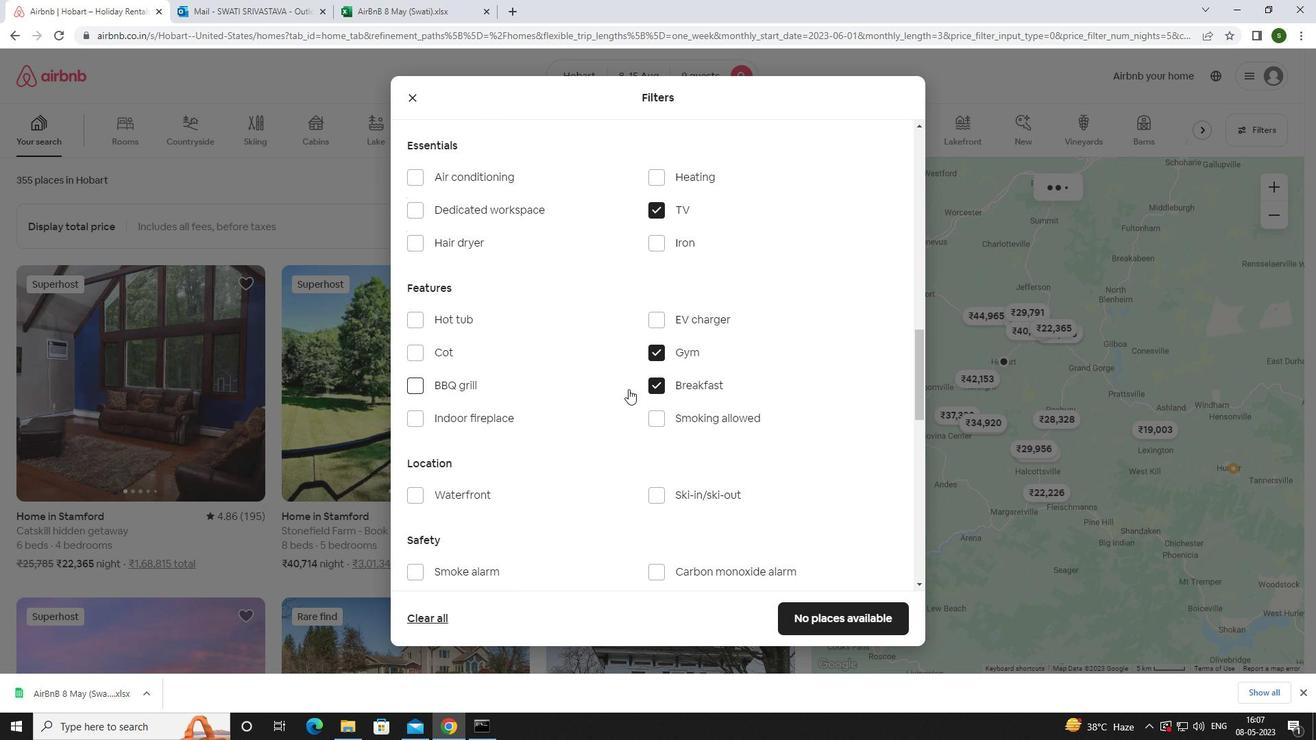 
Action: Mouse scrolled (628, 388) with delta (0, 0)
Screenshot: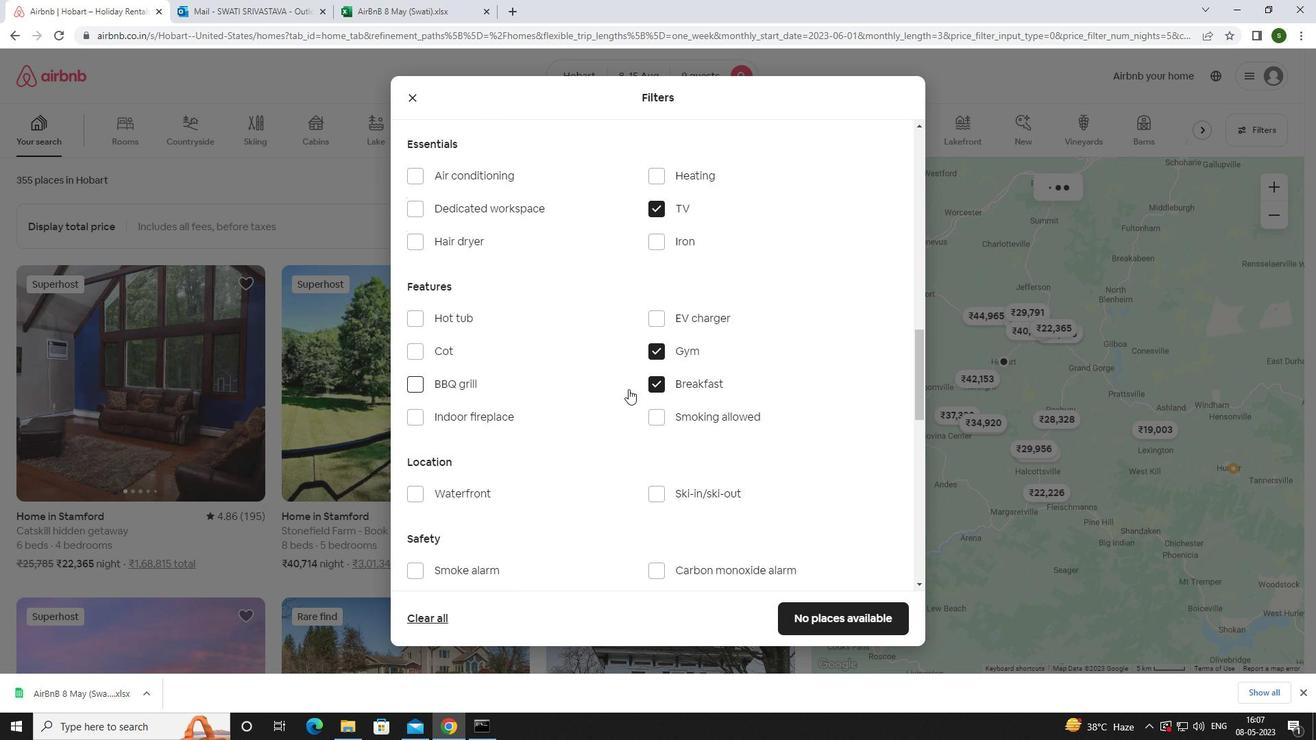 
Action: Mouse scrolled (628, 388) with delta (0, 0)
Screenshot: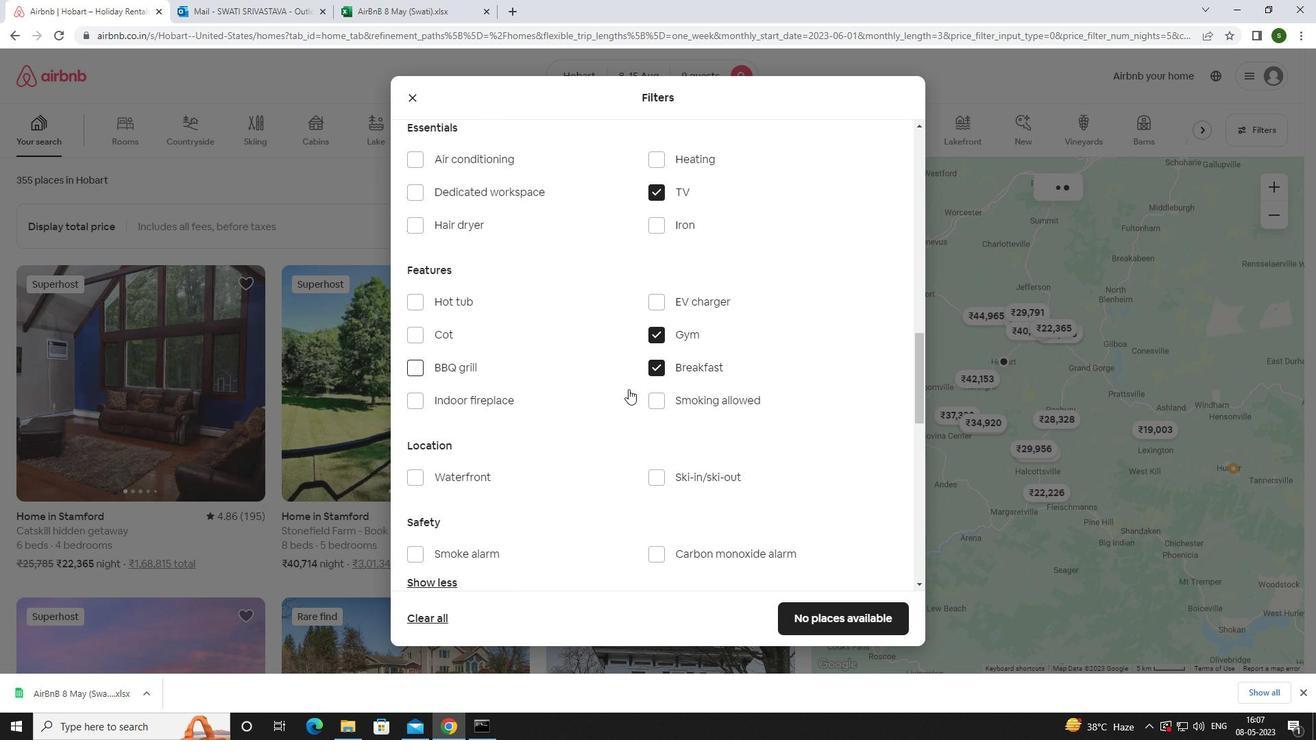 
Action: Mouse scrolled (628, 388) with delta (0, 0)
Screenshot: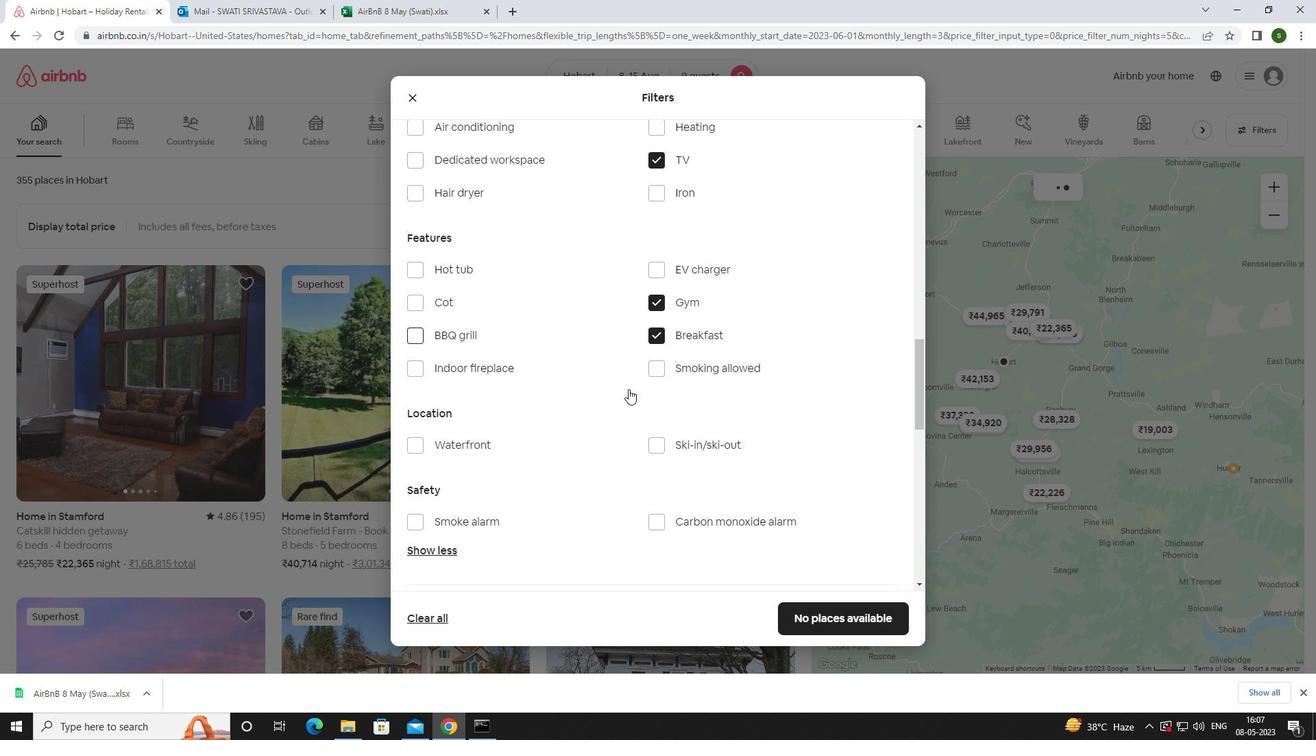 
Action: Mouse moved to (857, 423)
Screenshot: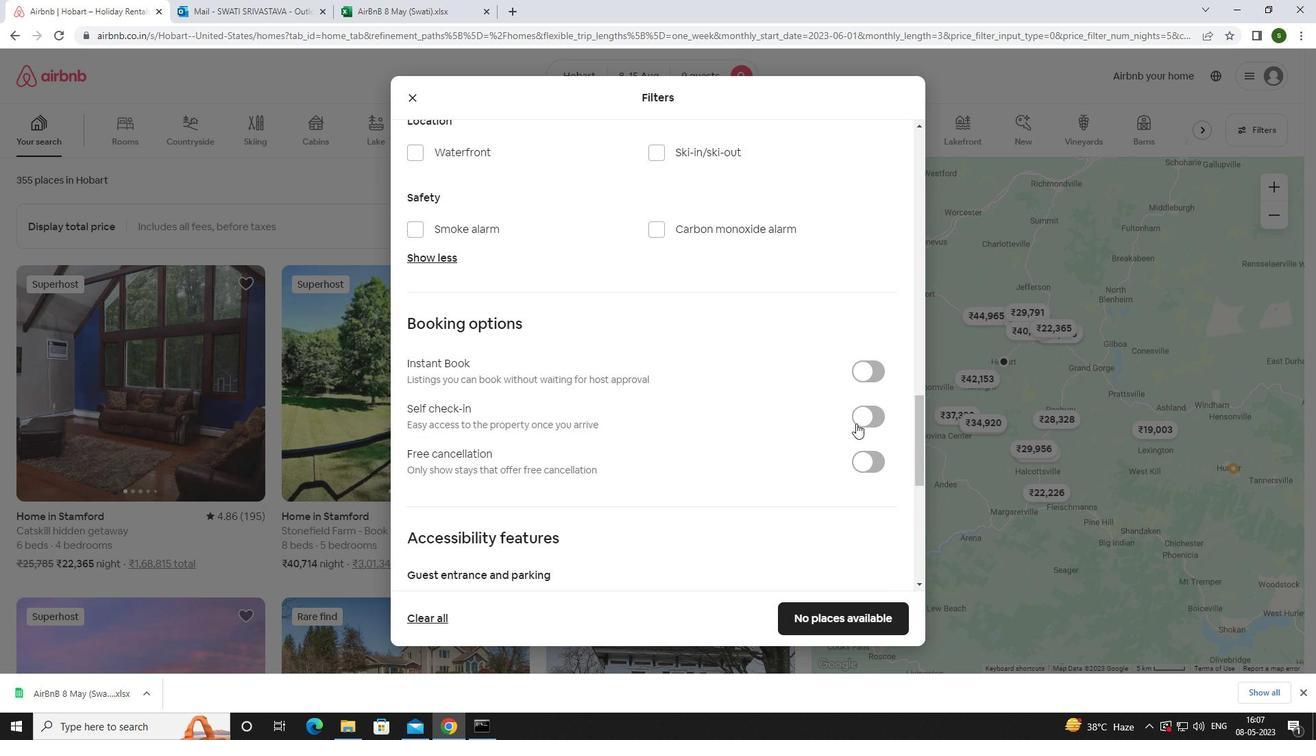 
Action: Mouse pressed left at (857, 423)
Screenshot: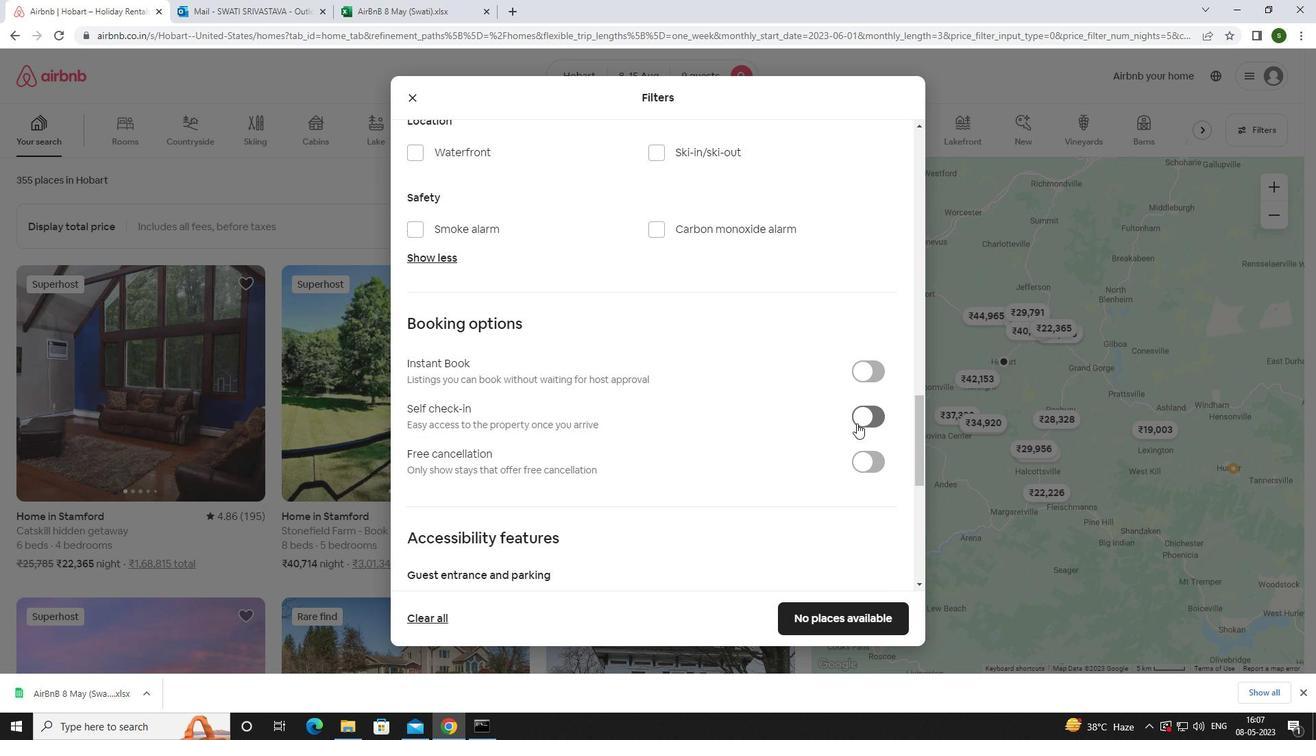 
Action: Mouse moved to (720, 399)
Screenshot: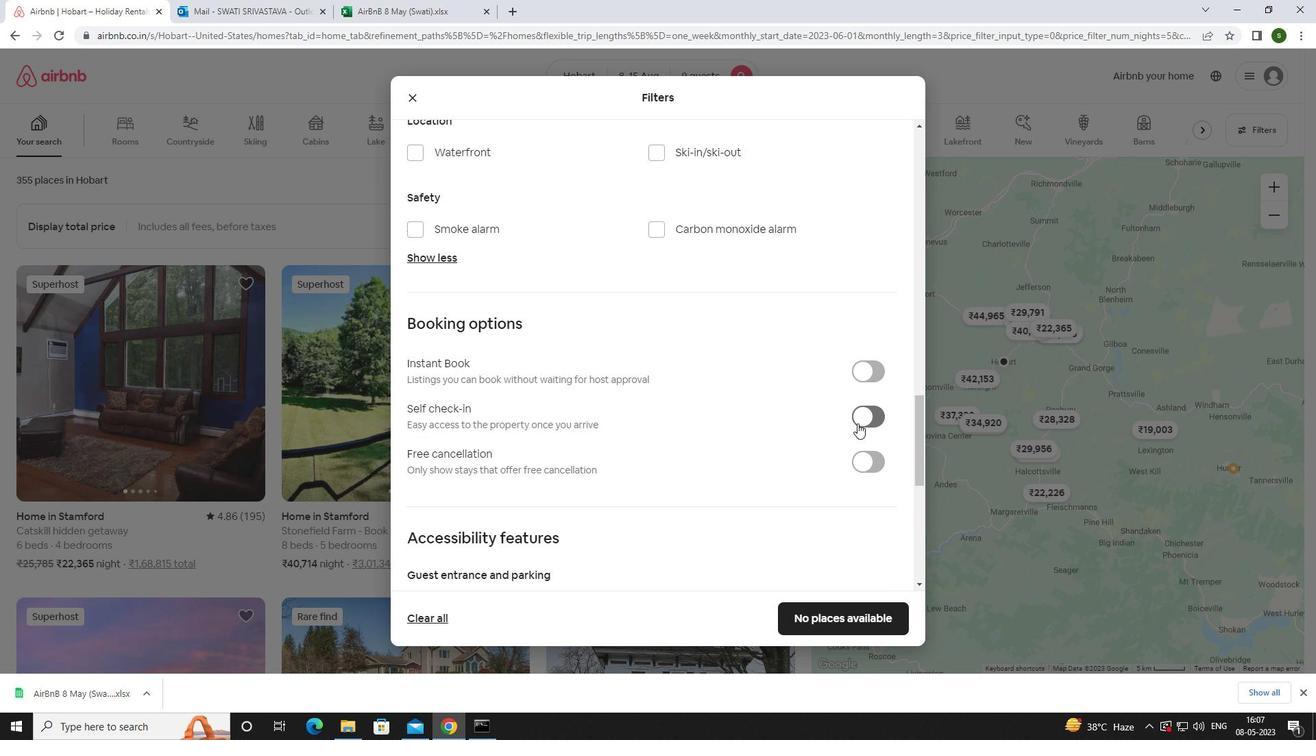 
Action: Mouse scrolled (720, 398) with delta (0, 0)
Screenshot: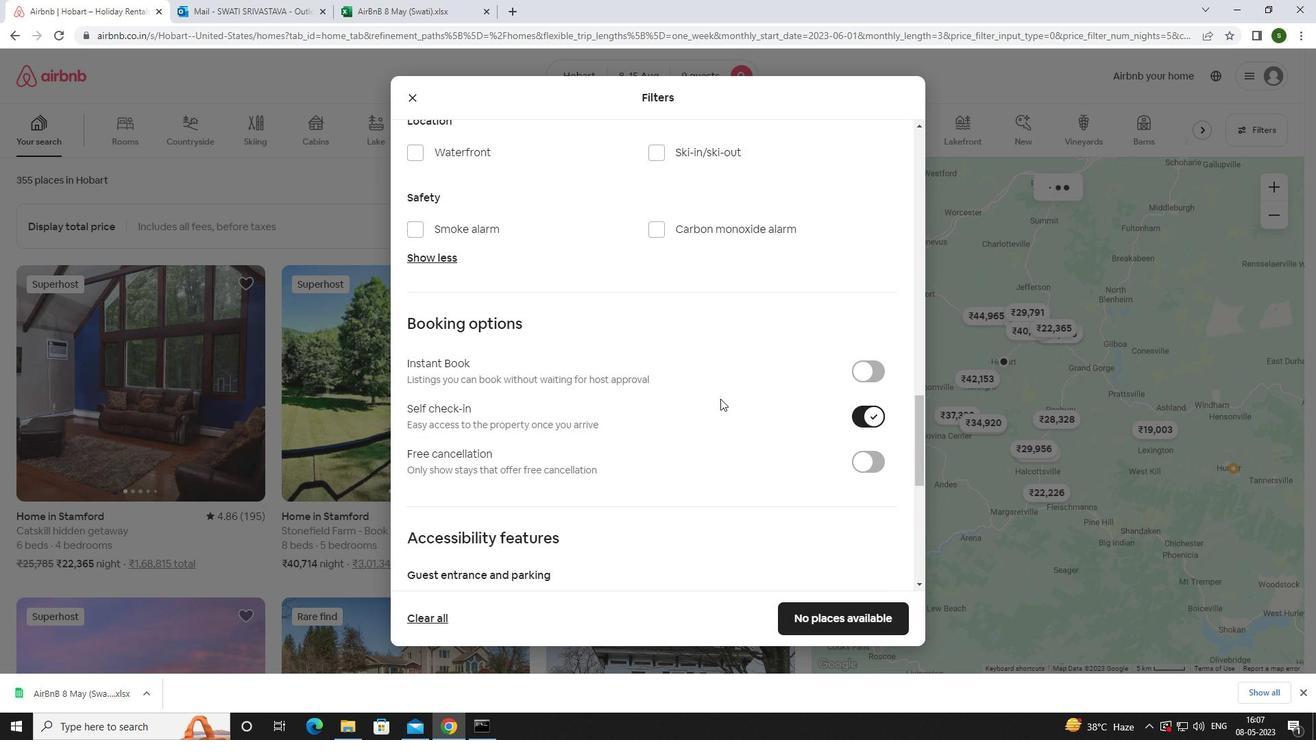 
Action: Mouse scrolled (720, 398) with delta (0, 0)
Screenshot: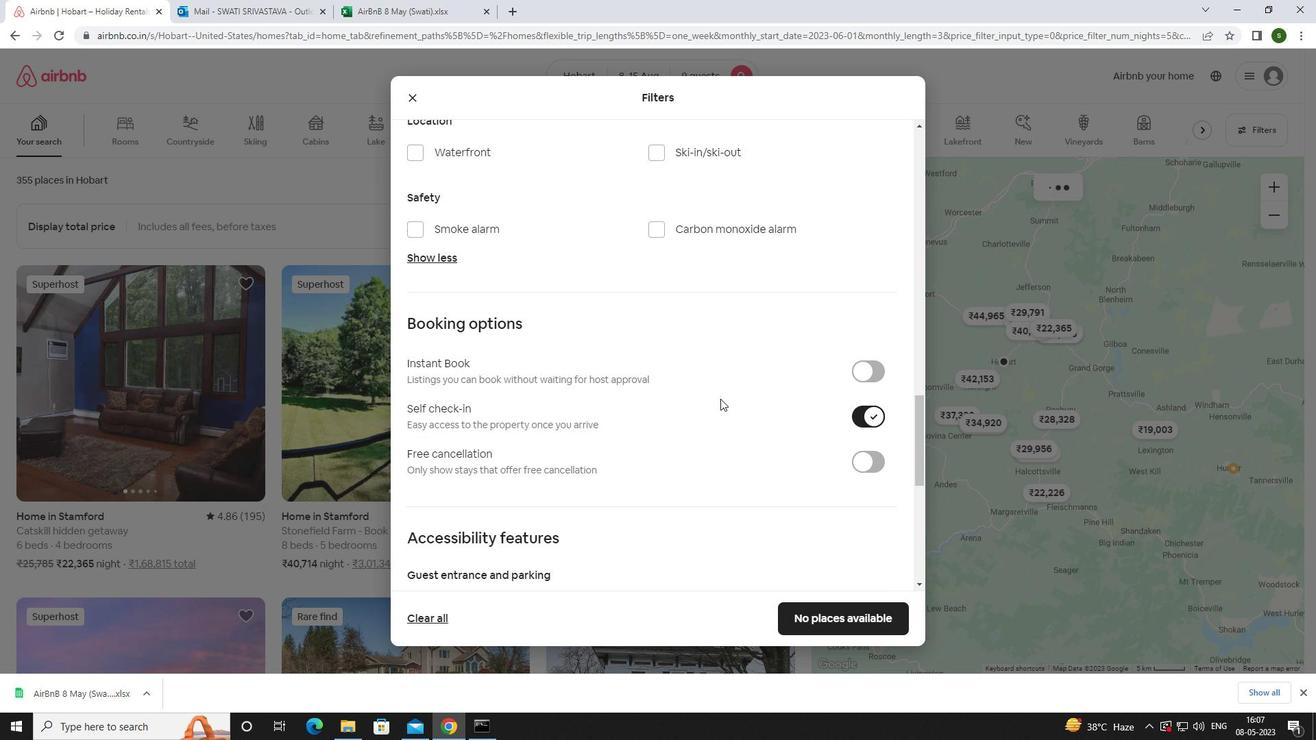 
Action: Mouse scrolled (720, 398) with delta (0, 0)
Screenshot: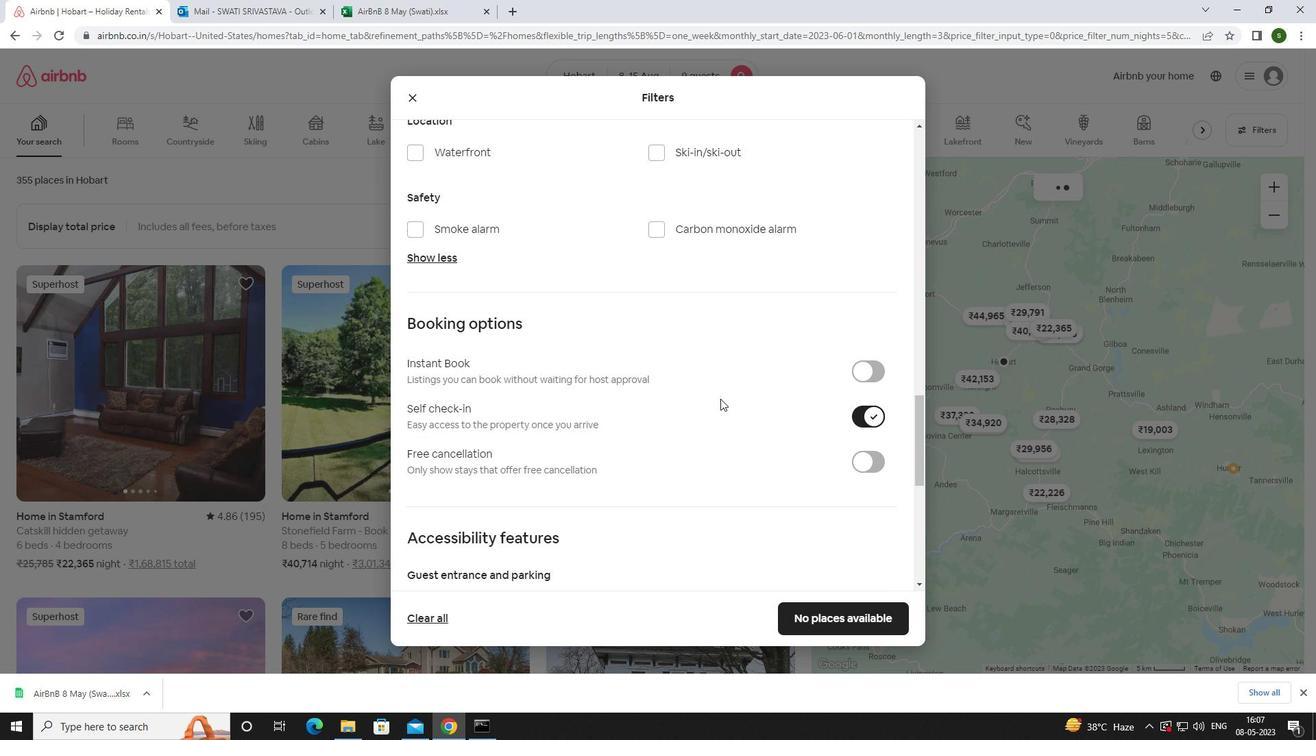 
Action: Mouse scrolled (720, 398) with delta (0, 0)
Screenshot: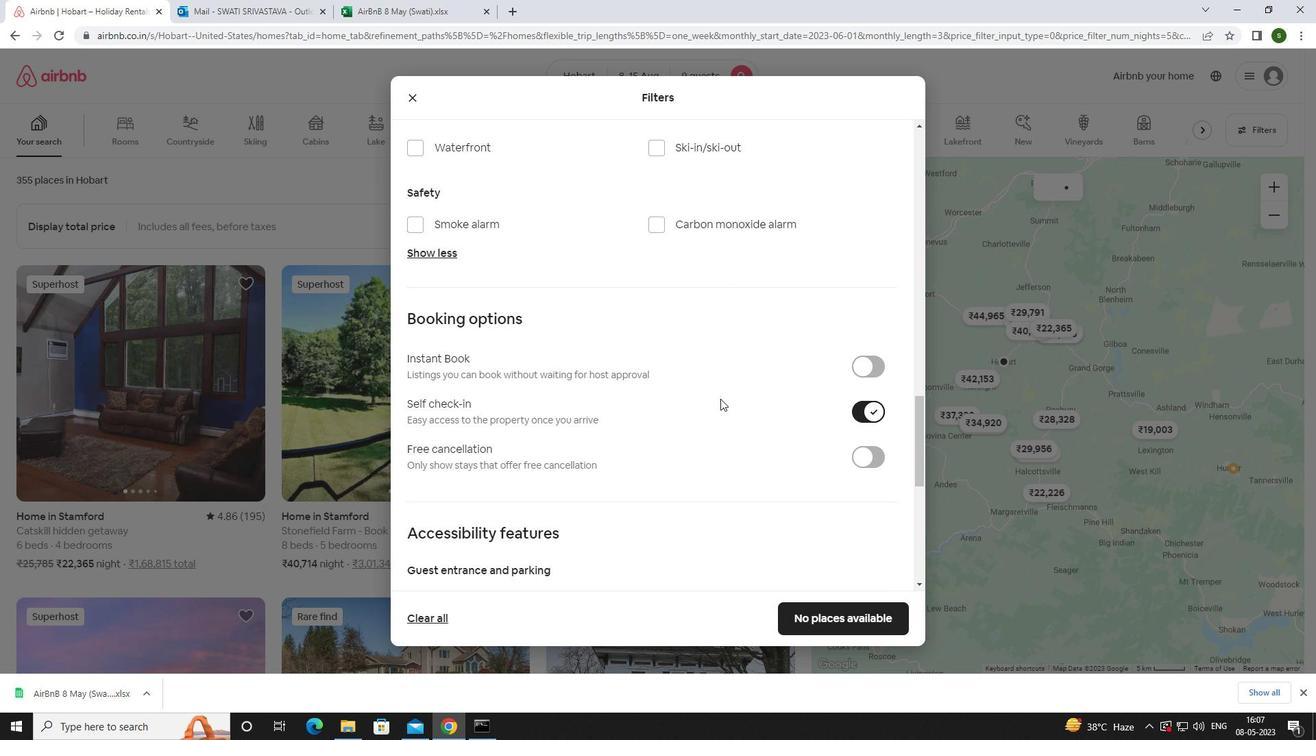 
Action: Mouse scrolled (720, 398) with delta (0, 0)
Screenshot: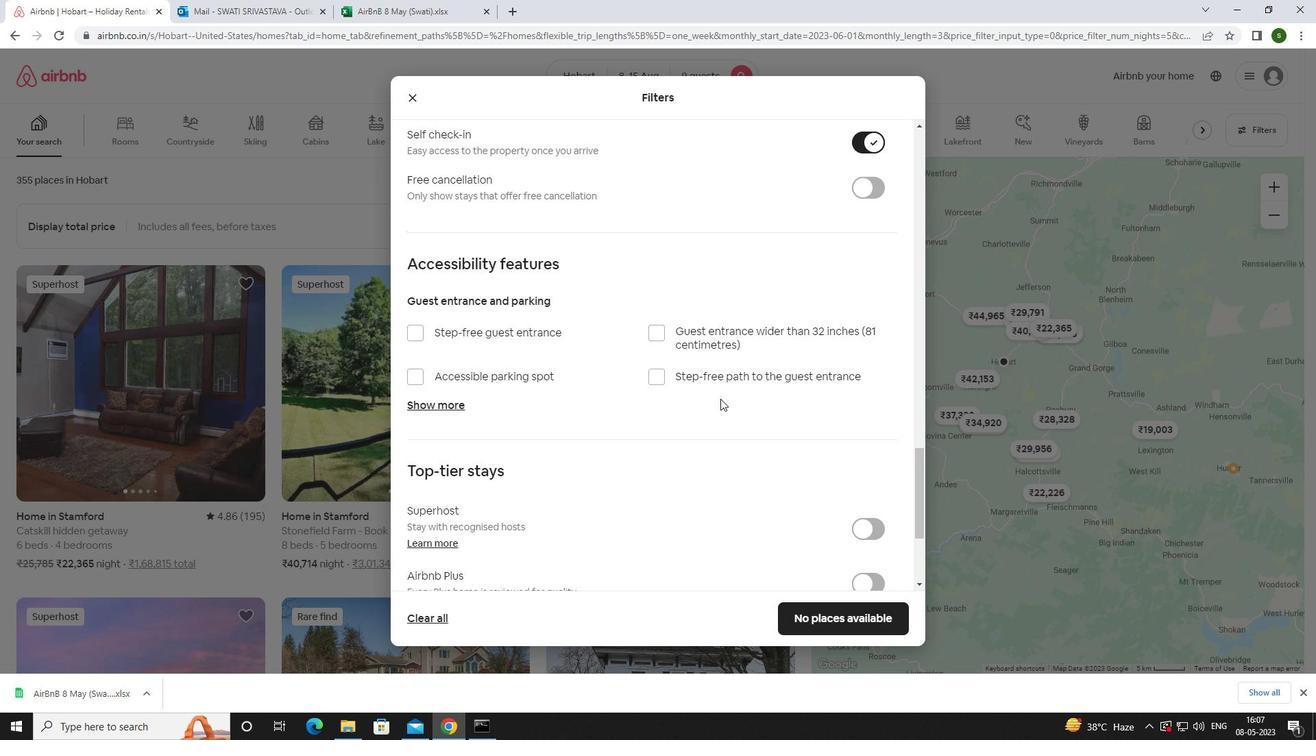 
Action: Mouse scrolled (720, 398) with delta (0, 0)
Screenshot: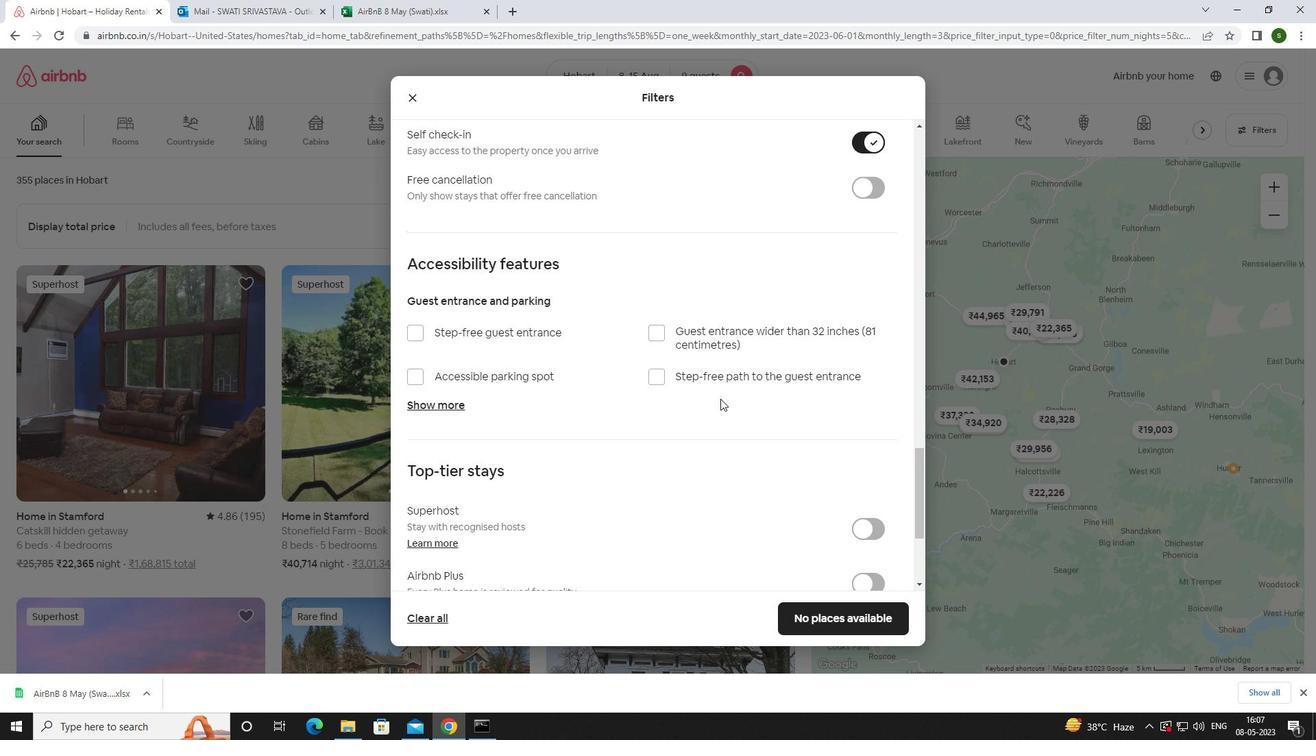 
Action: Mouse scrolled (720, 398) with delta (0, 0)
Screenshot: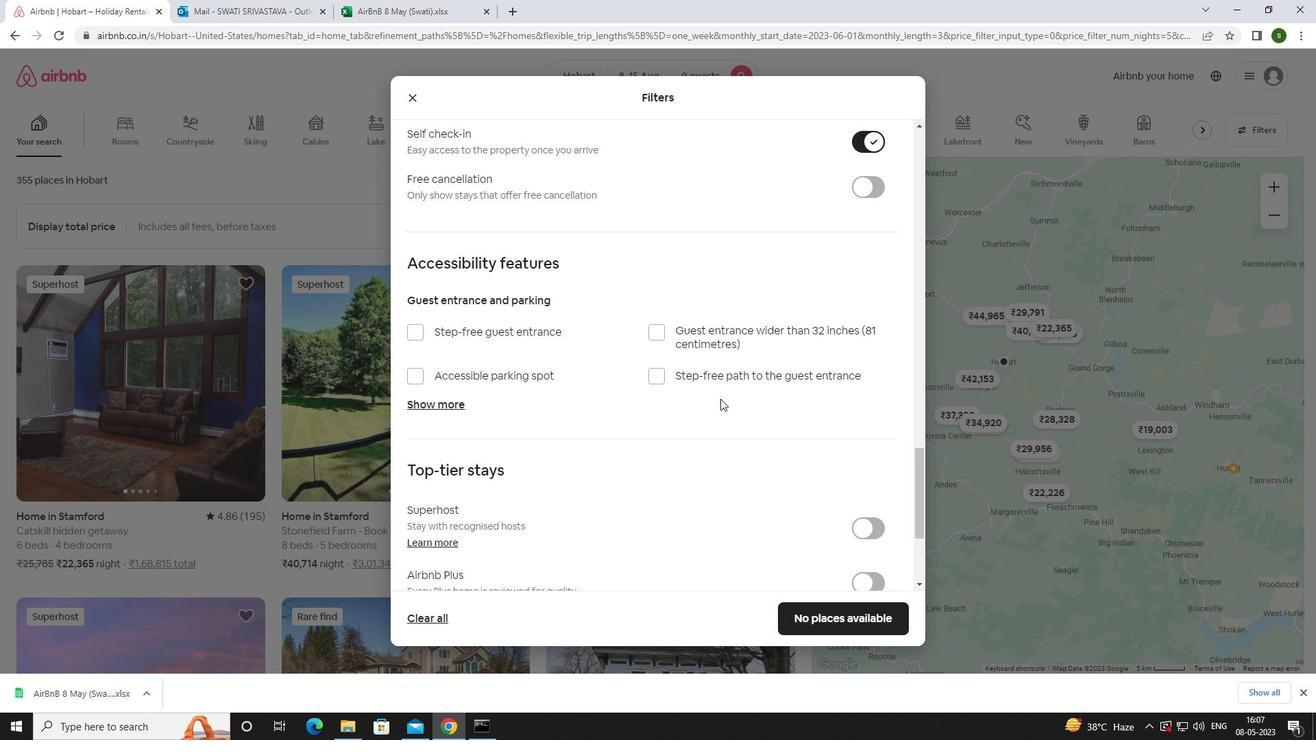 
Action: Mouse scrolled (720, 398) with delta (0, 0)
Screenshot: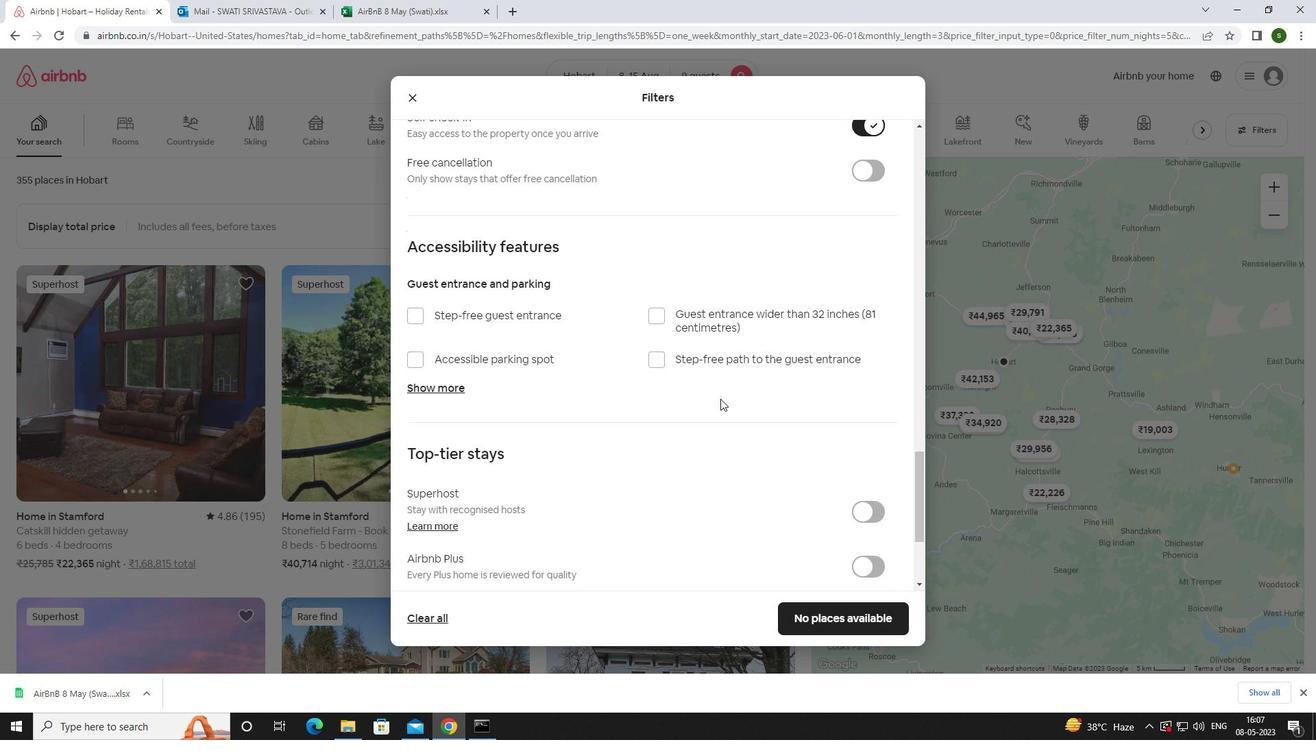 
Action: Mouse scrolled (720, 398) with delta (0, 0)
Screenshot: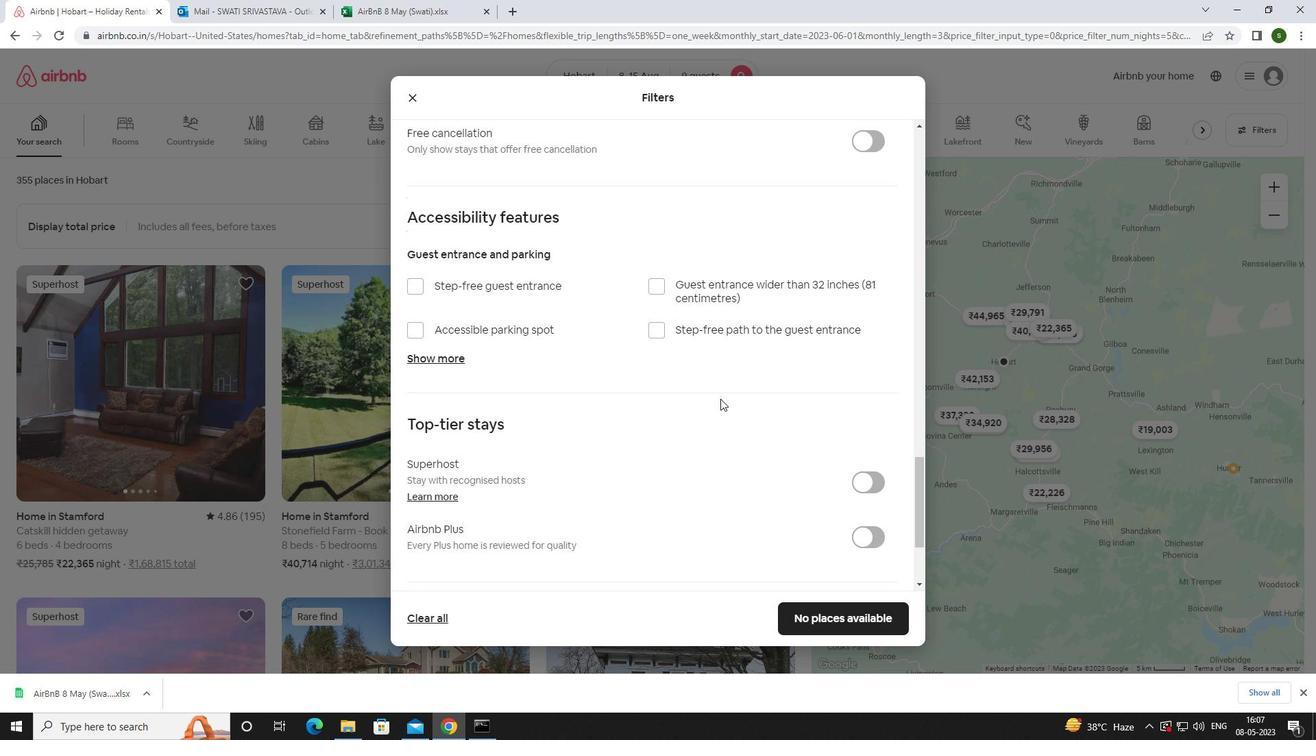 
Action: Mouse scrolled (720, 398) with delta (0, 0)
Screenshot: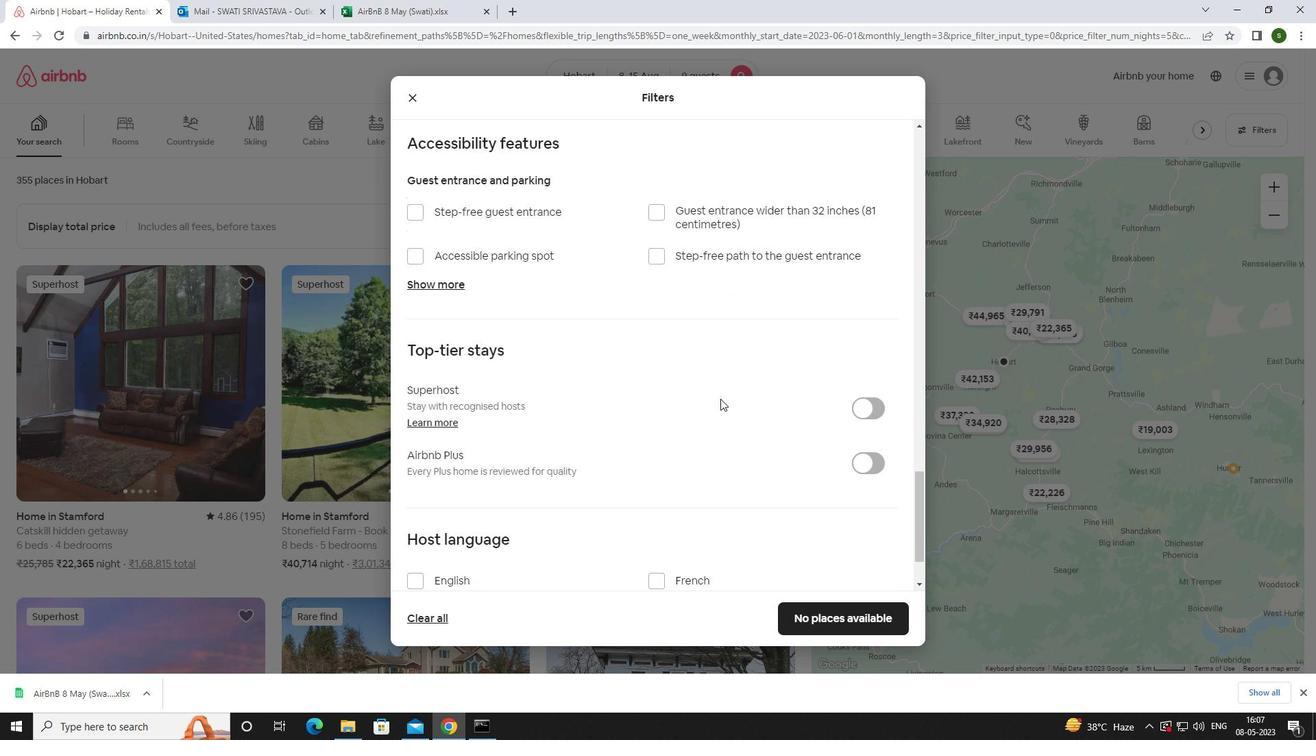 
Action: Mouse moved to (458, 496)
Screenshot: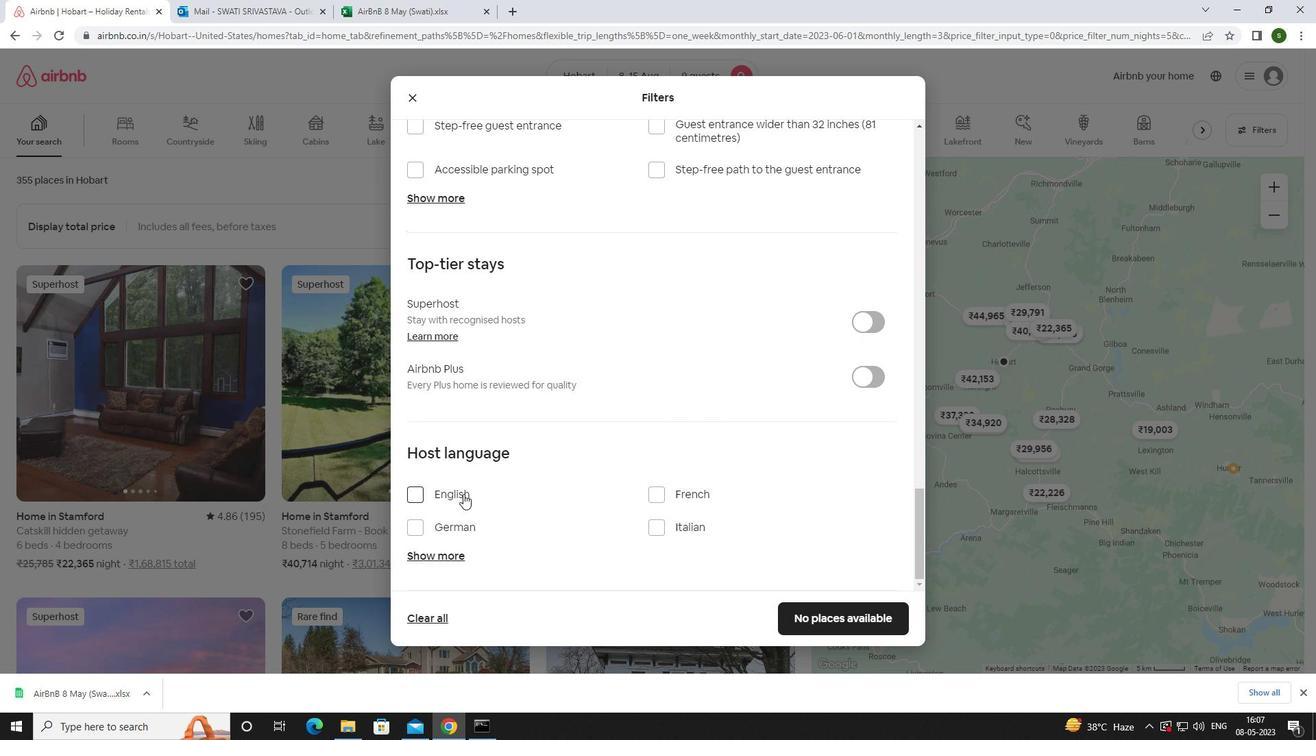 
Action: Mouse pressed left at (458, 496)
Screenshot: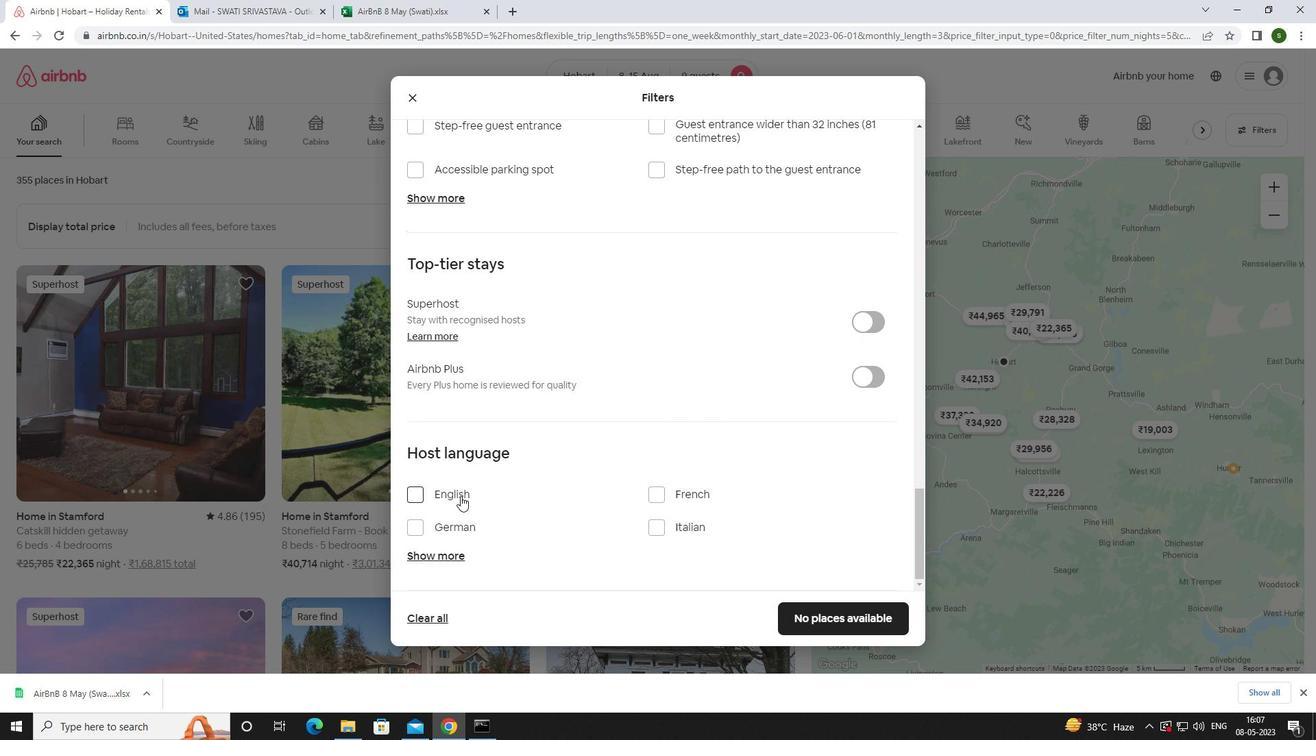 
Action: Mouse moved to (804, 610)
Screenshot: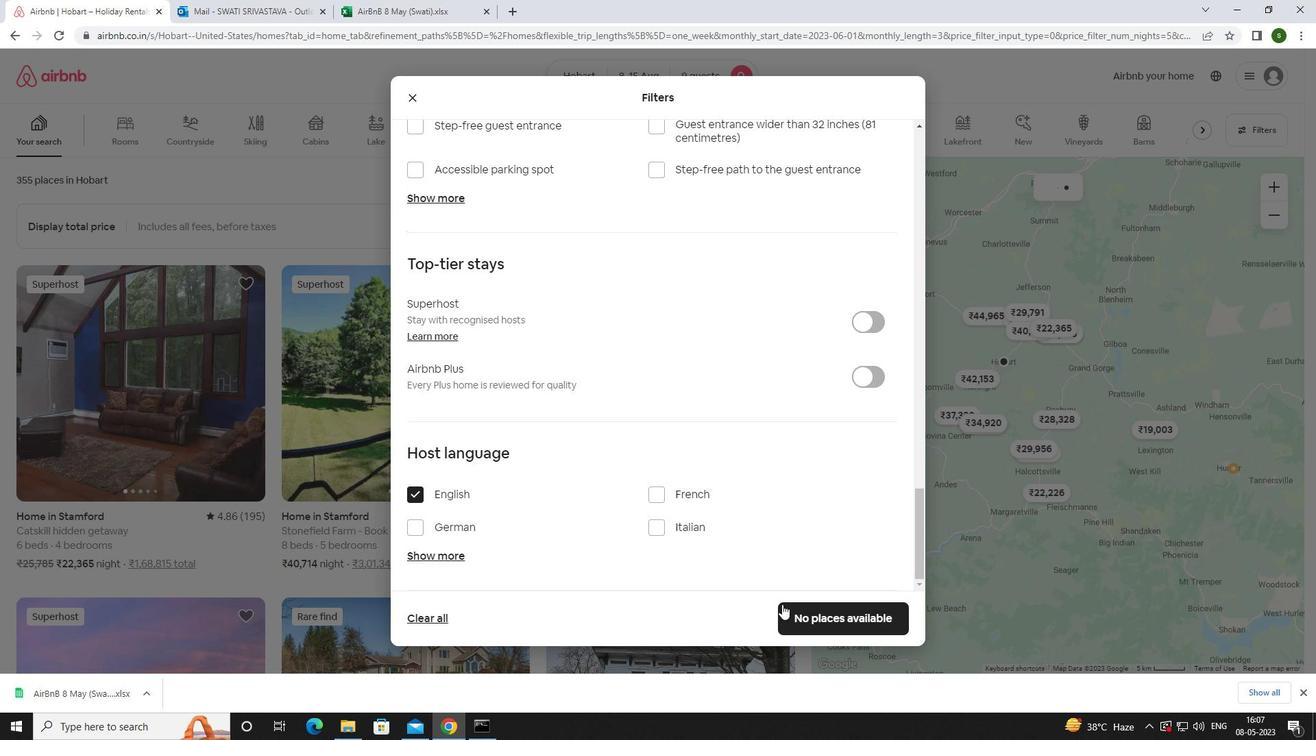 
Action: Mouse pressed left at (804, 610)
Screenshot: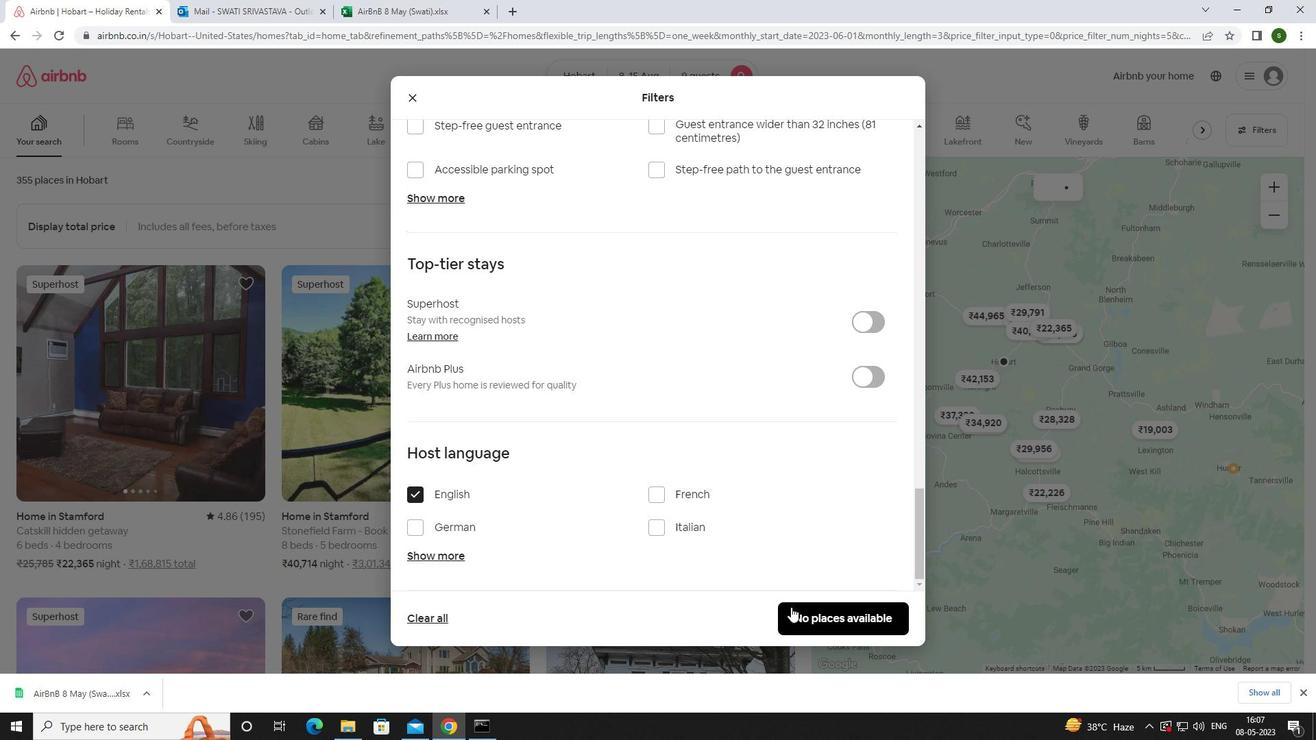 
Action: Mouse moved to (432, 349)
Screenshot: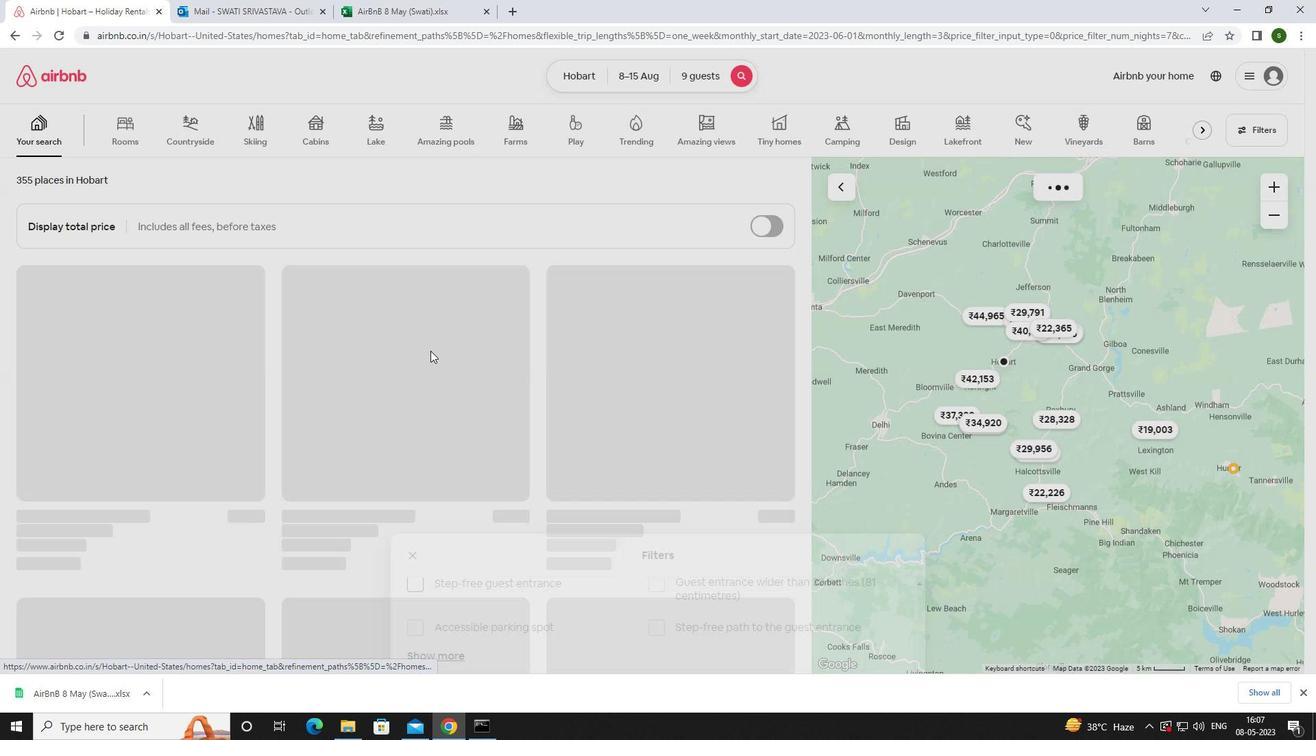 
